Task: Find connections with filter location Chimbas with filter topic #indiawith filter profile language German with filter current company Gensler with filter school Lady Irwin College with filter industry Veterinary Services with filter service category Executive Coaching with filter keywords title Waiter/Waitress
Action: Mouse moved to (521, 114)
Screenshot: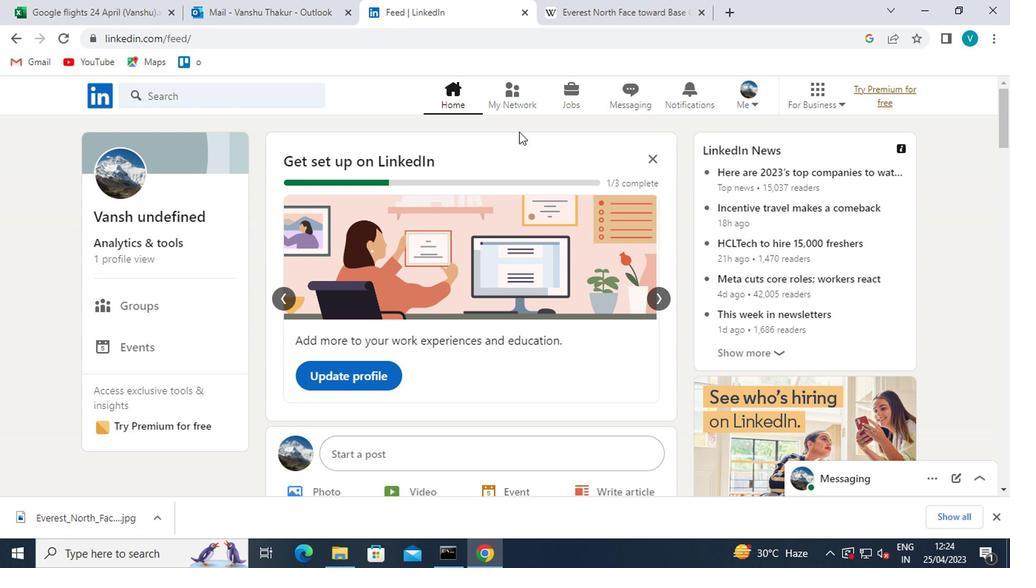 
Action: Mouse pressed left at (521, 114)
Screenshot: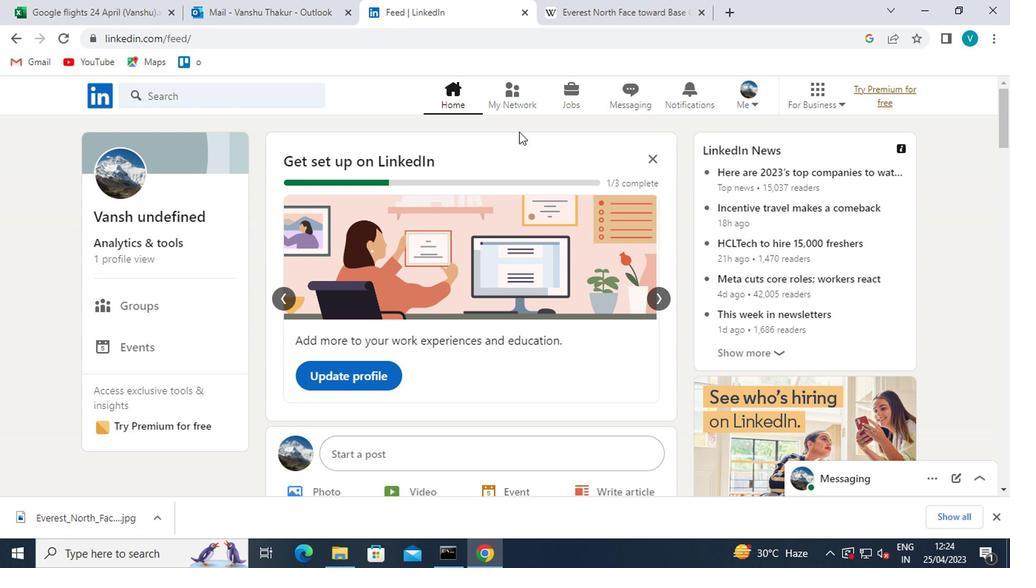 
Action: Mouse moved to (524, 106)
Screenshot: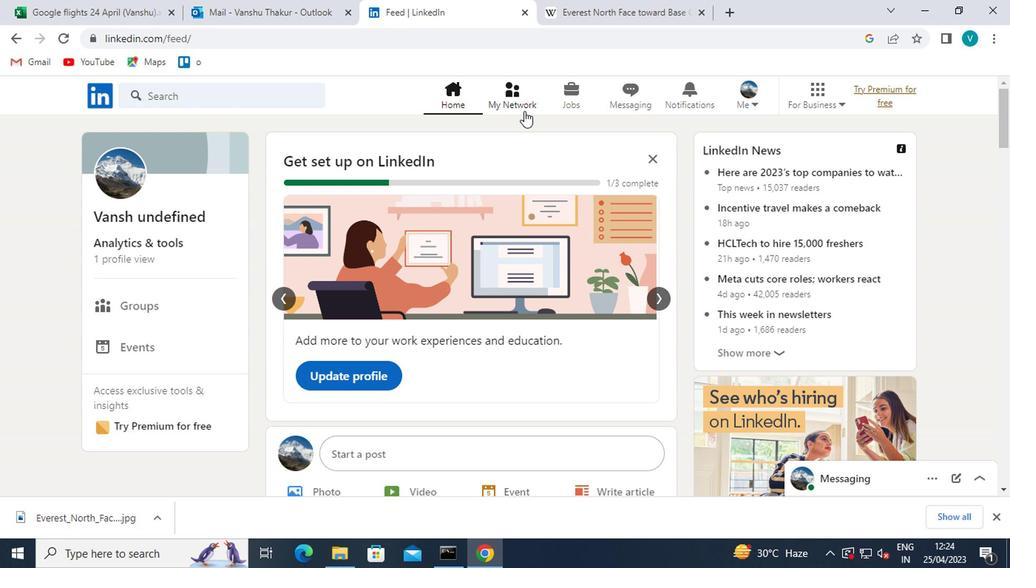 
Action: Mouse pressed left at (524, 106)
Screenshot: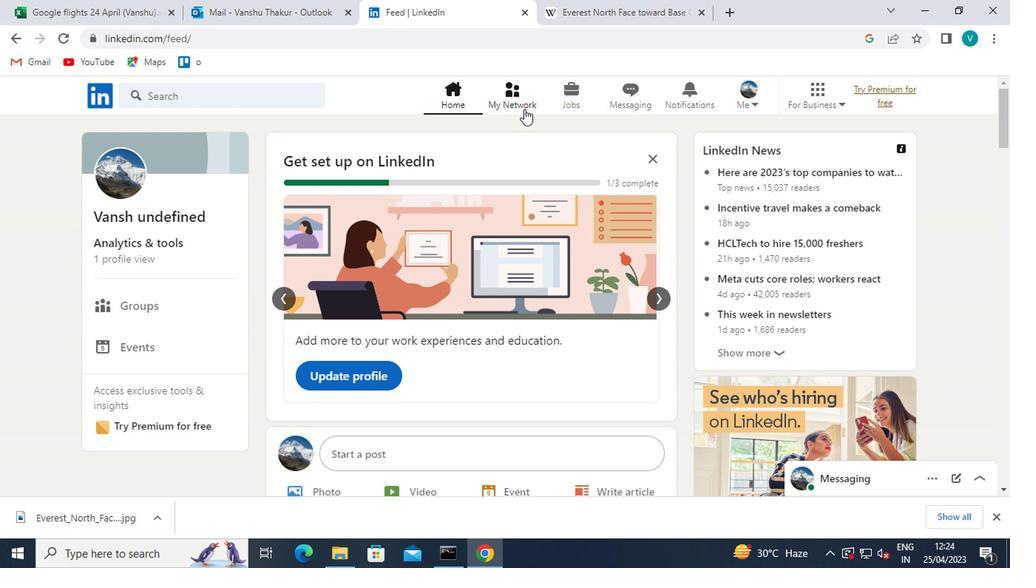 
Action: Mouse moved to (175, 161)
Screenshot: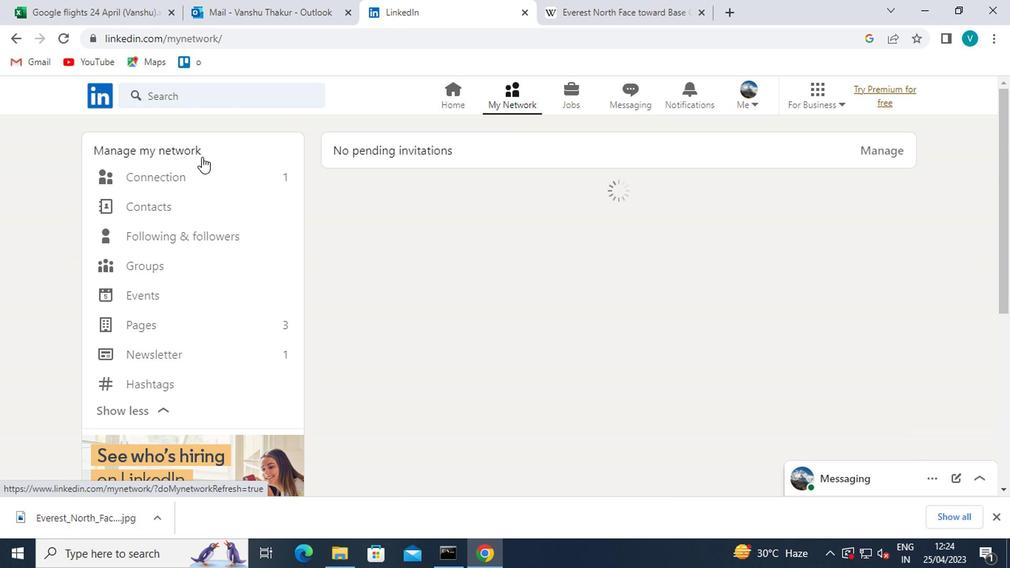
Action: Mouse pressed left at (175, 161)
Screenshot: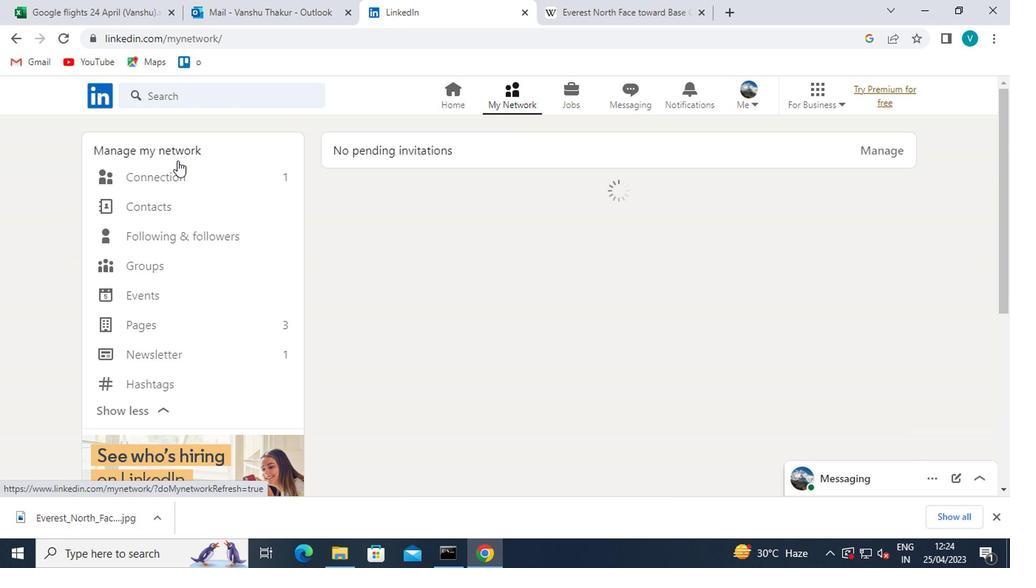 
Action: Mouse moved to (175, 172)
Screenshot: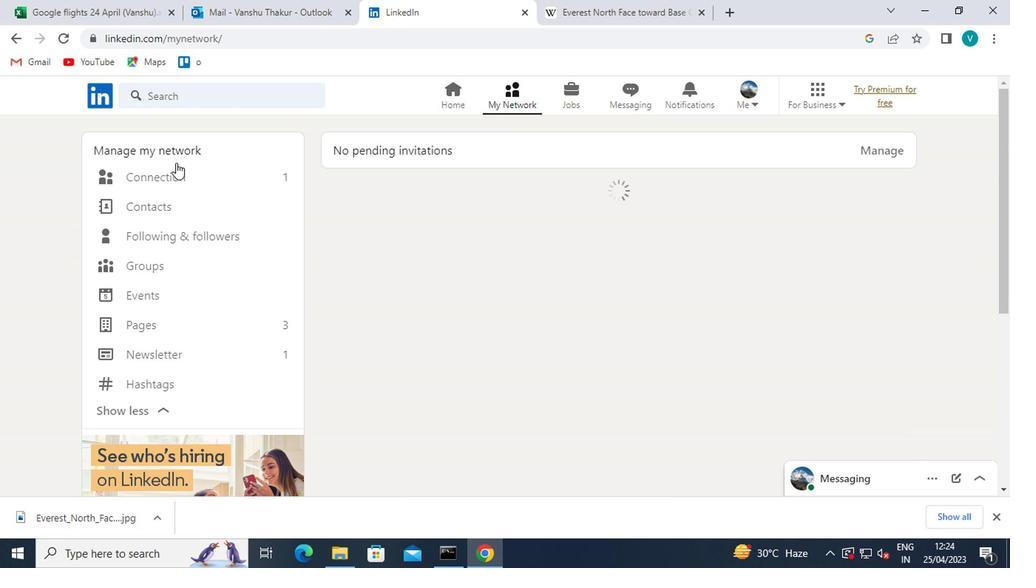 
Action: Mouse pressed left at (175, 172)
Screenshot: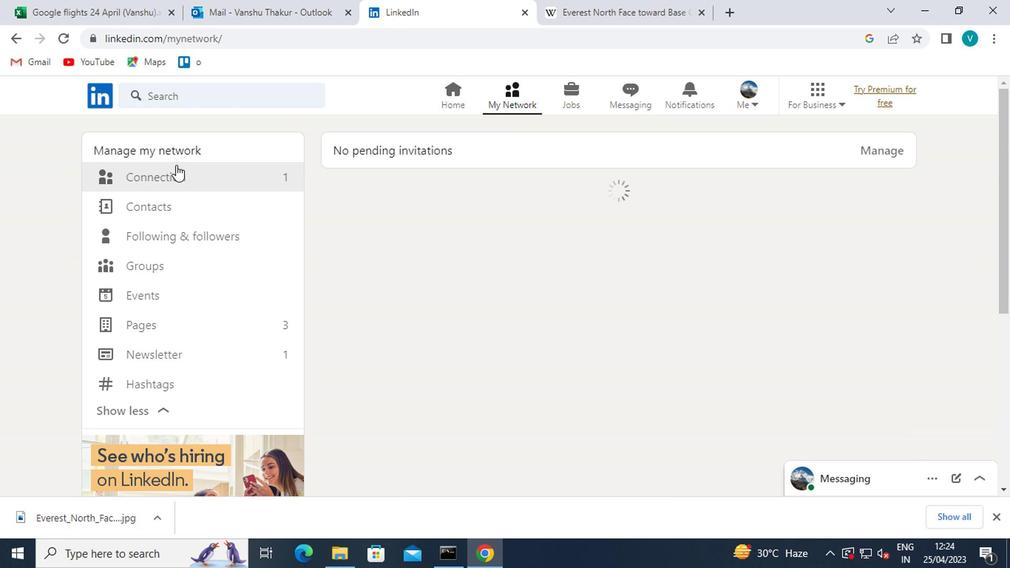 
Action: Mouse moved to (592, 169)
Screenshot: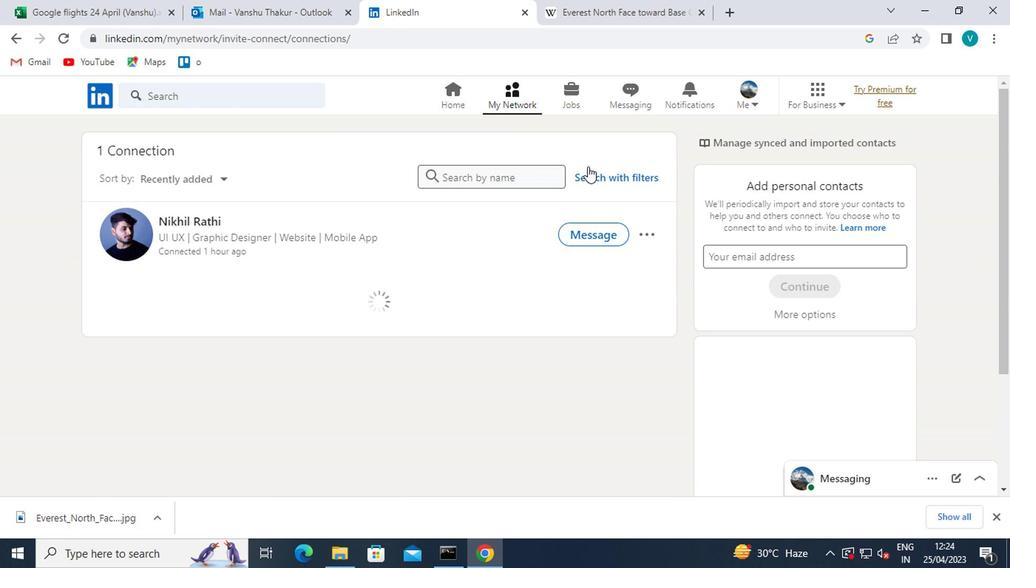 
Action: Mouse pressed left at (592, 169)
Screenshot: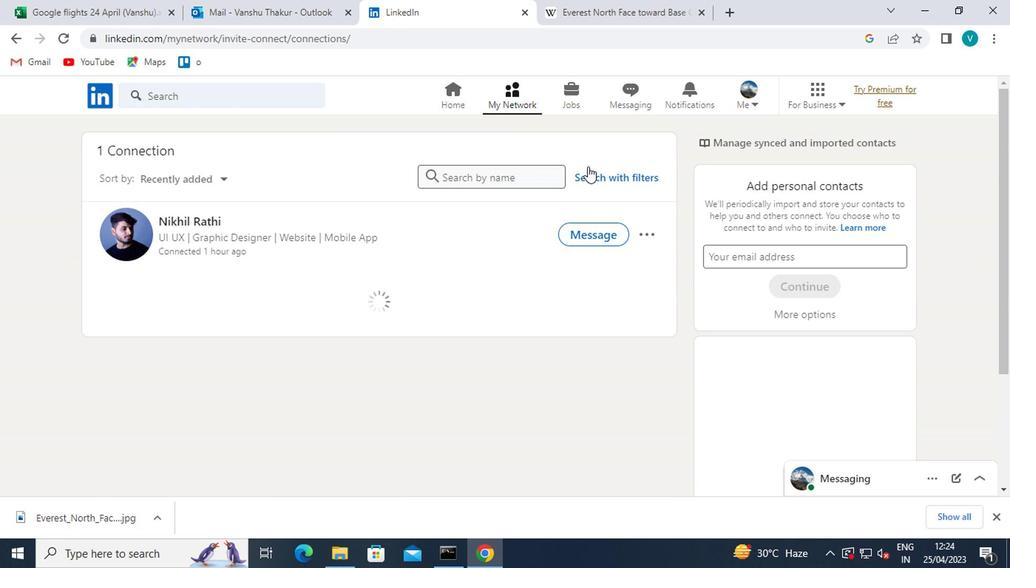 
Action: Mouse moved to (501, 138)
Screenshot: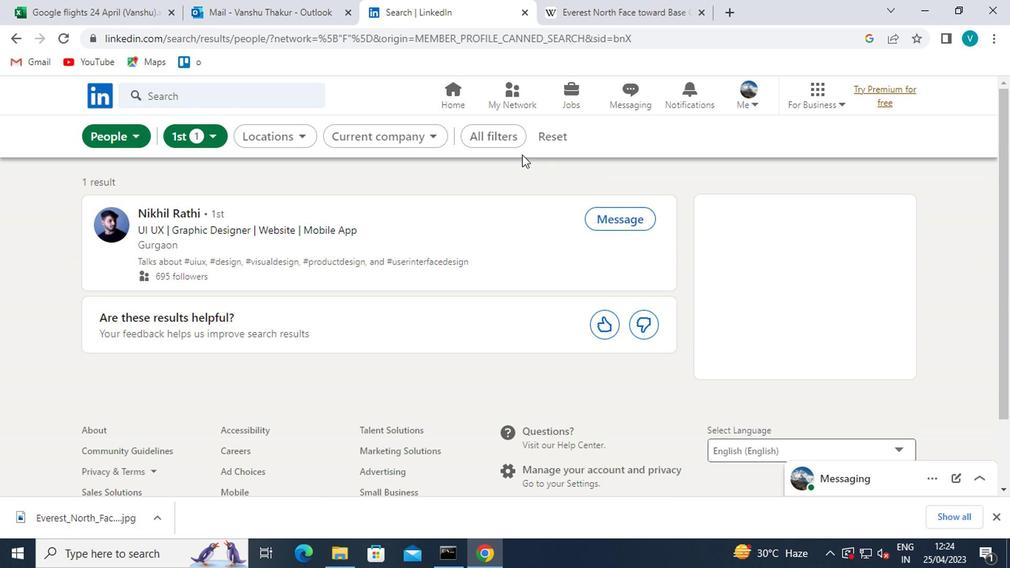 
Action: Mouse pressed left at (501, 138)
Screenshot: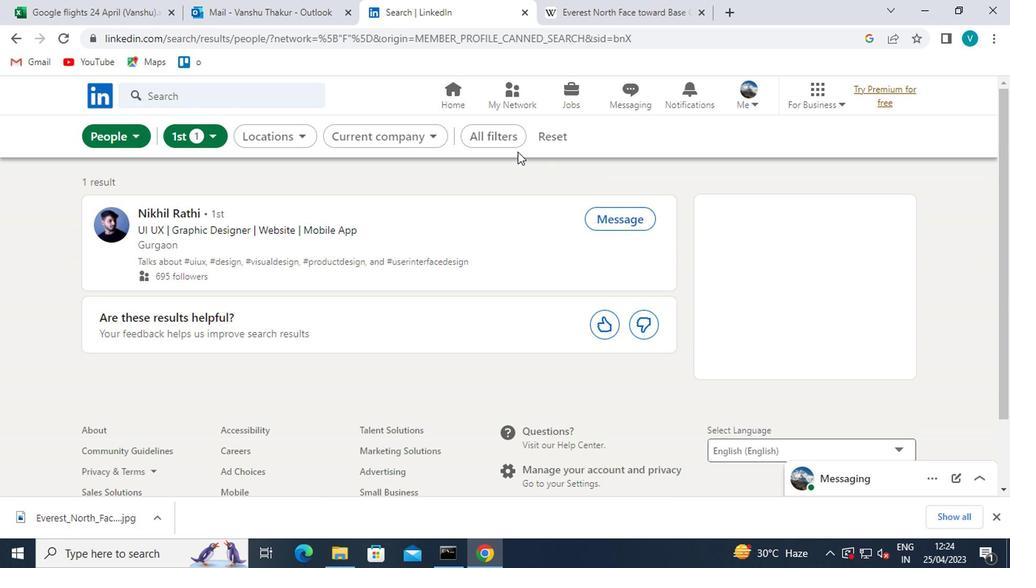 
Action: Mouse moved to (699, 233)
Screenshot: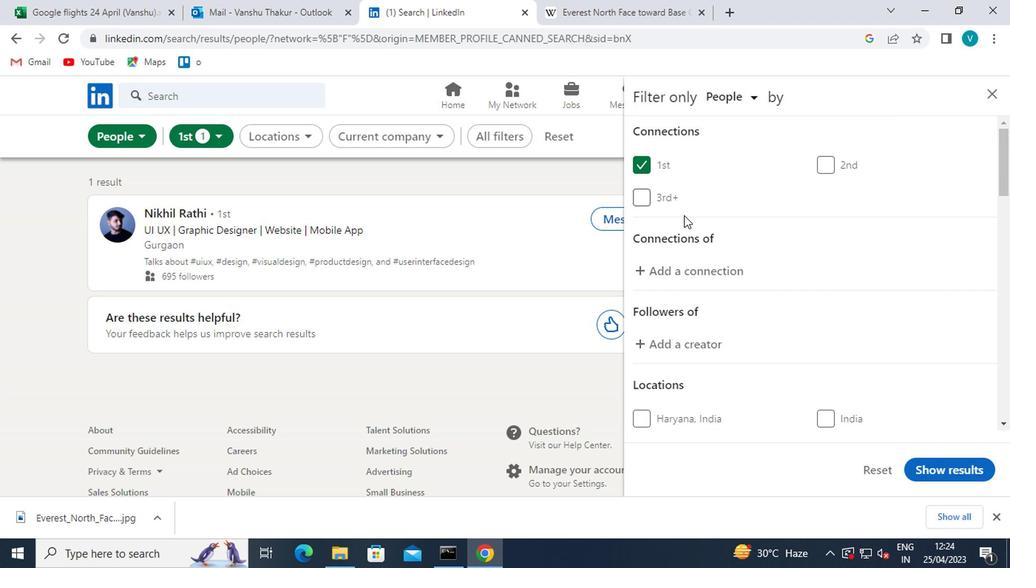 
Action: Mouse scrolled (699, 232) with delta (0, -1)
Screenshot: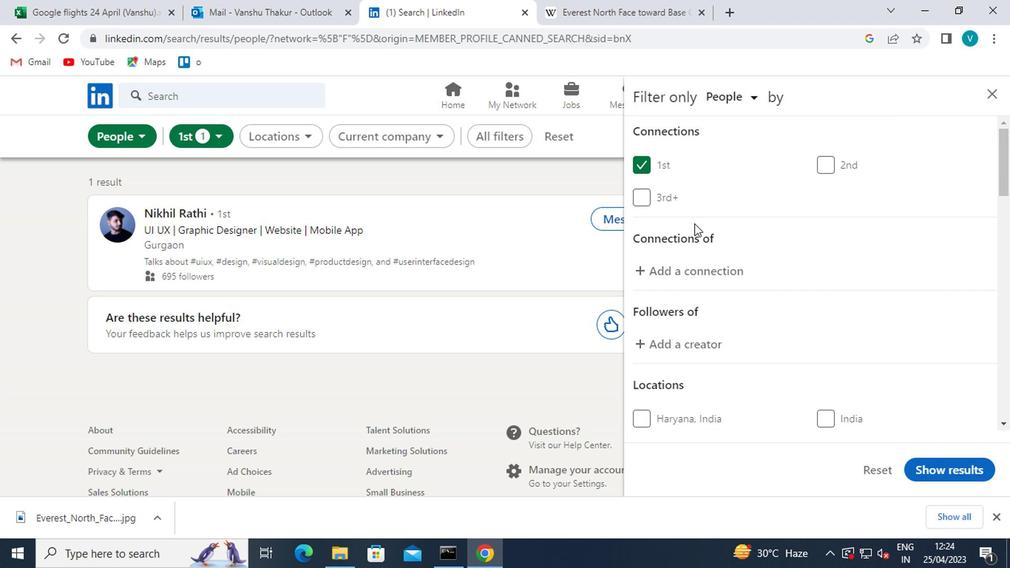 
Action: Mouse moved to (700, 234)
Screenshot: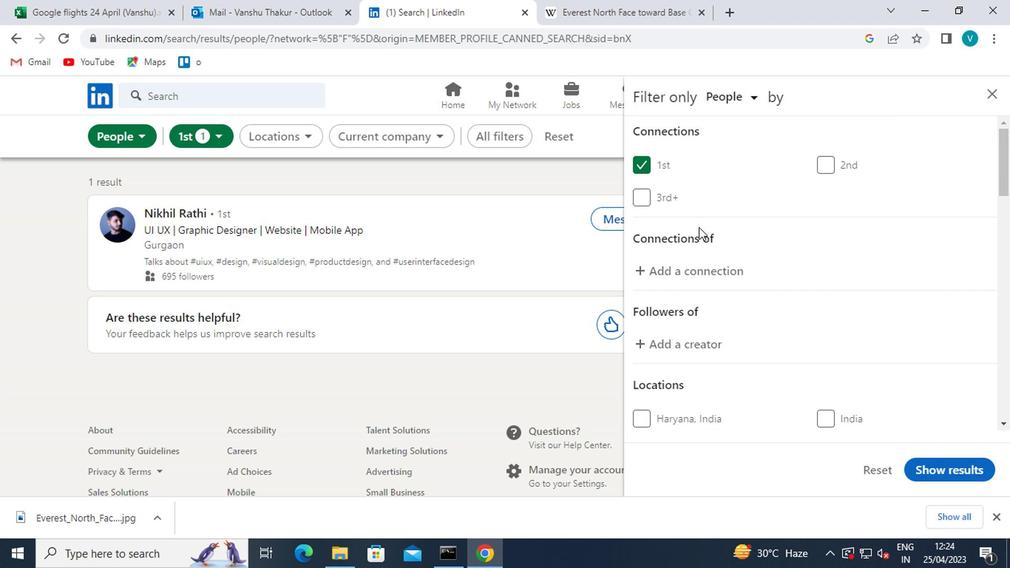 
Action: Mouse scrolled (700, 233) with delta (0, -1)
Screenshot: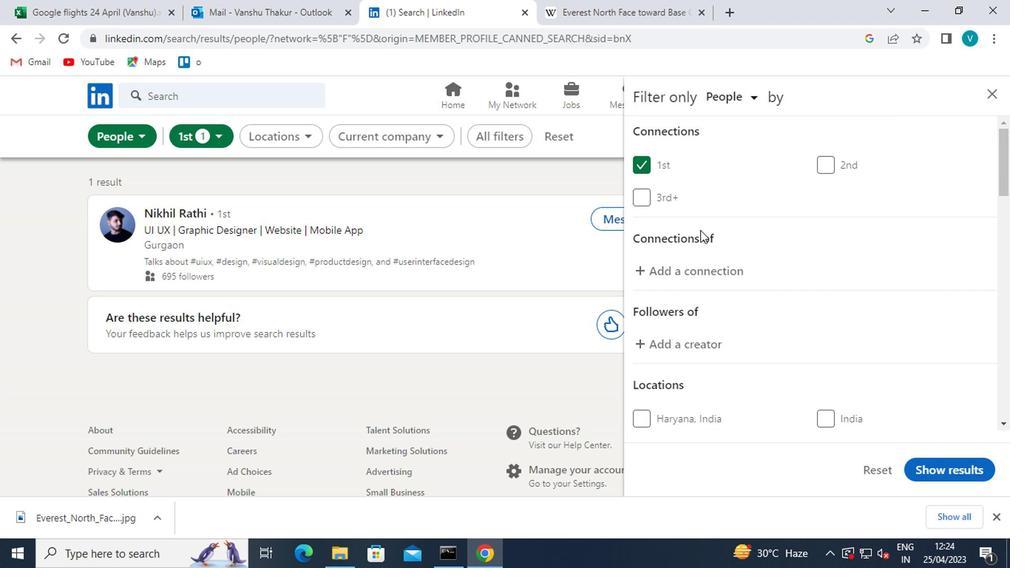 
Action: Mouse scrolled (700, 233) with delta (0, -1)
Screenshot: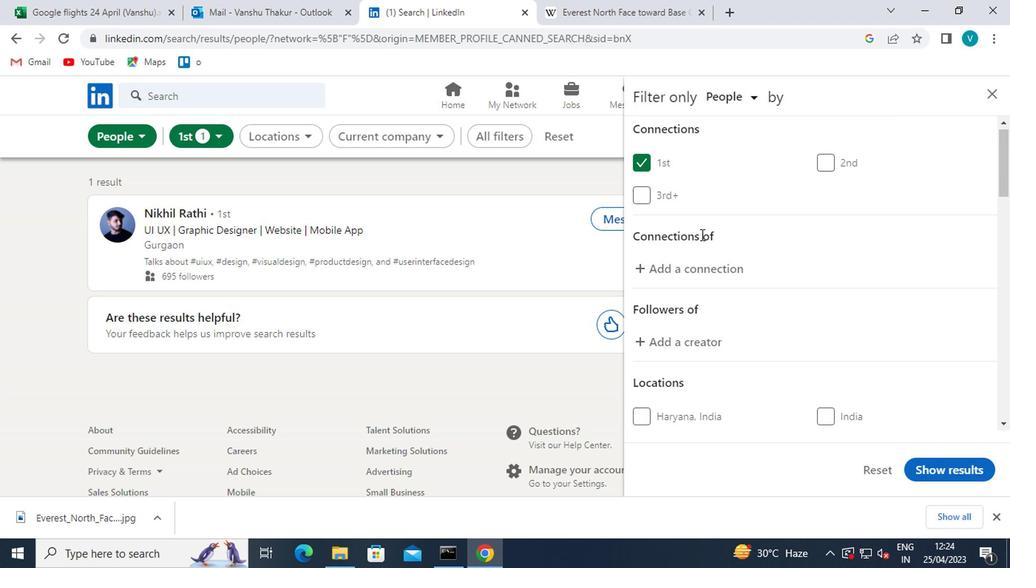 
Action: Mouse moved to (697, 266)
Screenshot: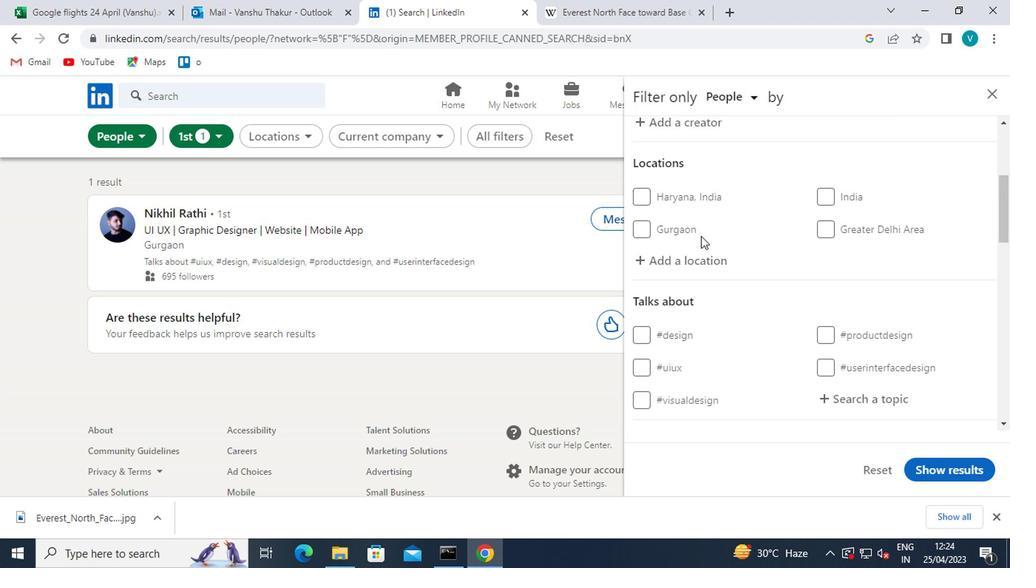 
Action: Mouse pressed left at (697, 266)
Screenshot: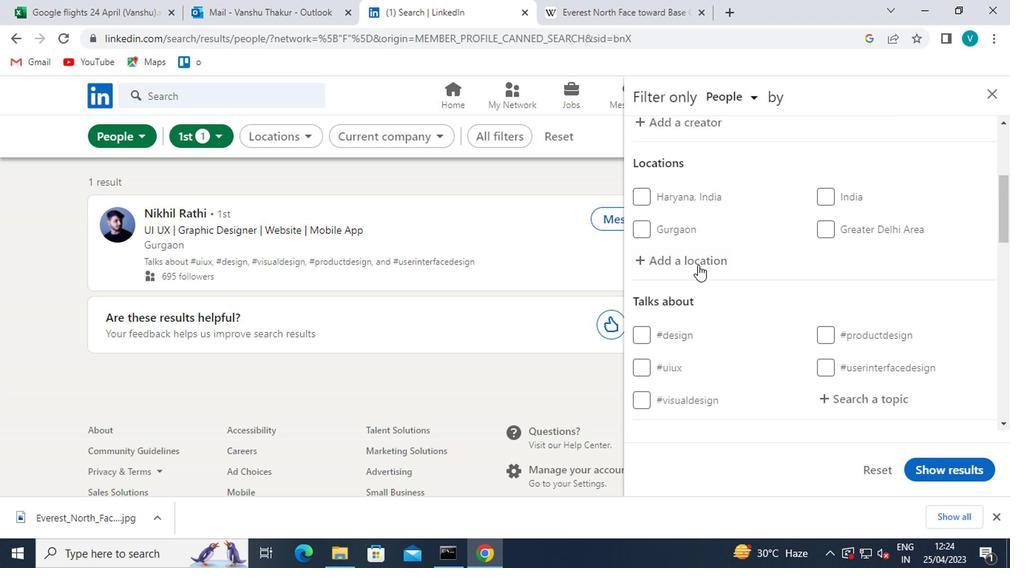 
Action: Mouse moved to (696, 266)
Screenshot: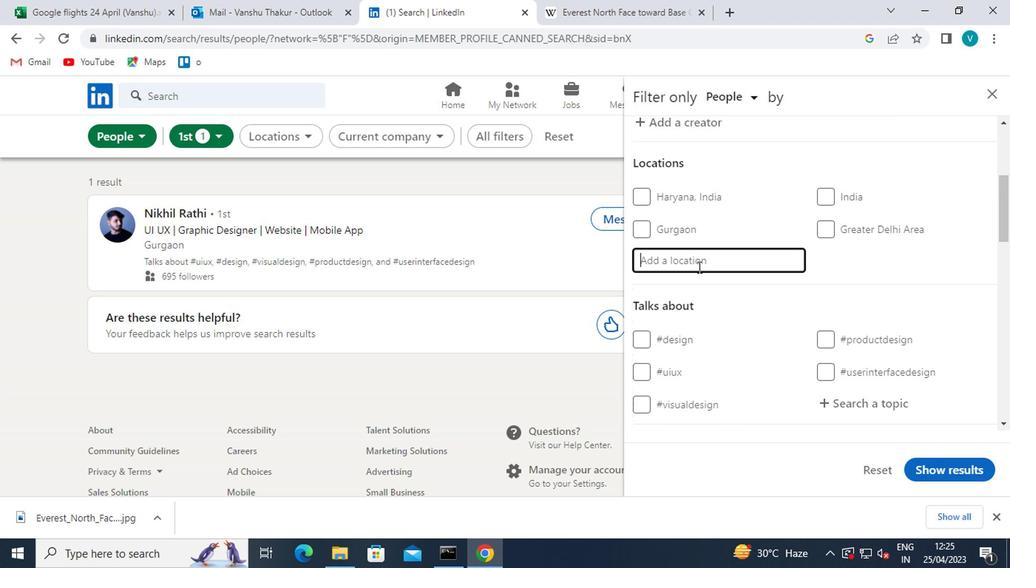 
Action: Key pressed <Key.shift>CHI
Screenshot: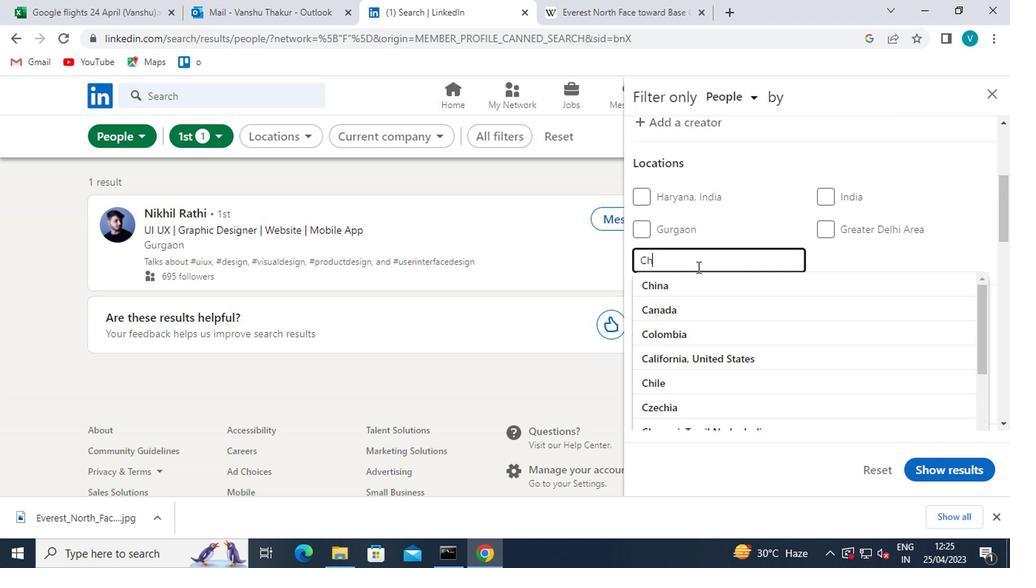 
Action: Mouse moved to (696, 267)
Screenshot: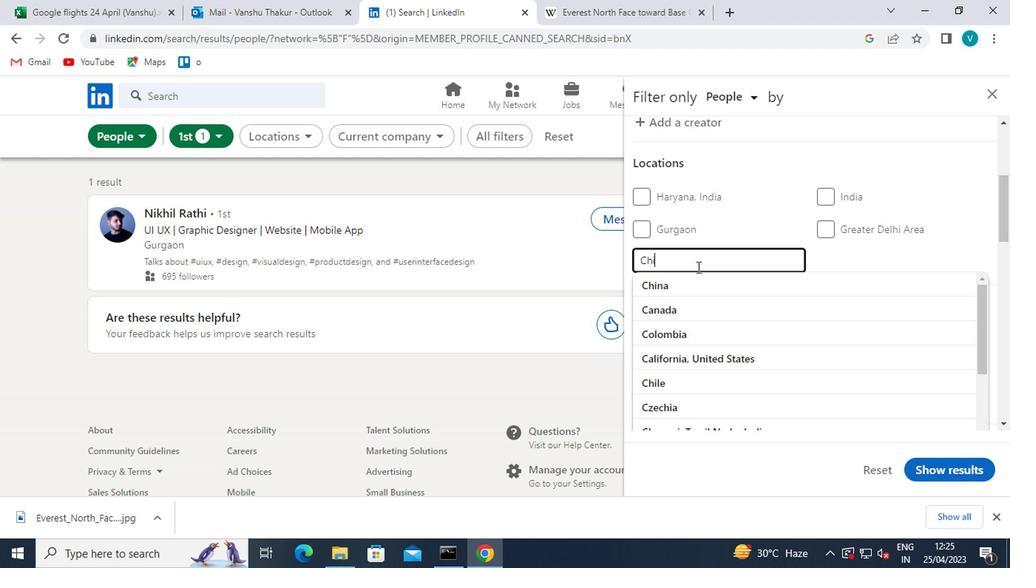 
Action: Key pressed M
Screenshot: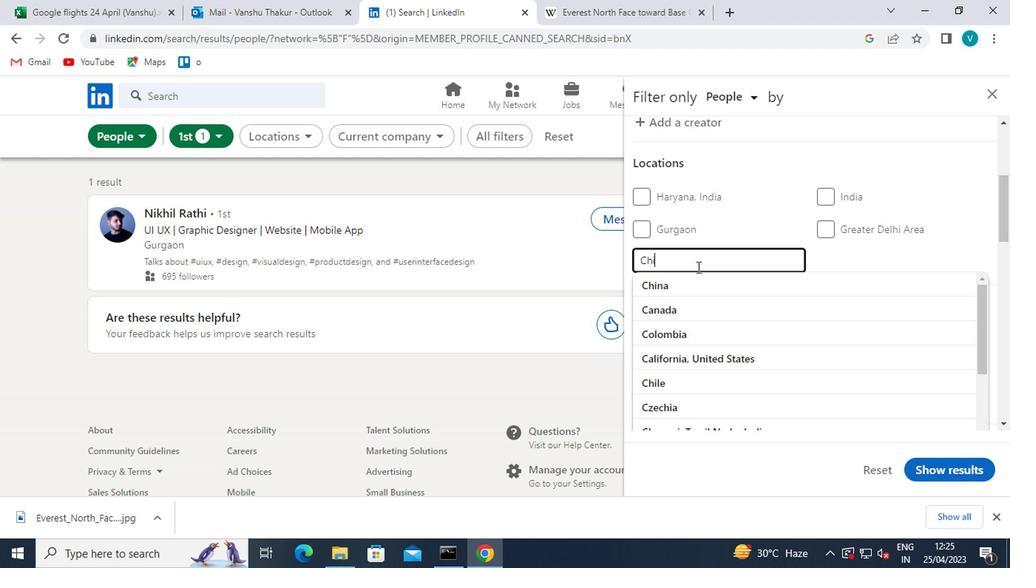 
Action: Mouse moved to (696, 267)
Screenshot: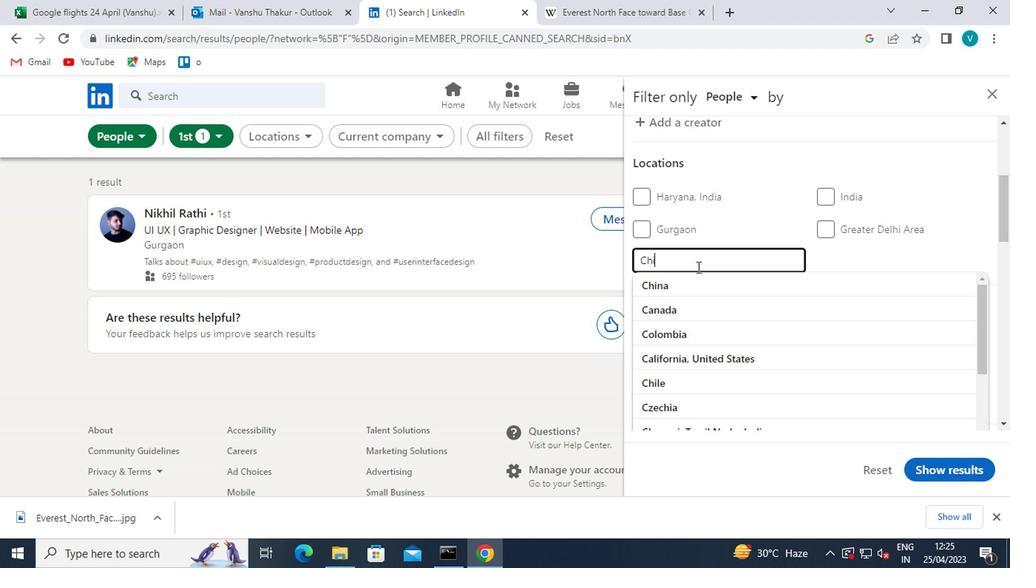 
Action: Key pressed BAS
Screenshot: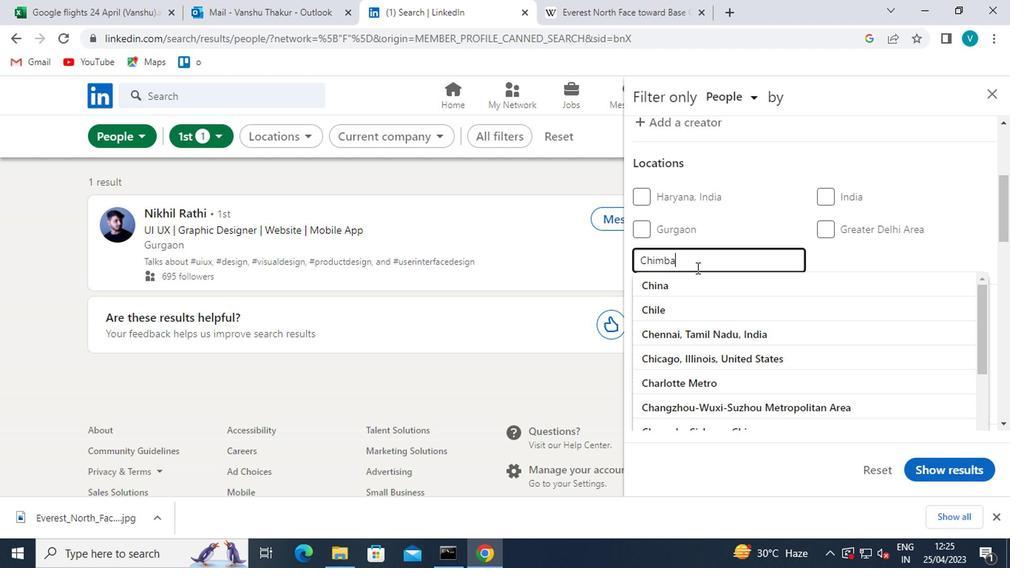 
Action: Mouse moved to (729, 279)
Screenshot: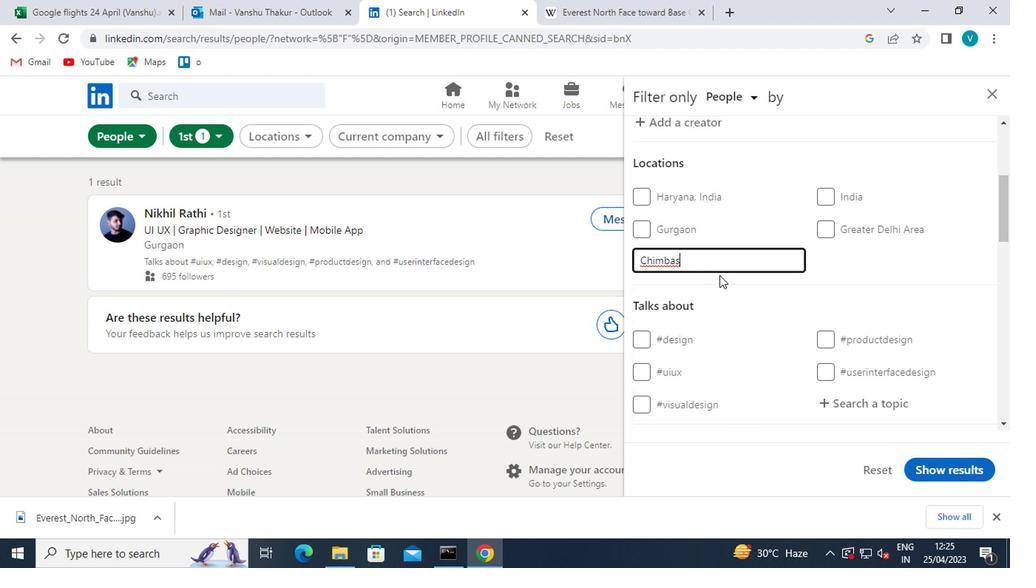 
Action: Mouse pressed left at (729, 279)
Screenshot: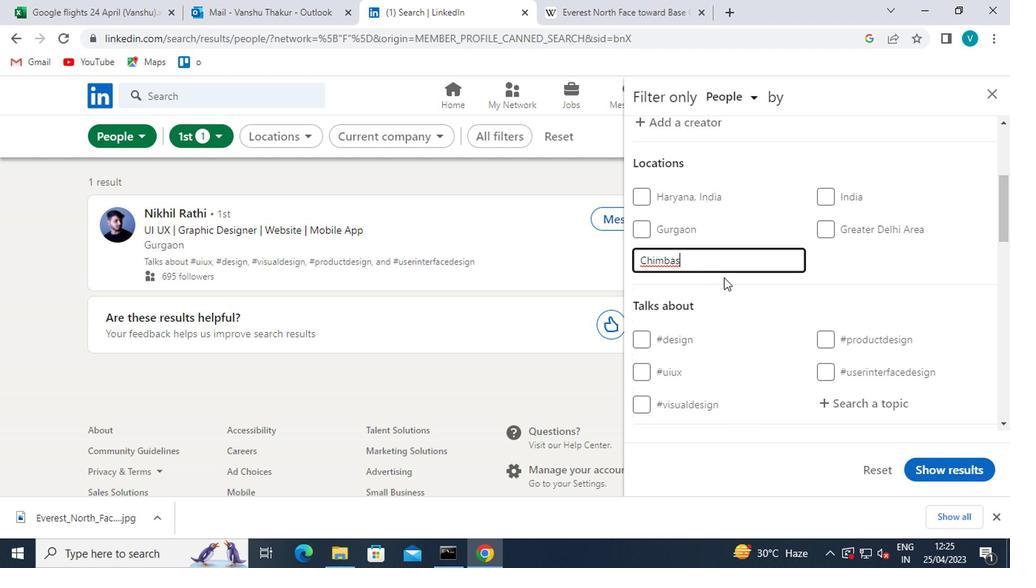 
Action: Mouse moved to (747, 293)
Screenshot: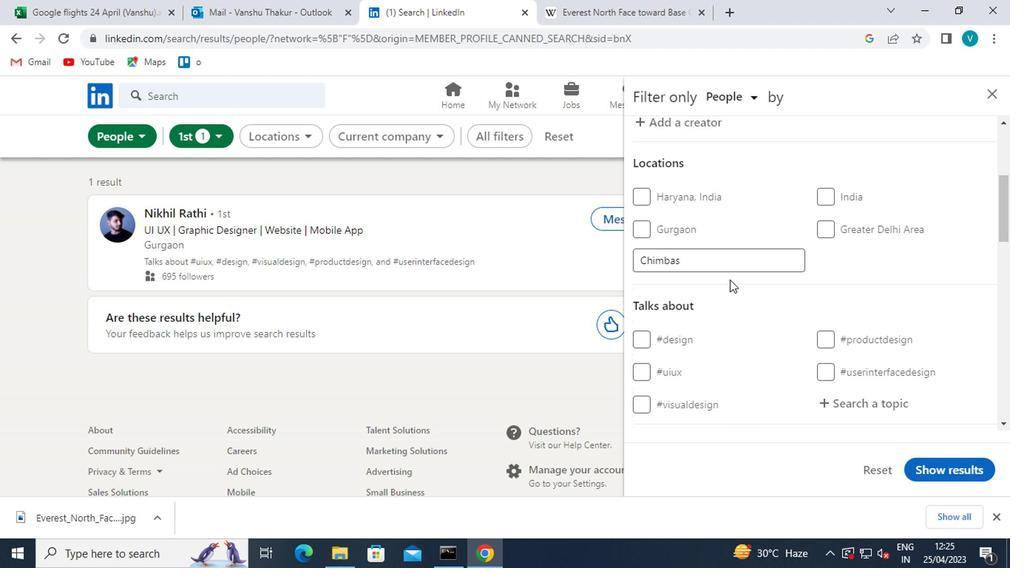 
Action: Mouse scrolled (747, 292) with delta (0, -1)
Screenshot: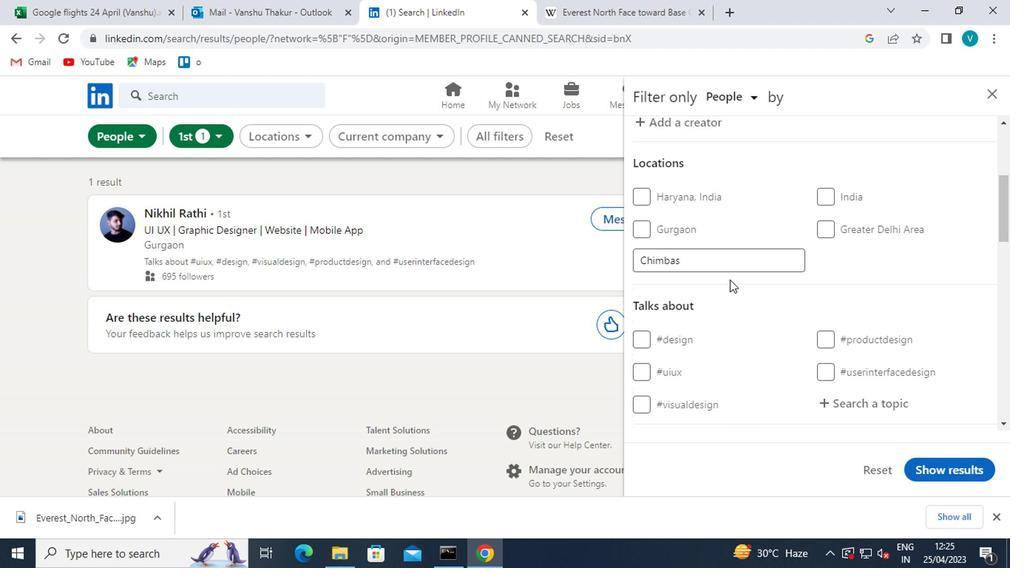 
Action: Mouse moved to (840, 326)
Screenshot: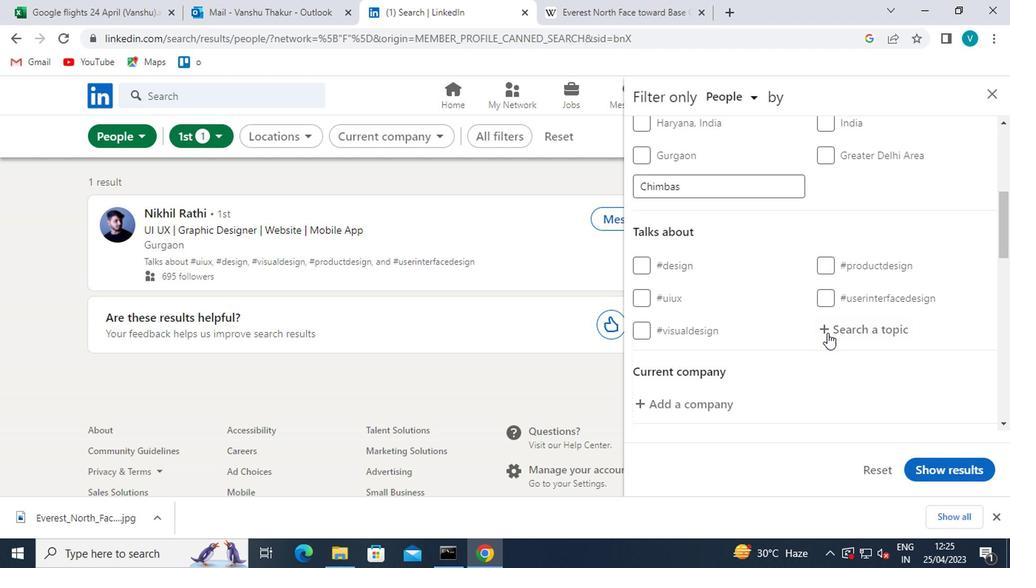 
Action: Mouse pressed left at (840, 326)
Screenshot: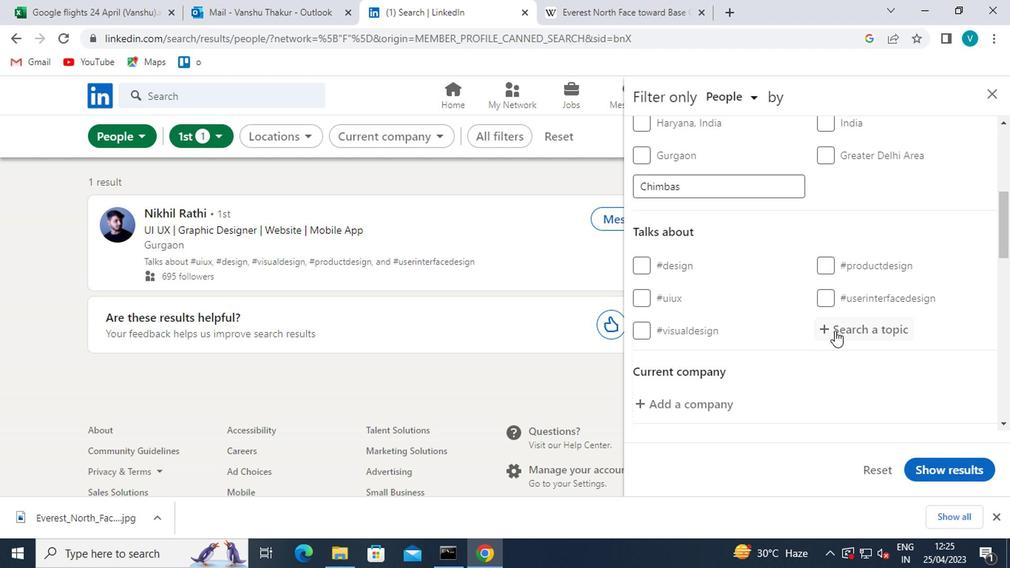 
Action: Key pressed <Key.shift>#INDIAWITH
Screenshot: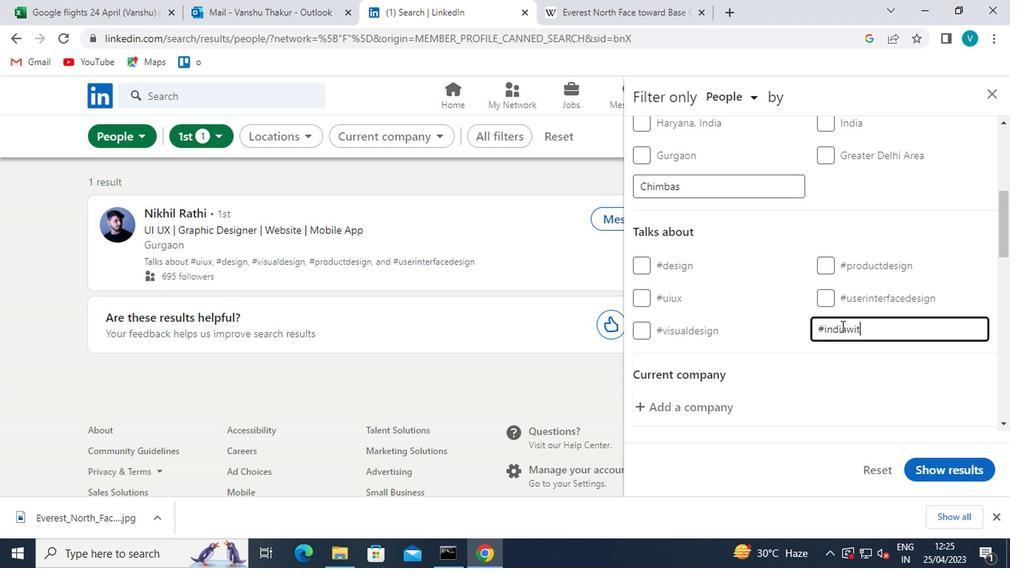 
Action: Mouse moved to (840, 393)
Screenshot: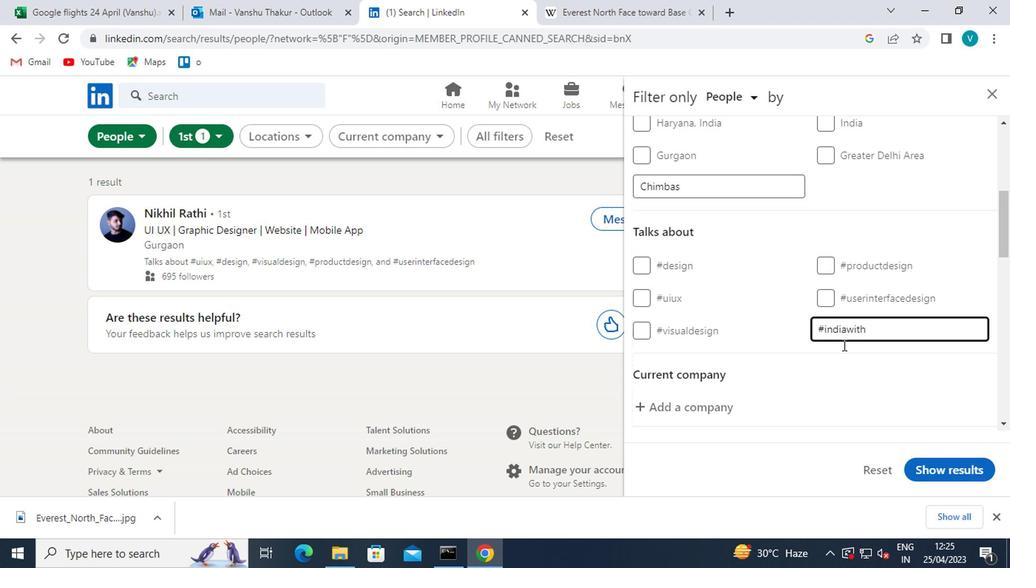 
Action: Mouse pressed left at (840, 393)
Screenshot: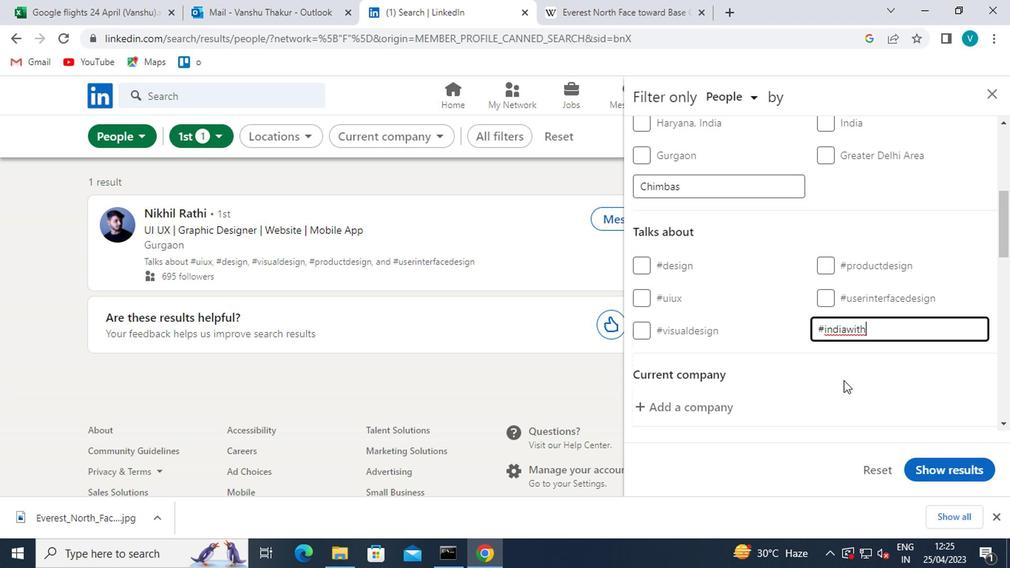 
Action: Mouse moved to (827, 386)
Screenshot: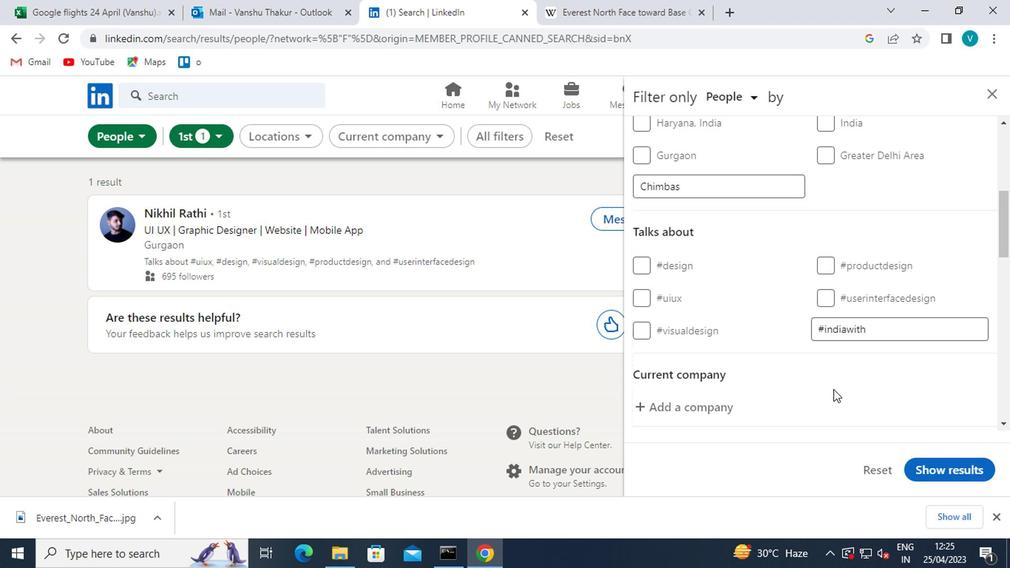 
Action: Mouse scrolled (827, 385) with delta (0, -1)
Screenshot: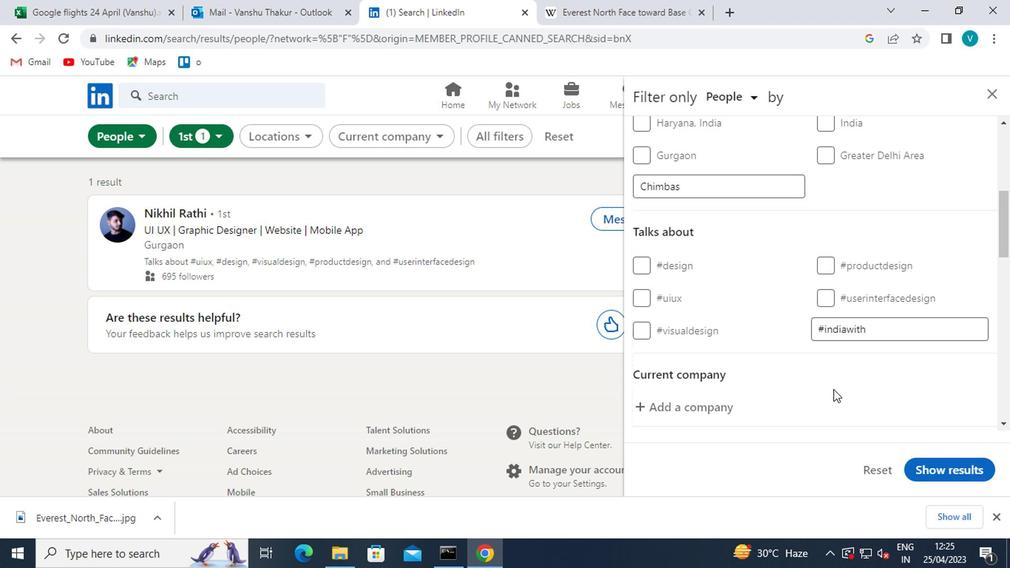 
Action: Mouse moved to (818, 379)
Screenshot: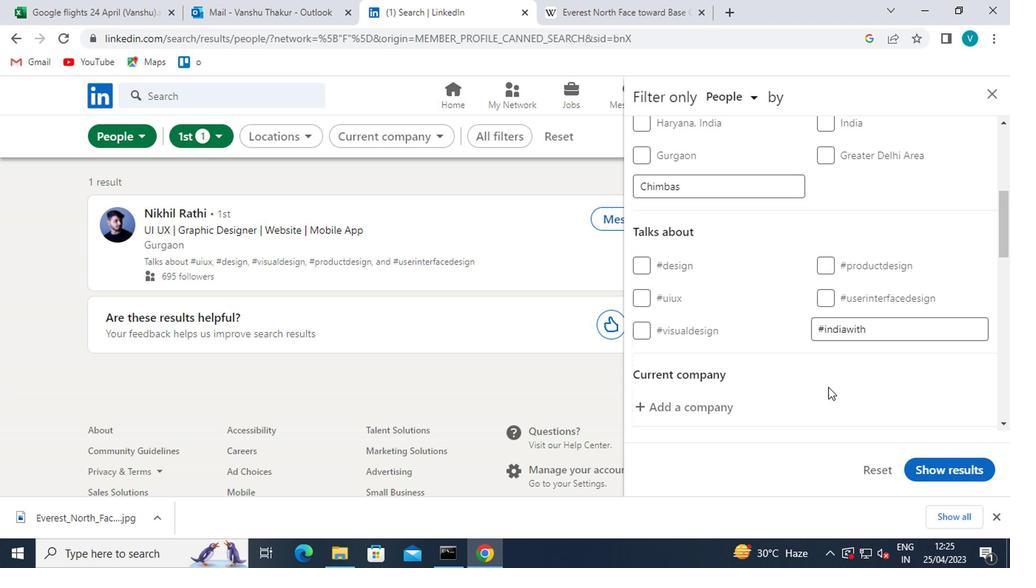 
Action: Mouse scrolled (818, 378) with delta (0, 0)
Screenshot: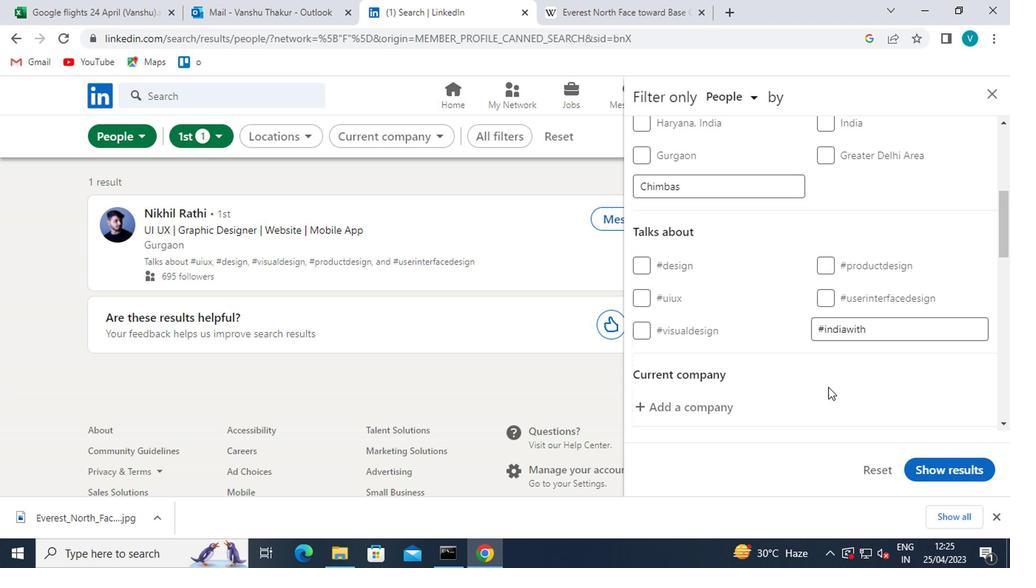 
Action: Mouse moved to (802, 373)
Screenshot: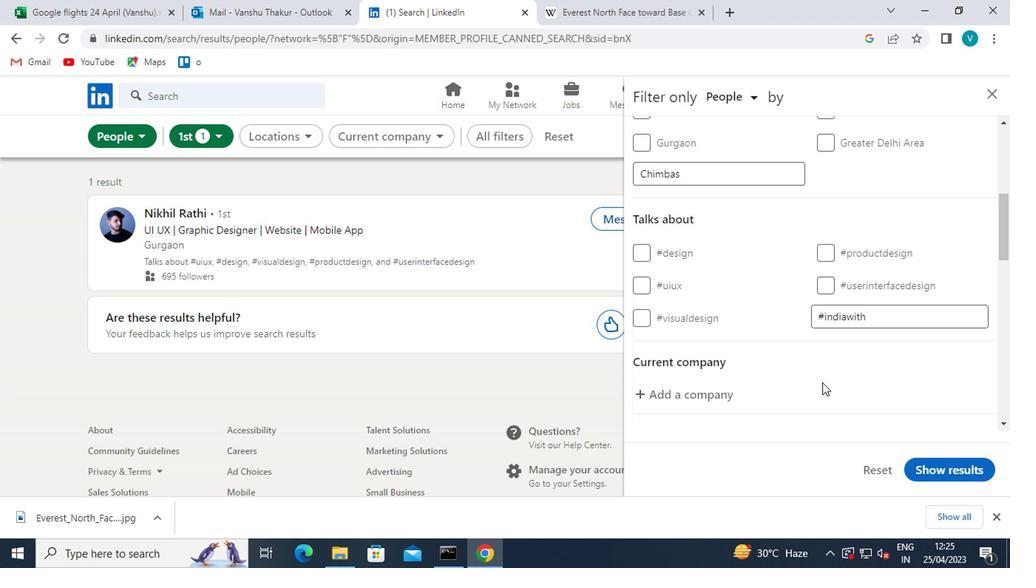 
Action: Mouse scrolled (802, 372) with delta (0, -1)
Screenshot: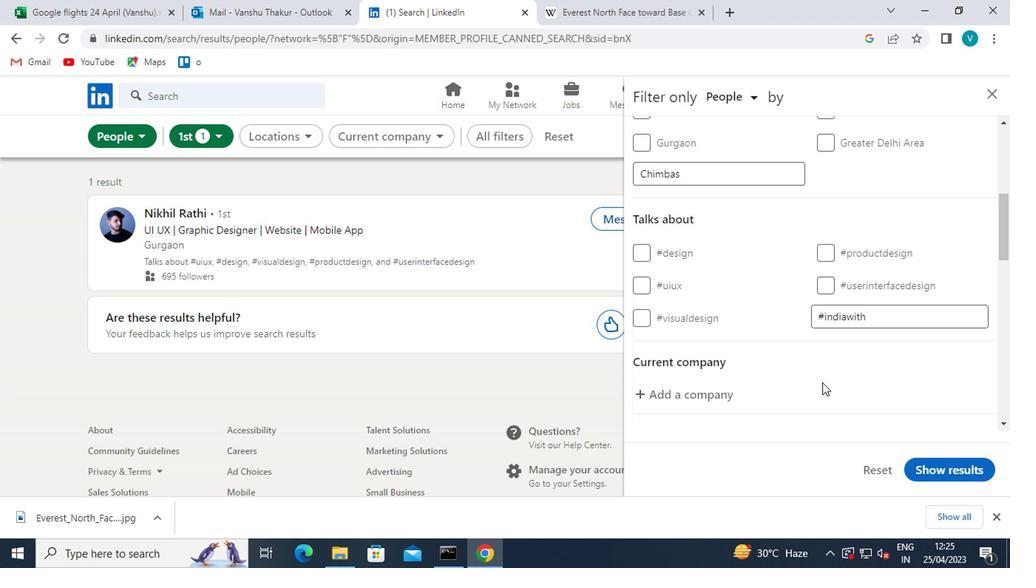 
Action: Mouse moved to (793, 368)
Screenshot: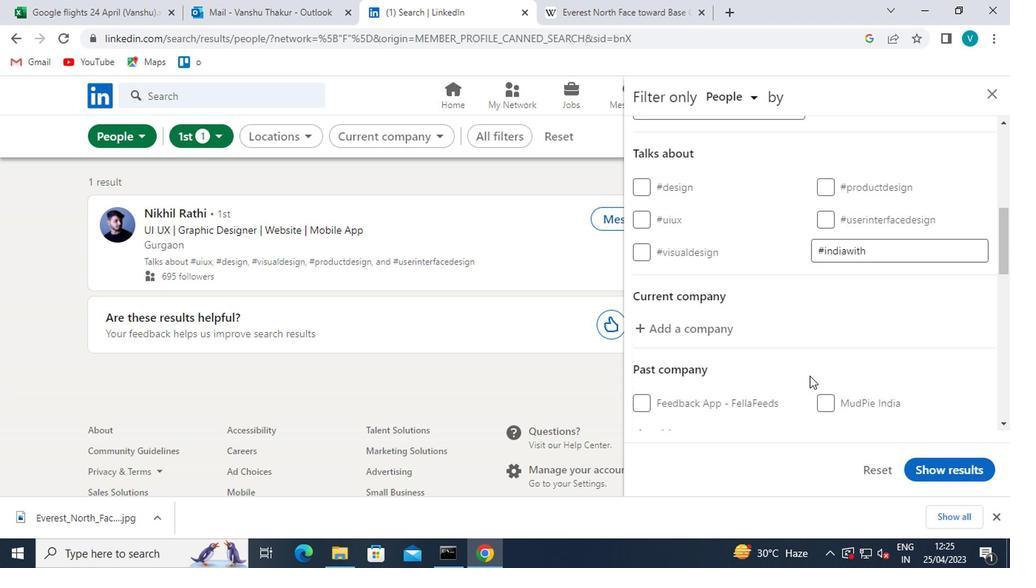
Action: Mouse scrolled (793, 368) with delta (0, 0)
Screenshot: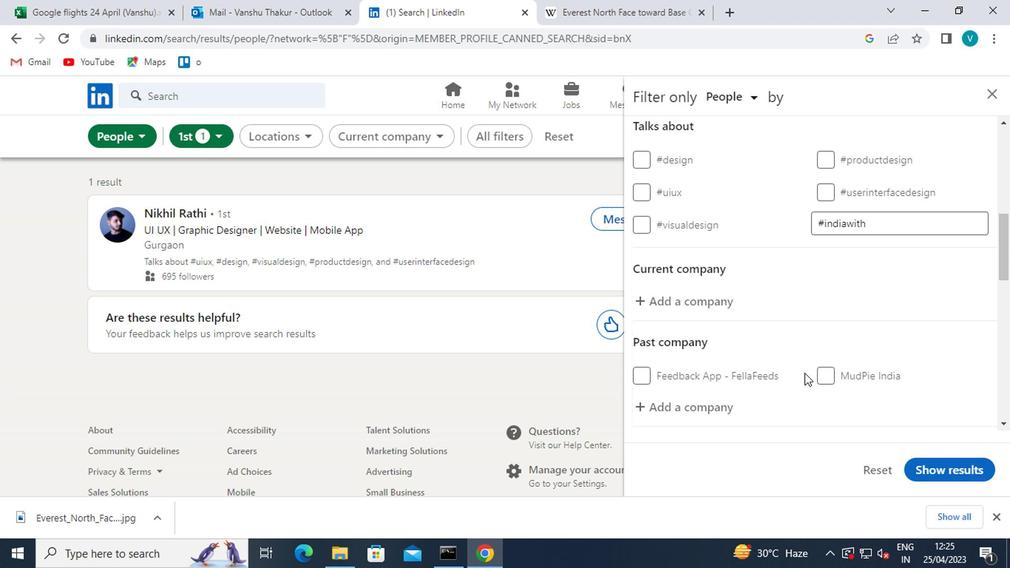 
Action: Mouse moved to (789, 368)
Screenshot: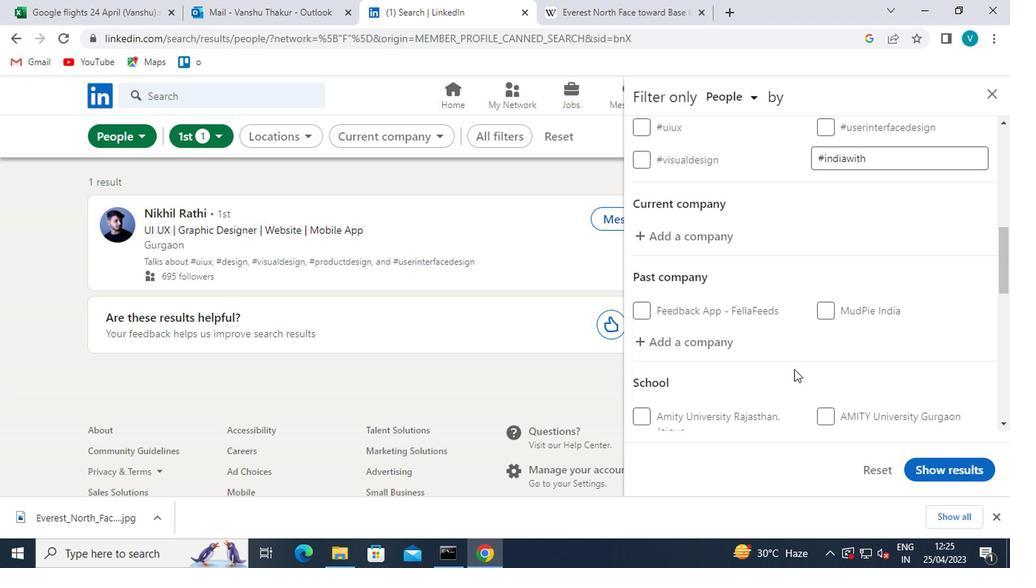 
Action: Mouse scrolled (789, 368) with delta (0, 0)
Screenshot: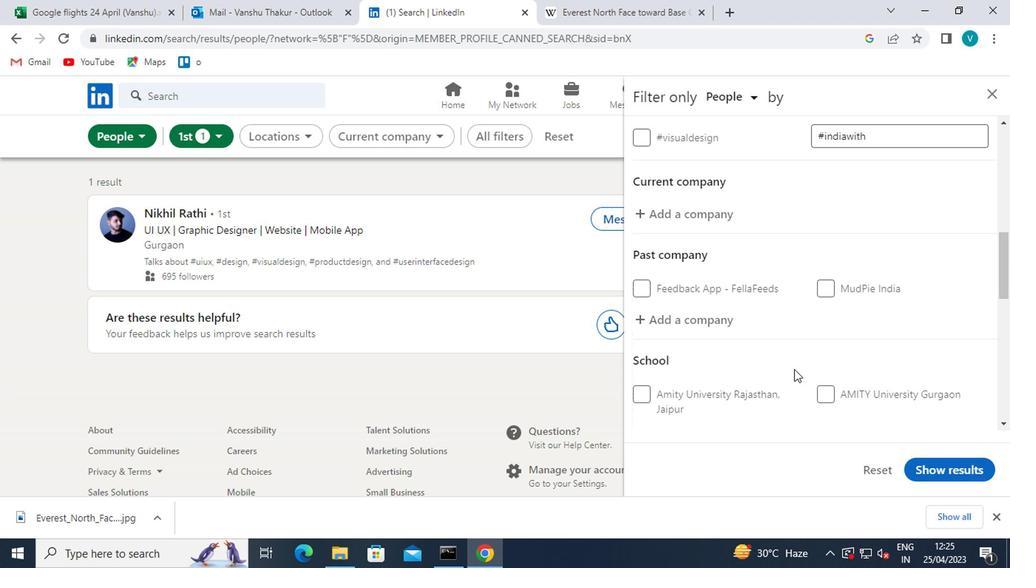 
Action: Mouse moved to (786, 368)
Screenshot: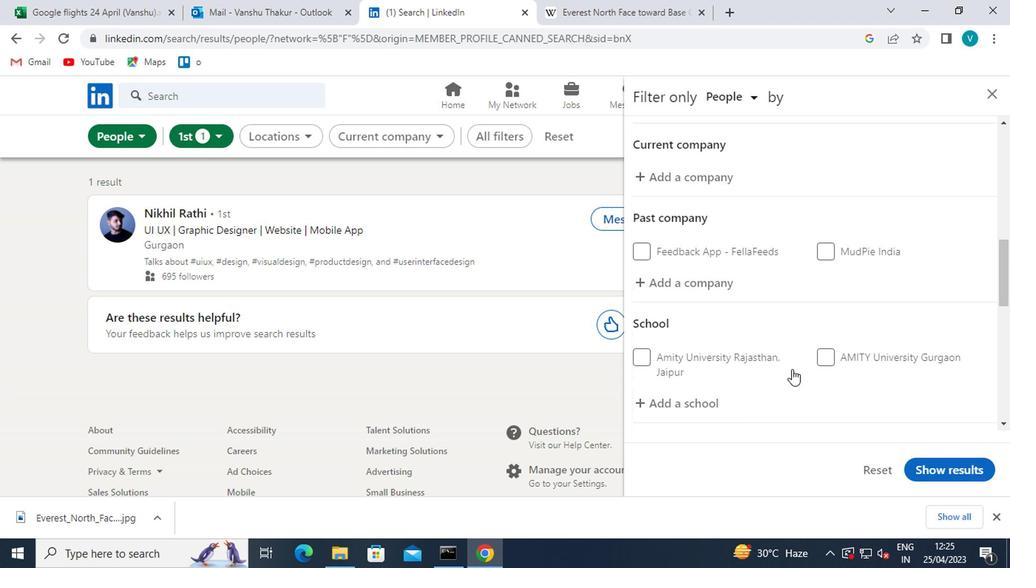 
Action: Mouse scrolled (786, 367) with delta (0, 0)
Screenshot: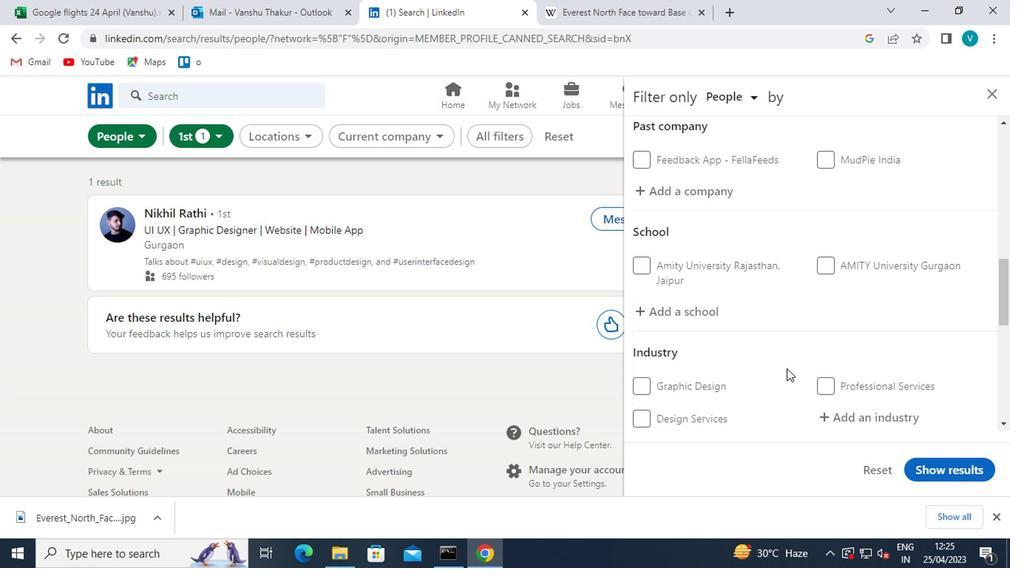 
Action: Mouse scrolled (786, 367) with delta (0, 0)
Screenshot: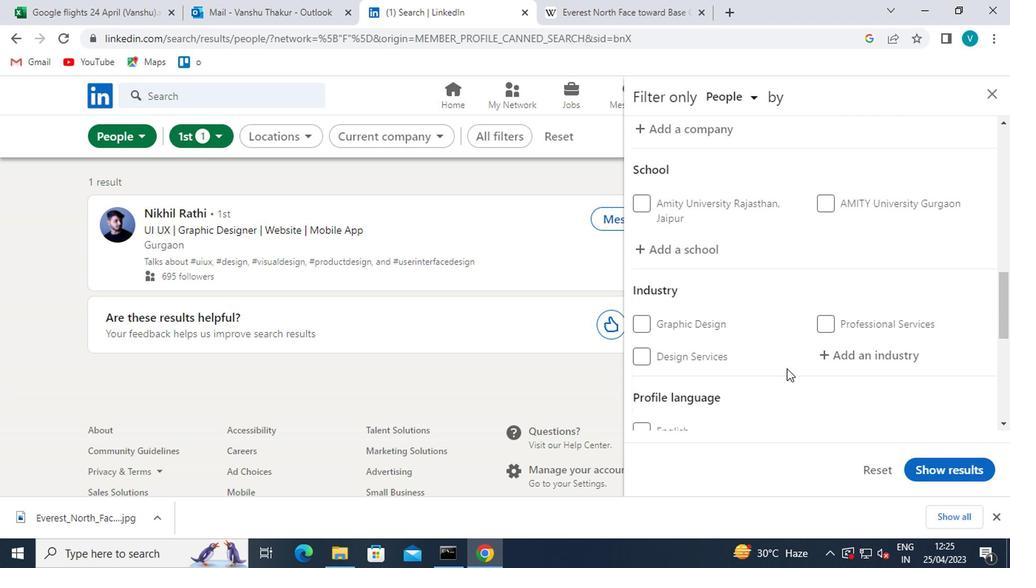 
Action: Mouse moved to (786, 367)
Screenshot: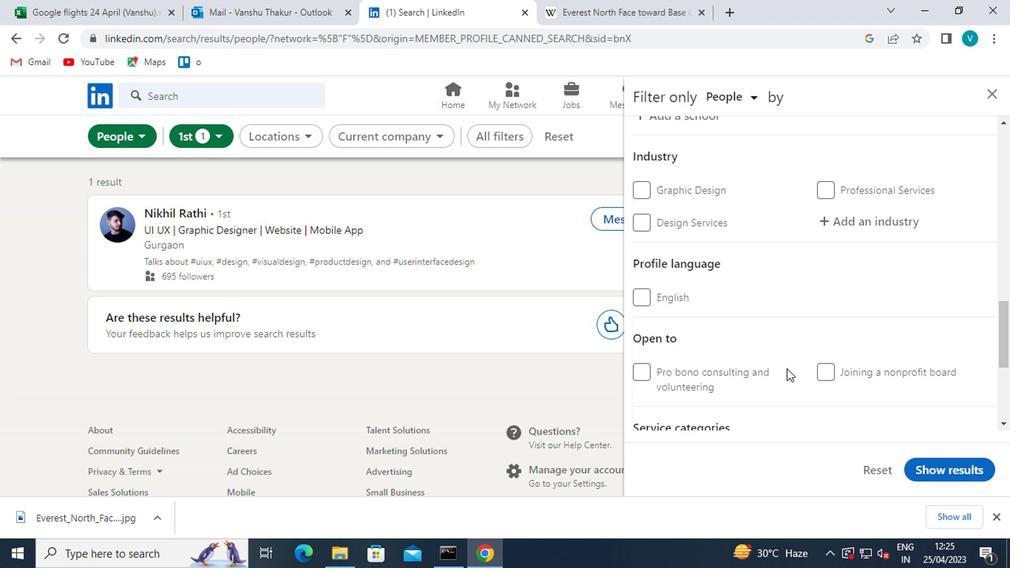 
Action: Mouse scrolled (786, 368) with delta (0, 0)
Screenshot: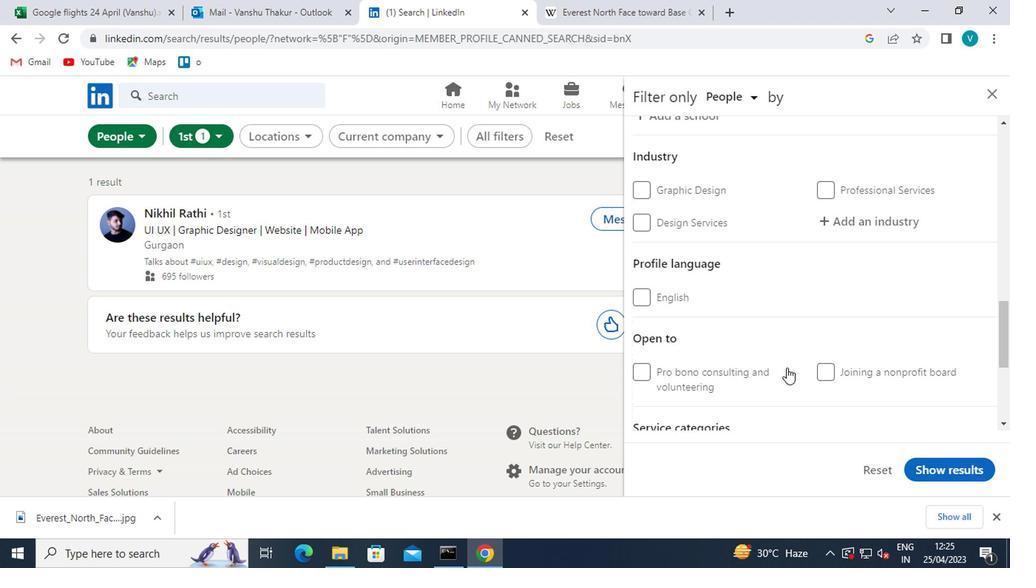 
Action: Mouse scrolled (786, 368) with delta (0, 0)
Screenshot: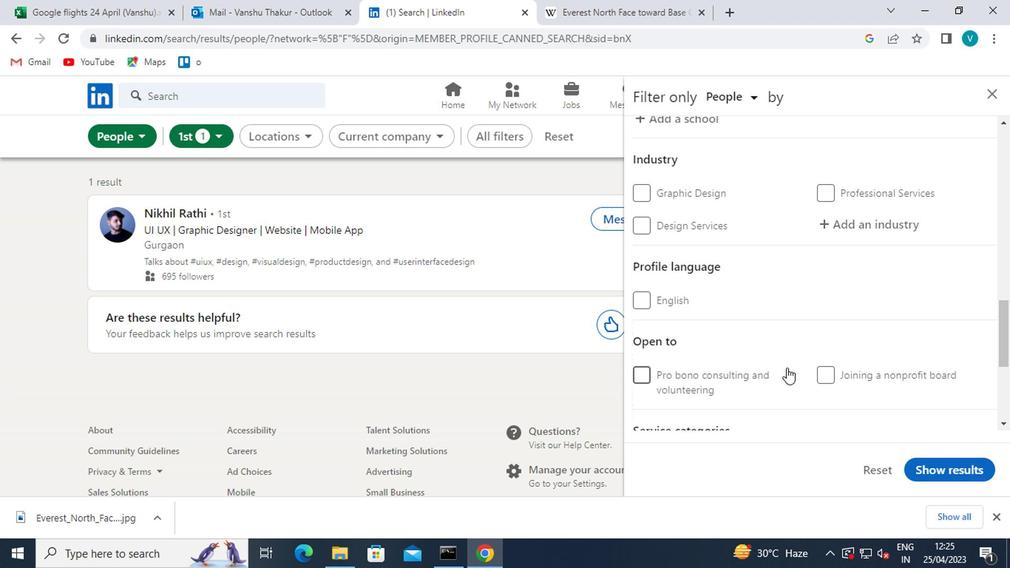 
Action: Mouse scrolled (786, 368) with delta (0, 0)
Screenshot: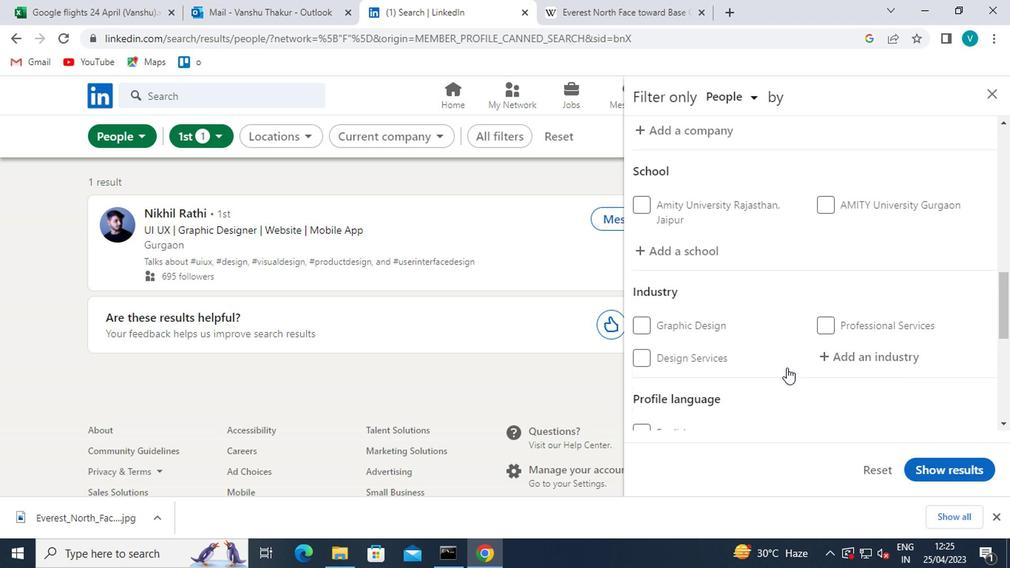
Action: Mouse scrolled (786, 368) with delta (0, 0)
Screenshot: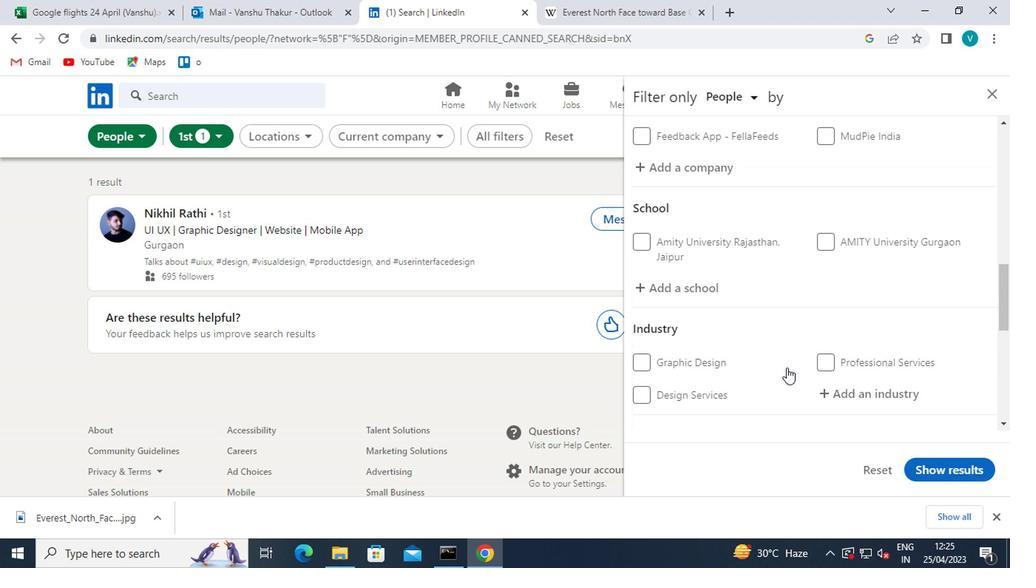 
Action: Mouse scrolled (786, 368) with delta (0, 0)
Screenshot: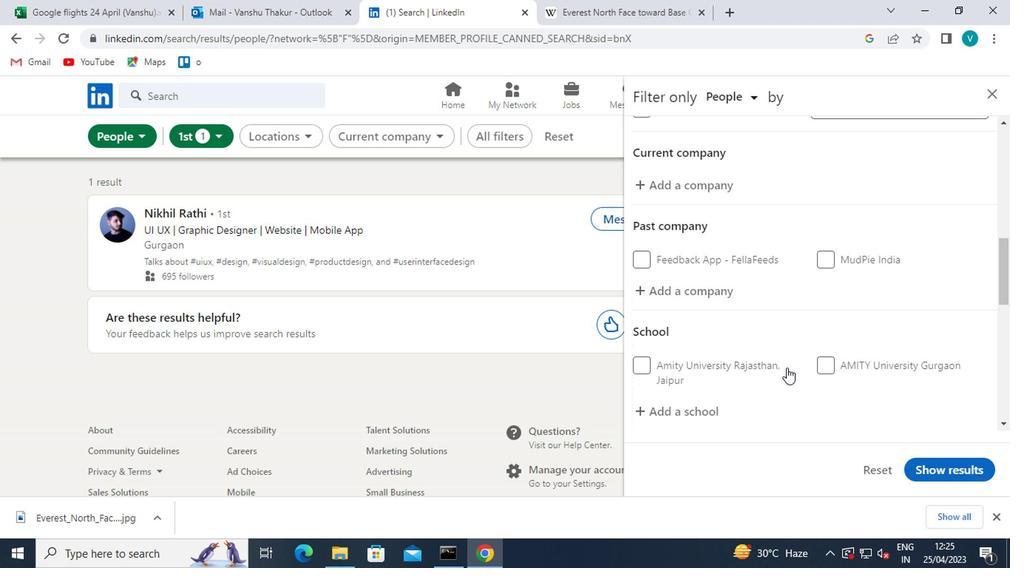 
Action: Mouse scrolled (786, 368) with delta (0, 0)
Screenshot: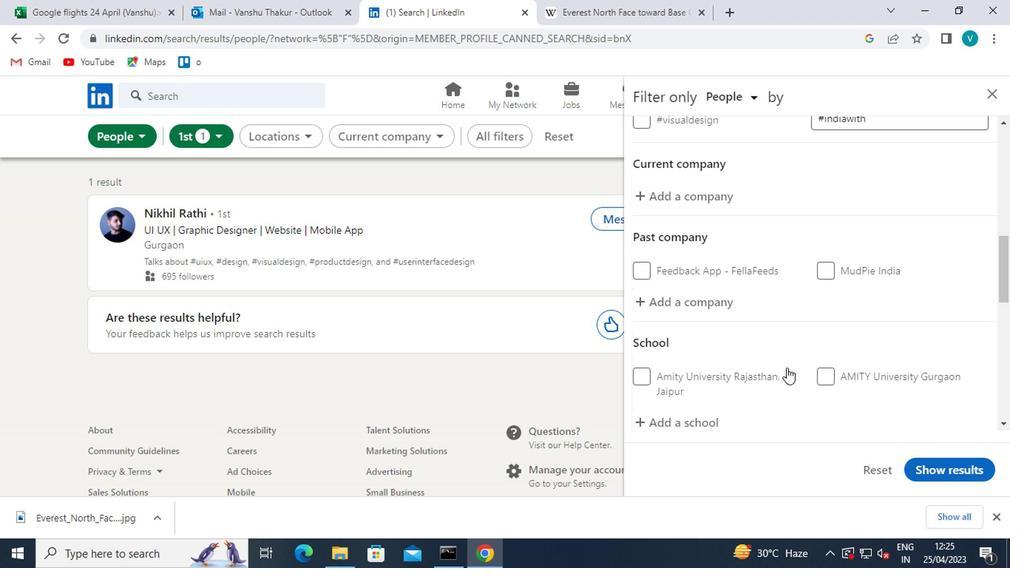 
Action: Mouse moved to (787, 366)
Screenshot: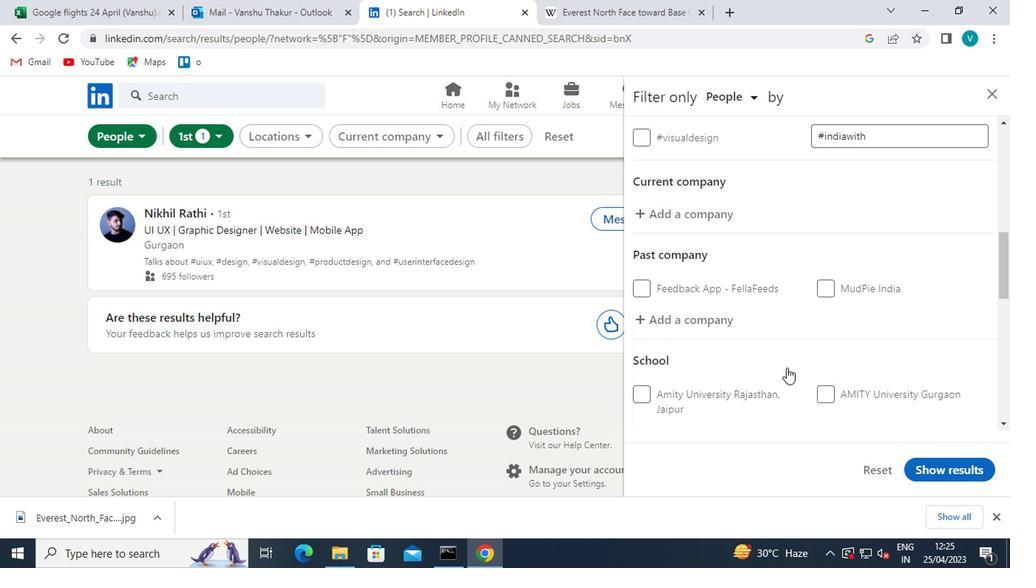 
Action: Mouse scrolled (787, 367) with delta (0, 1)
Screenshot: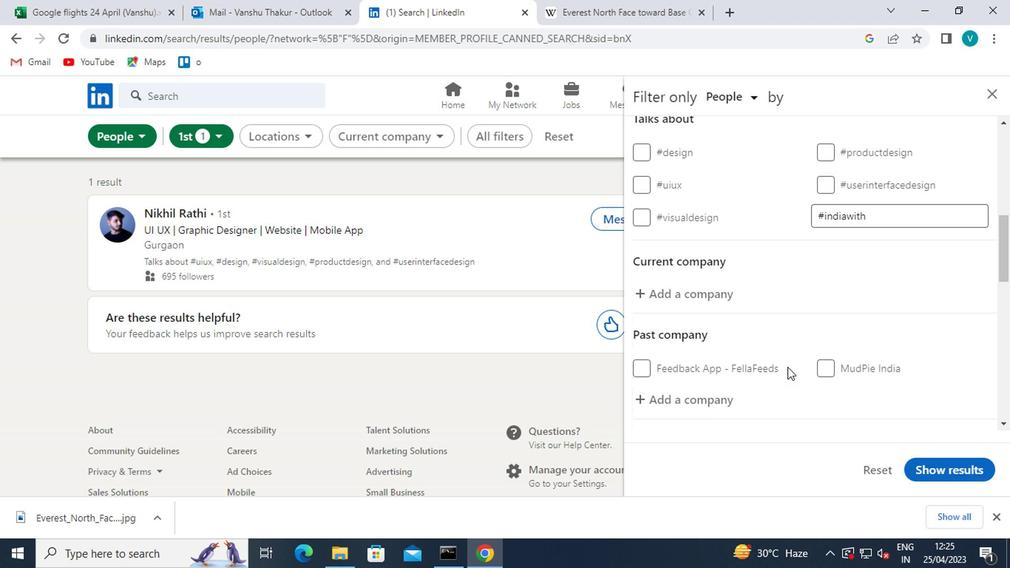
Action: Mouse moved to (710, 406)
Screenshot: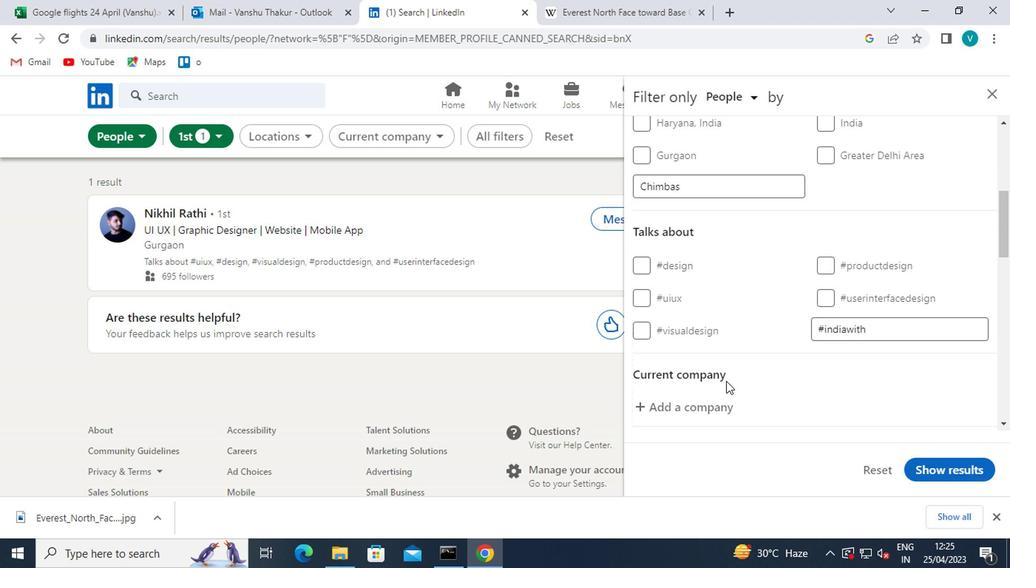 
Action: Mouse pressed left at (710, 406)
Screenshot: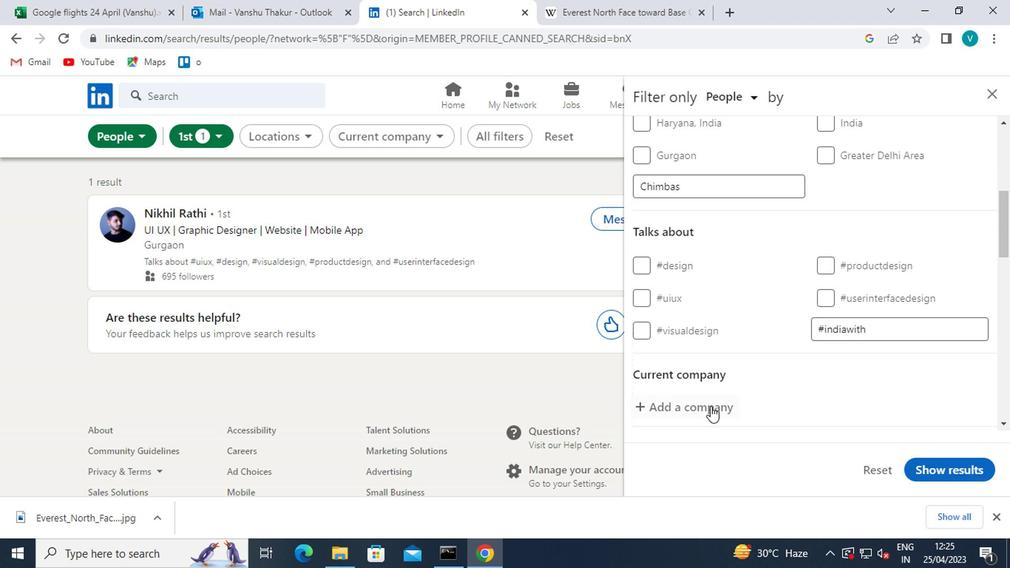 
Action: Mouse moved to (629, 369)
Screenshot: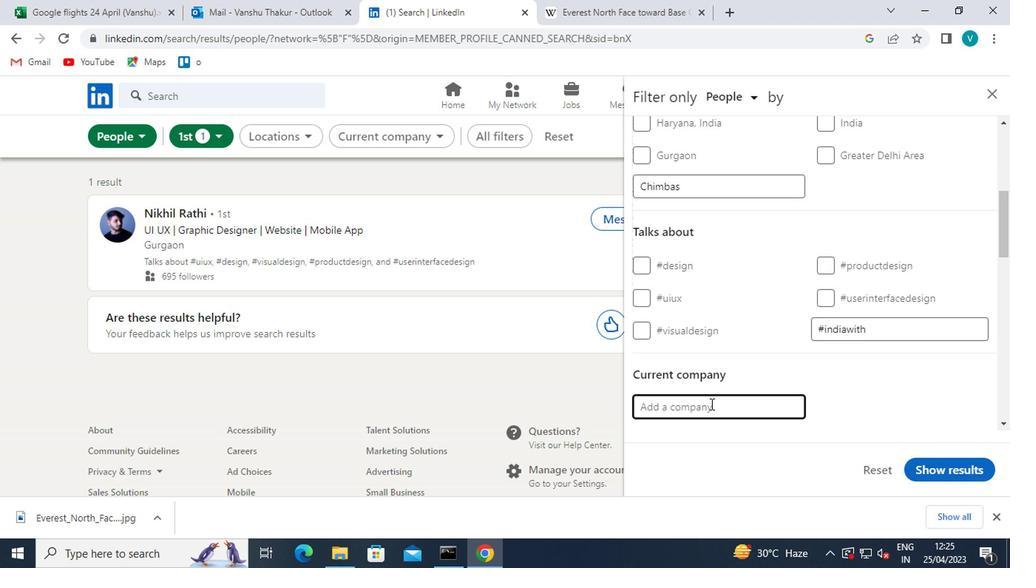
Action: Mouse scrolled (629, 370) with delta (0, 0)
Screenshot: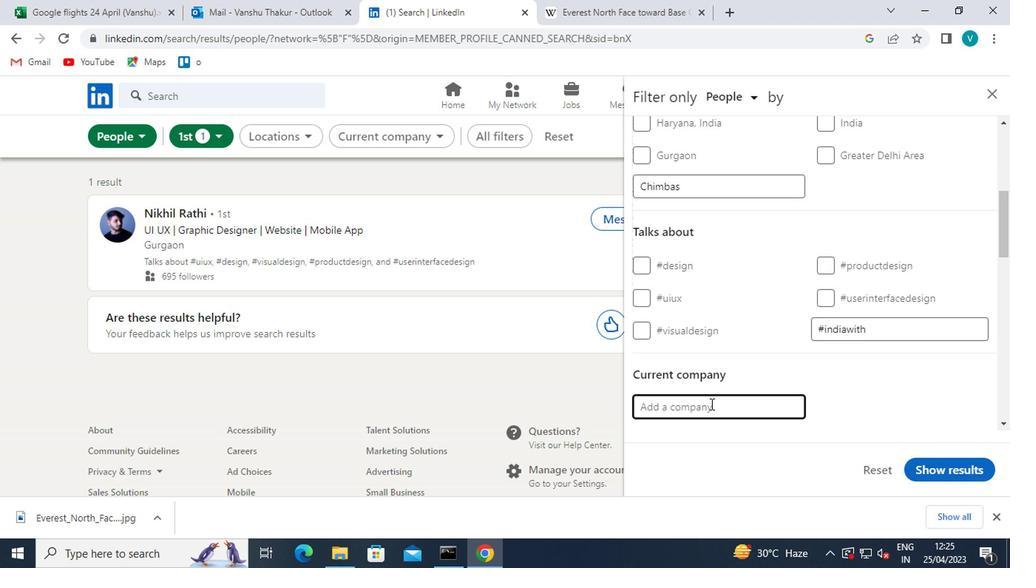 
Action: Mouse moved to (231, 160)
Screenshot: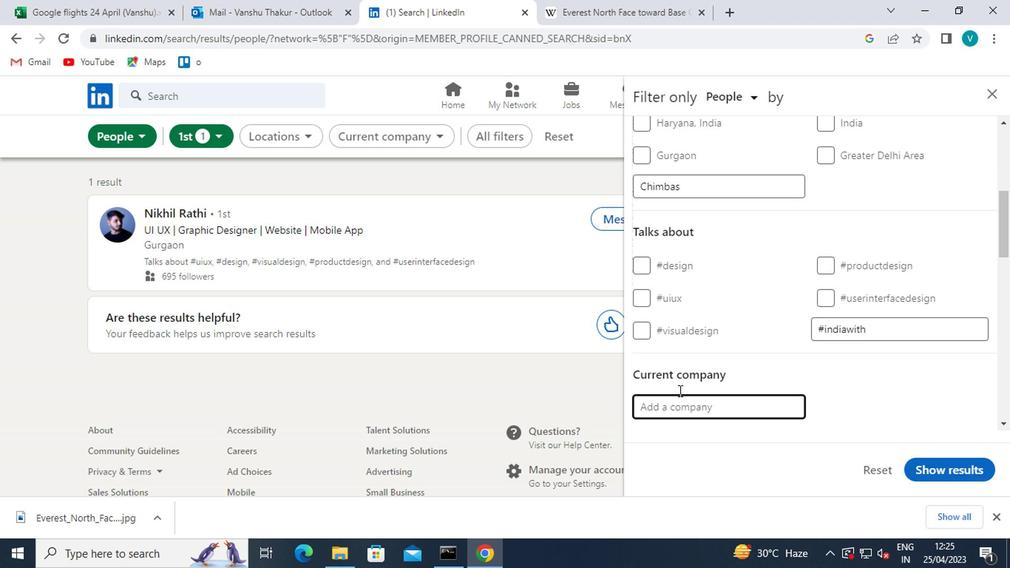 
Action: Key pressed <Key.shift>
Screenshot: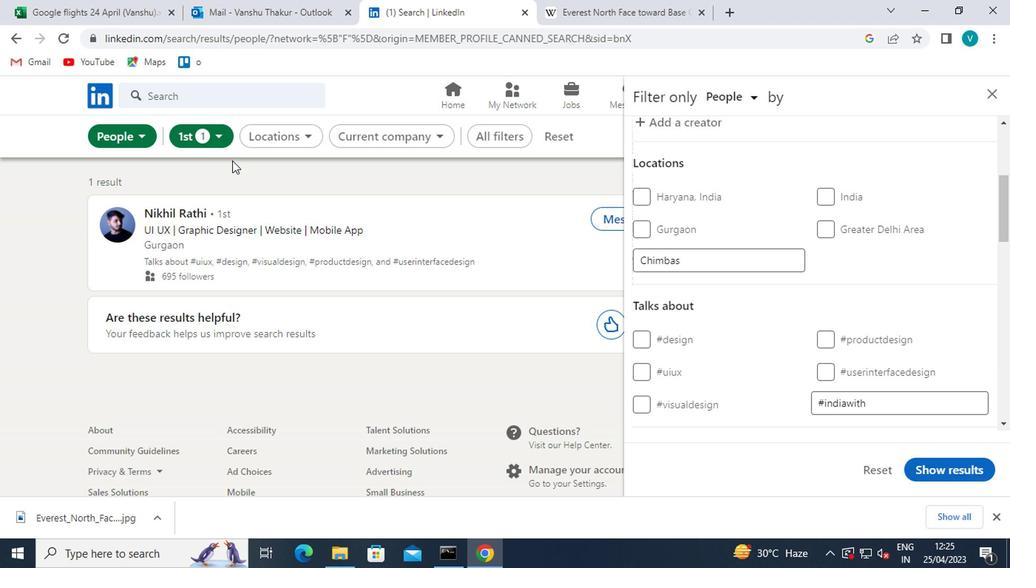 
Action: Mouse moved to (230, 160)
Screenshot: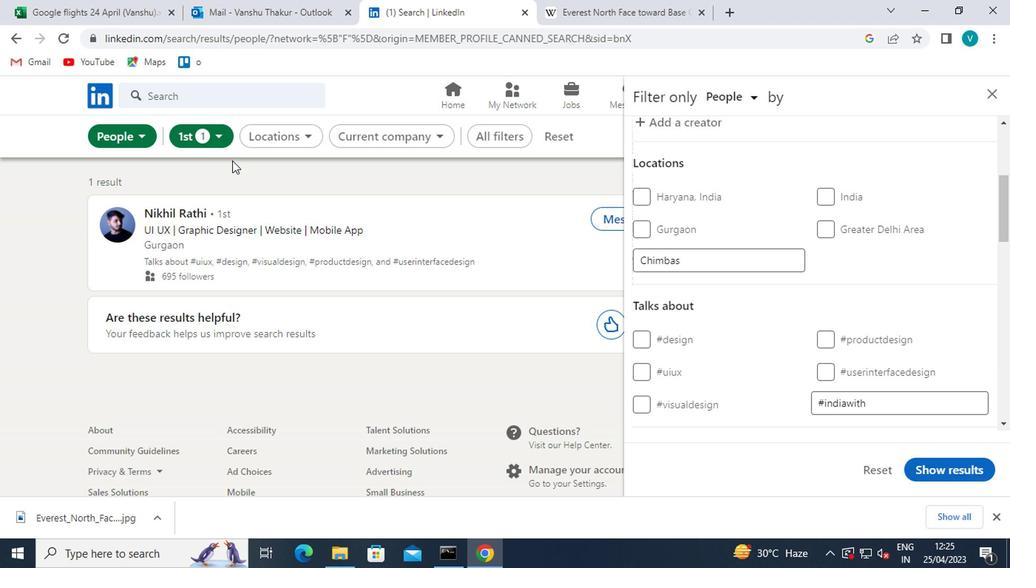 
Action: Key pressed GENSLER
Screenshot: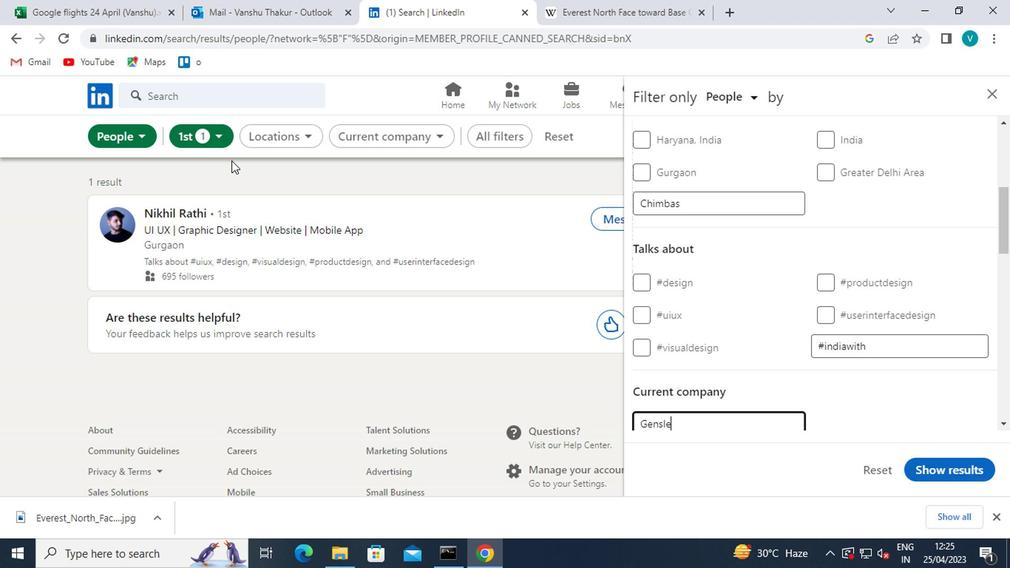 
Action: Mouse moved to (296, 155)
Screenshot: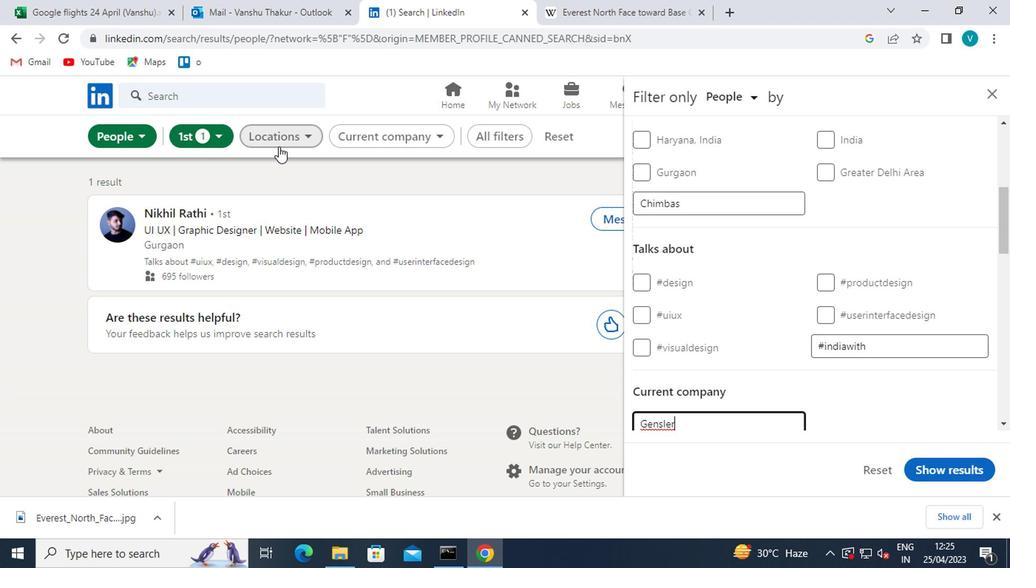 
Action: Mouse scrolled (296, 154) with delta (0, 0)
Screenshot: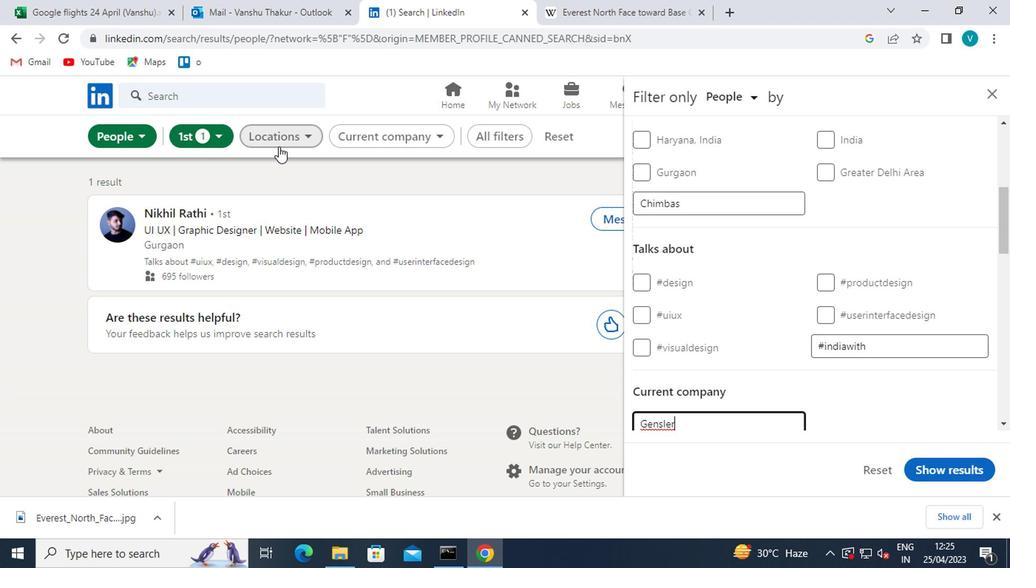 
Action: Mouse moved to (879, 404)
Screenshot: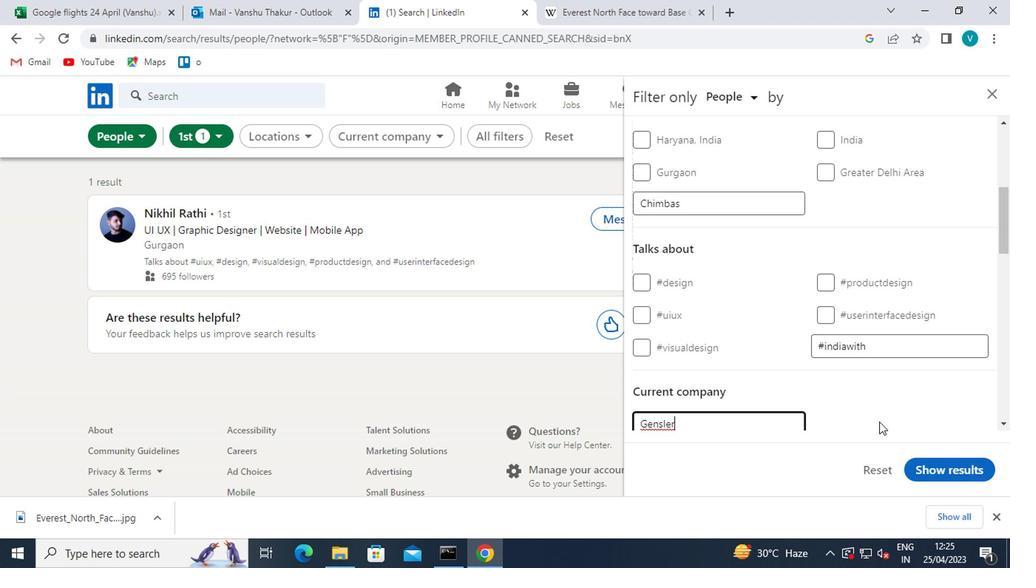 
Action: Mouse scrolled (879, 404) with delta (0, 0)
Screenshot: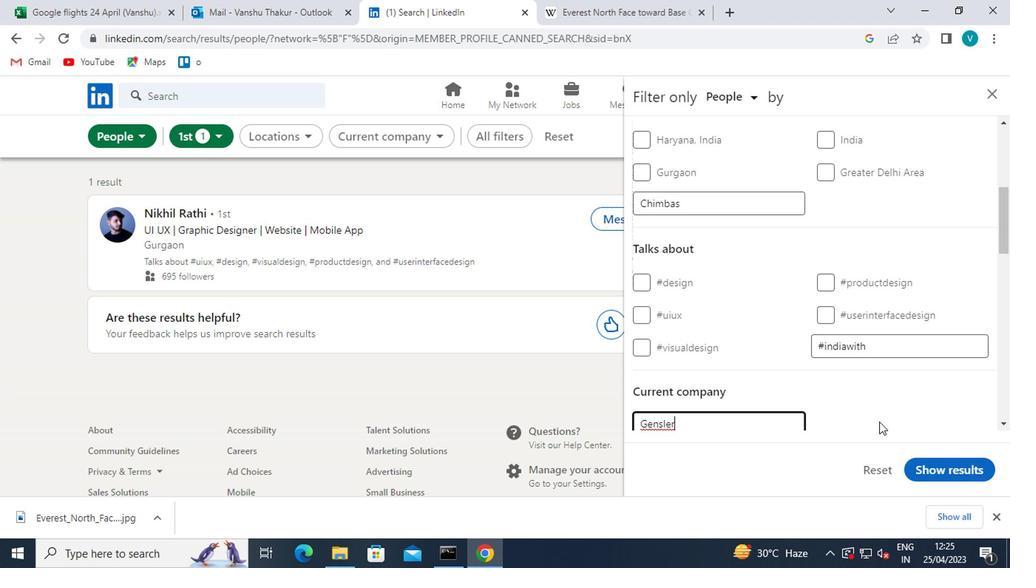 
Action: Mouse moved to (833, 375)
Screenshot: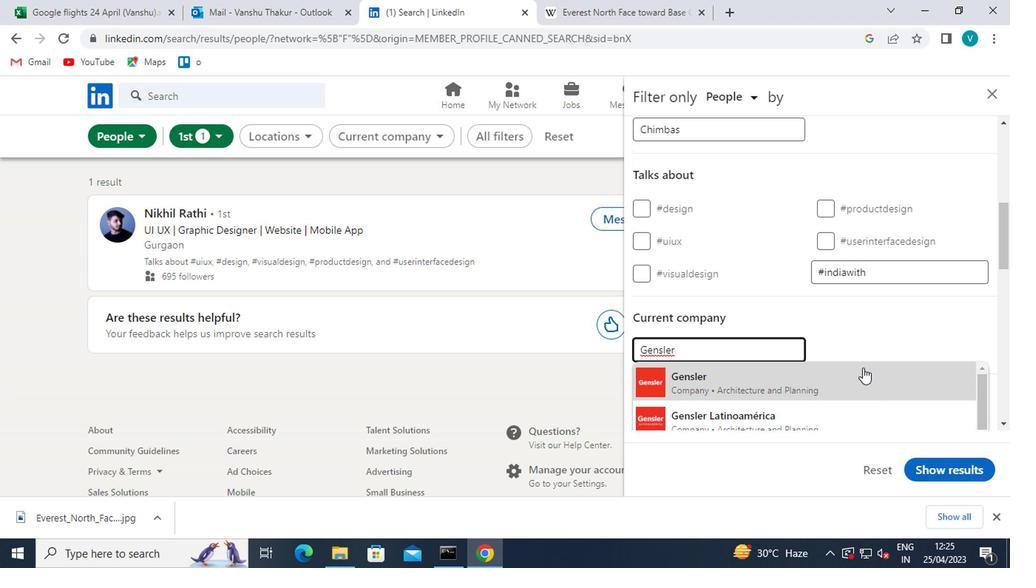 
Action: Mouse pressed left at (833, 375)
Screenshot: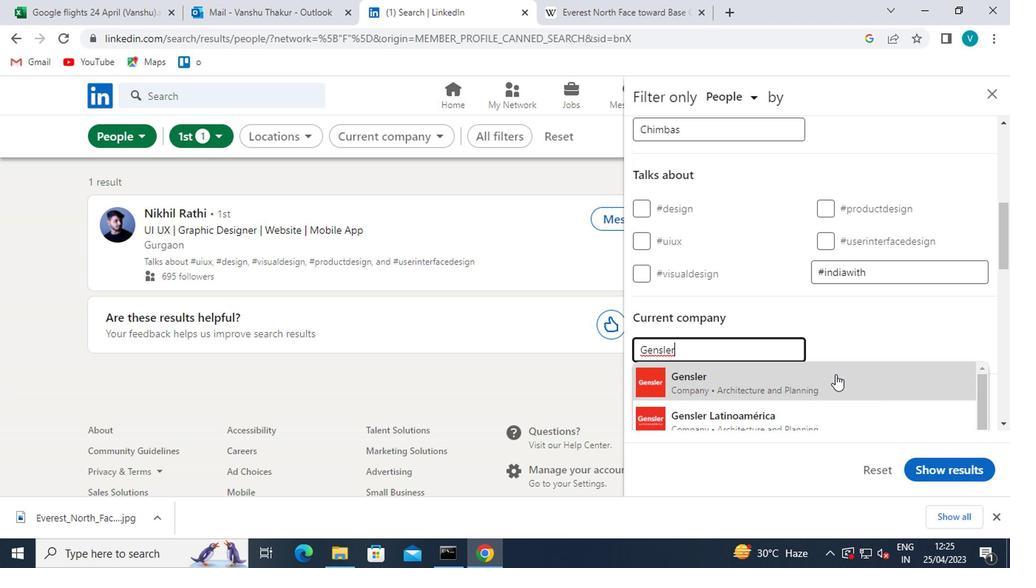 
Action: Mouse moved to (829, 335)
Screenshot: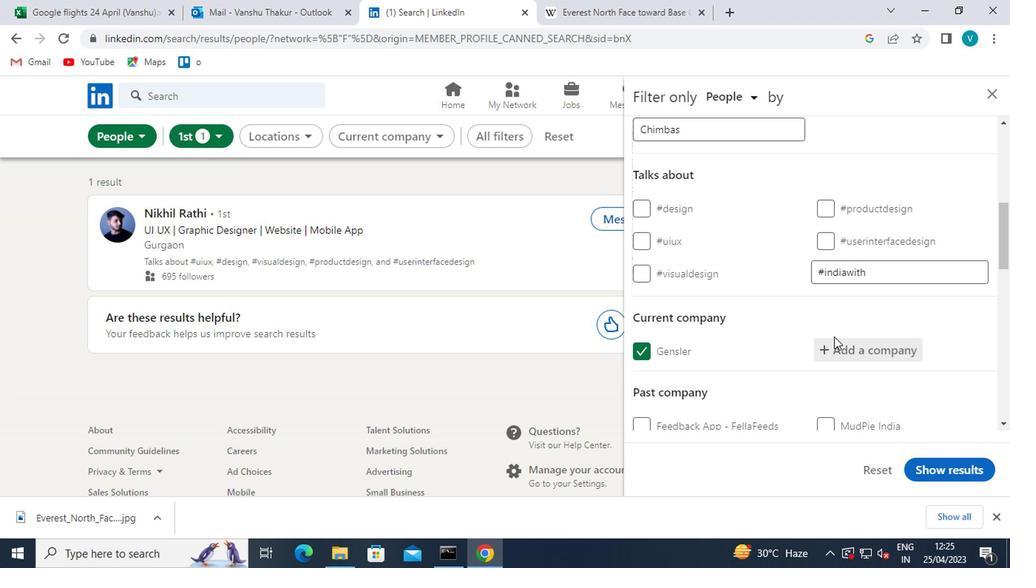
Action: Mouse scrolled (829, 335) with delta (0, 0)
Screenshot: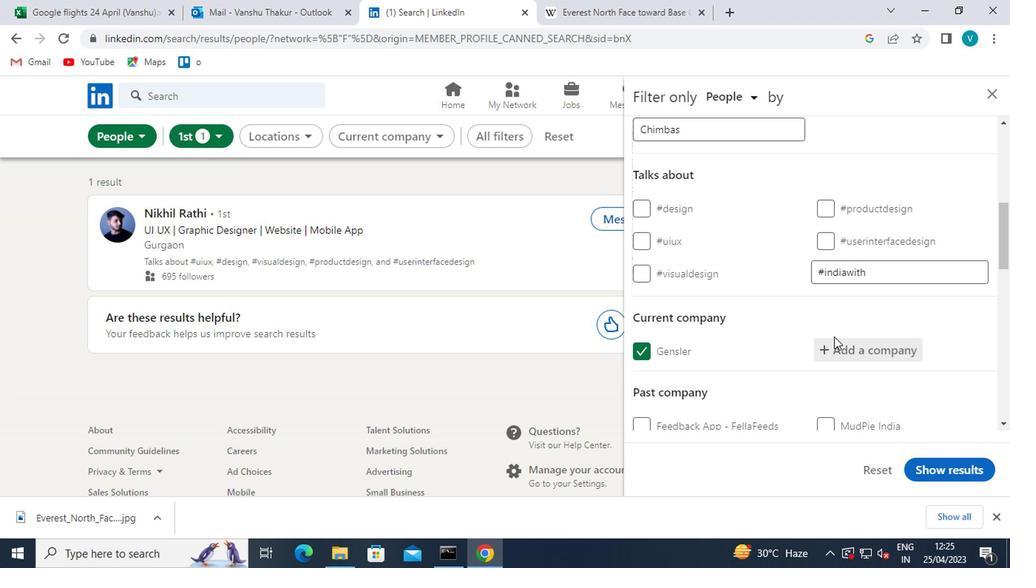 
Action: Mouse moved to (827, 335)
Screenshot: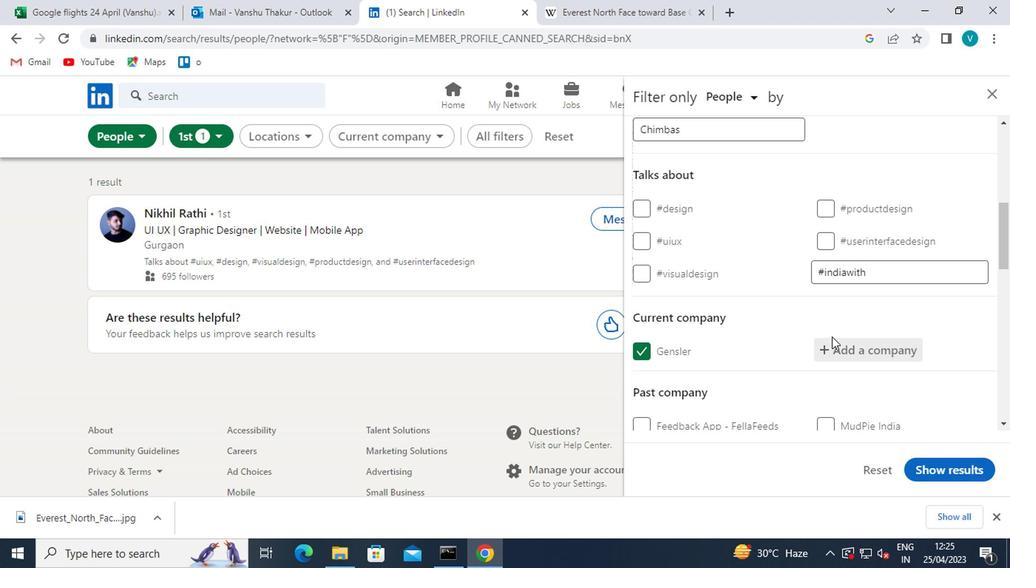 
Action: Mouse scrolled (827, 334) with delta (0, -1)
Screenshot: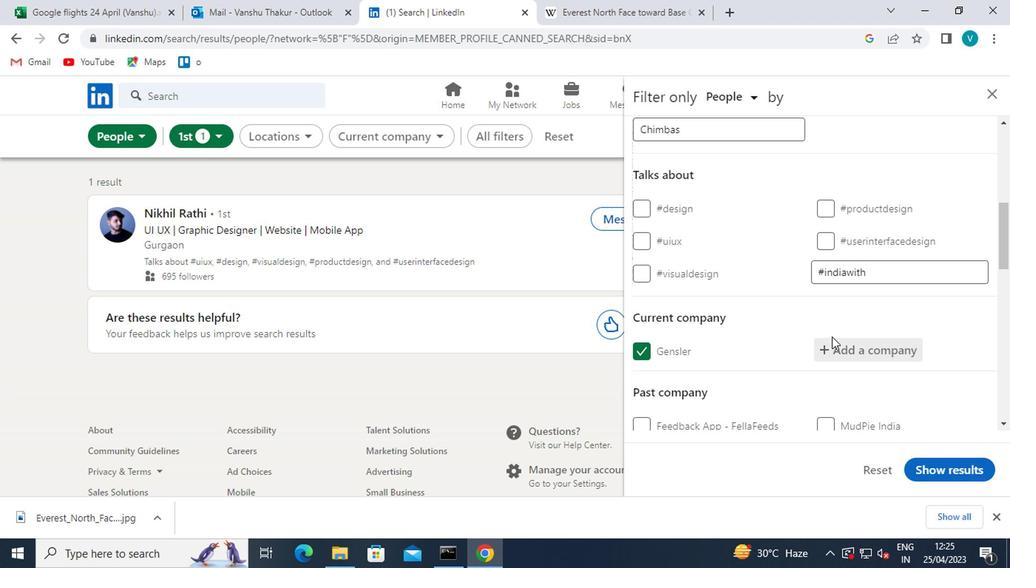 
Action: Mouse moved to (820, 335)
Screenshot: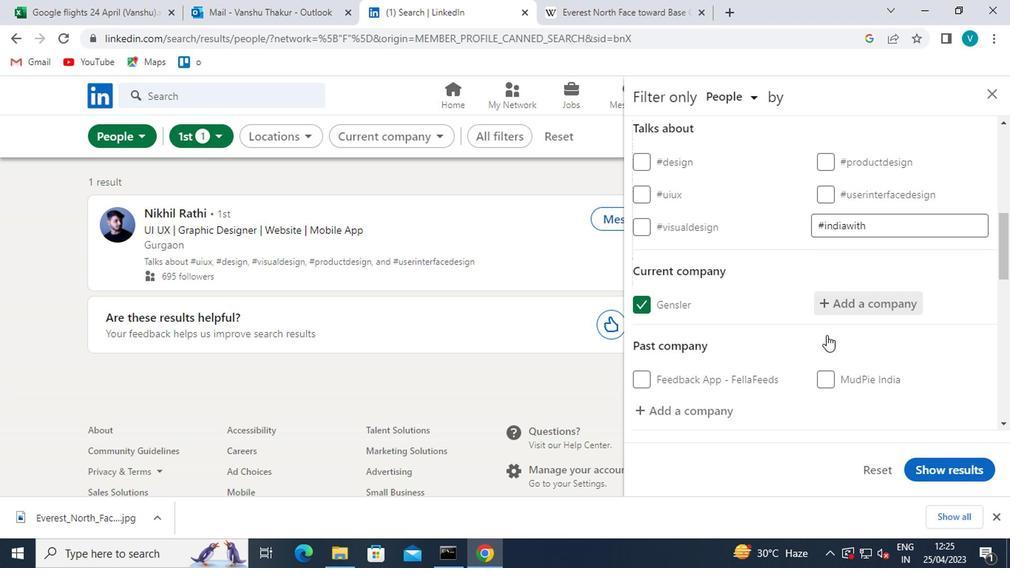 
Action: Mouse scrolled (820, 334) with delta (0, -1)
Screenshot: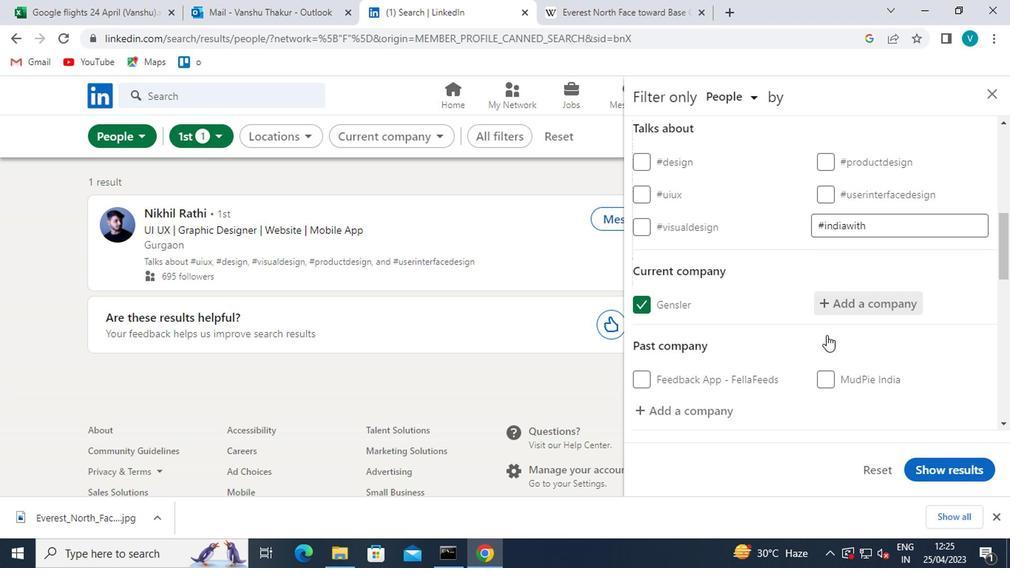 
Action: Mouse moved to (694, 356)
Screenshot: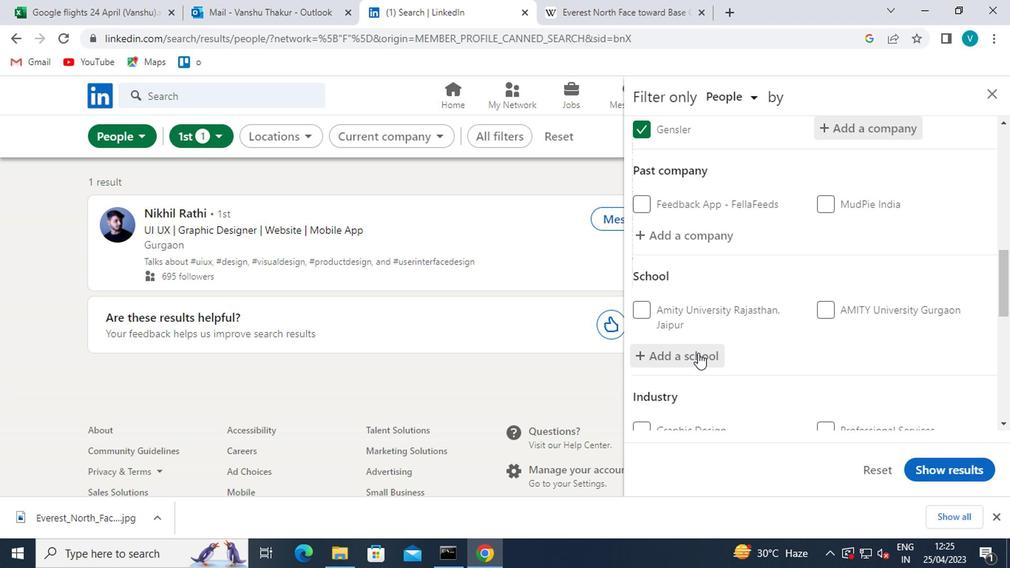 
Action: Mouse pressed left at (694, 356)
Screenshot: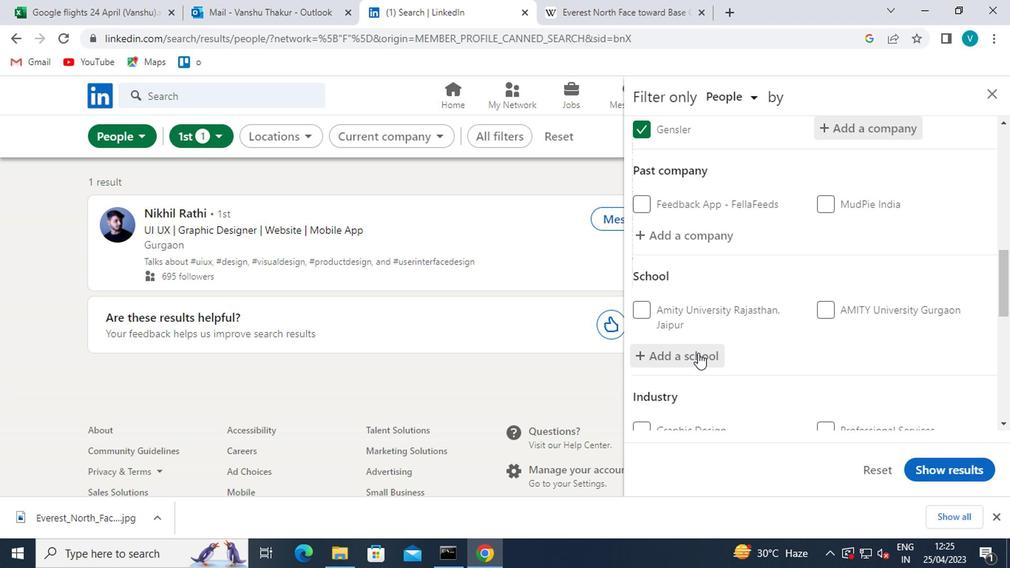 
Action: Mouse moved to (697, 355)
Screenshot: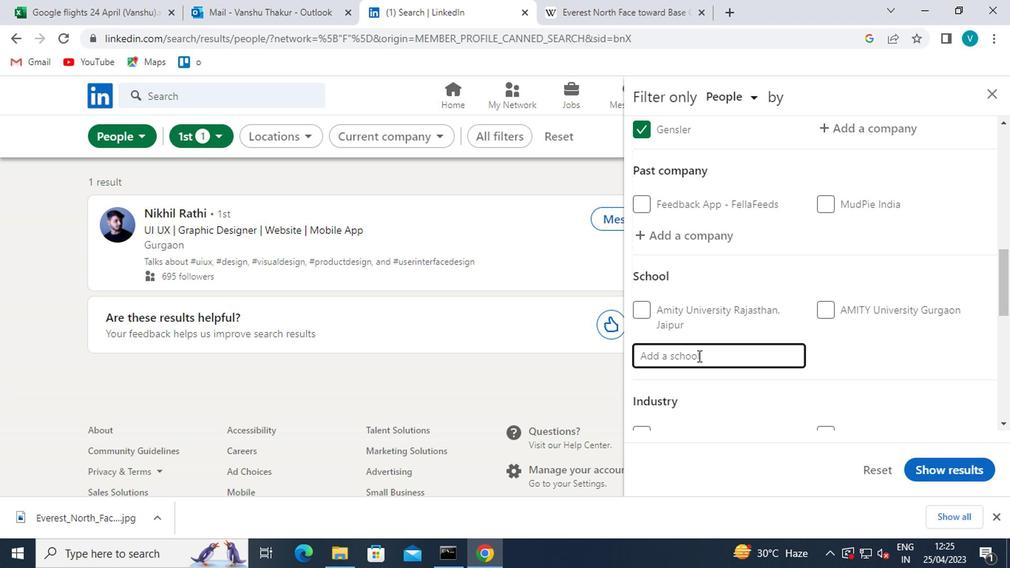 
Action: Key pressed <Key.shift>LADY<Key.space><Key.shift>IRWIN<Key.space>
Screenshot: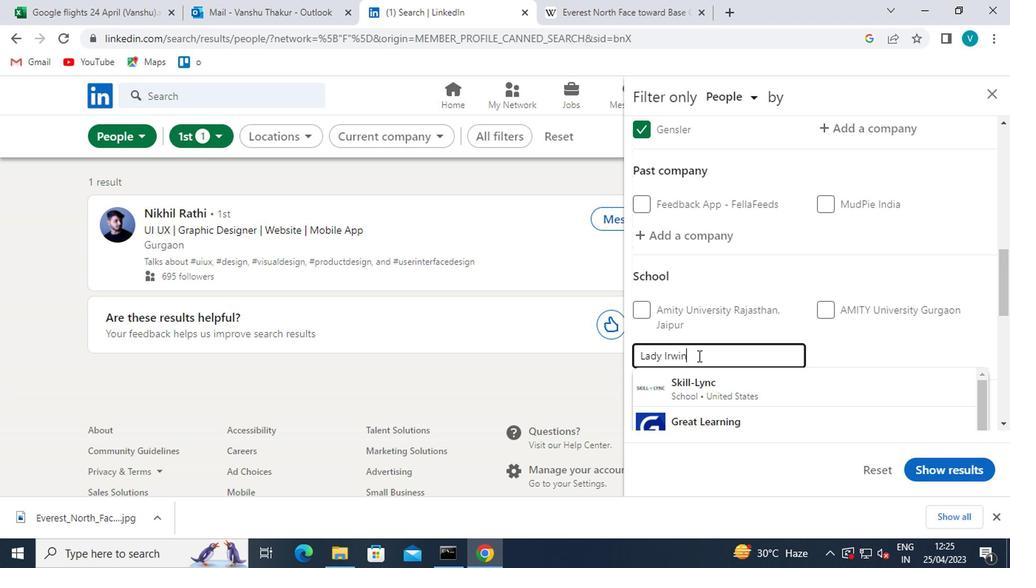 
Action: Mouse moved to (684, 384)
Screenshot: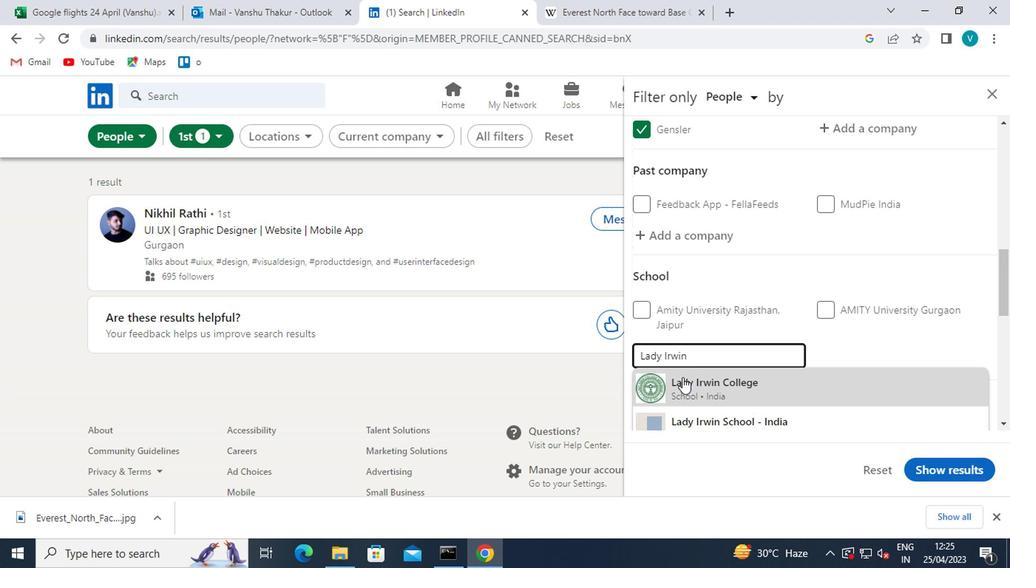 
Action: Mouse pressed left at (684, 384)
Screenshot: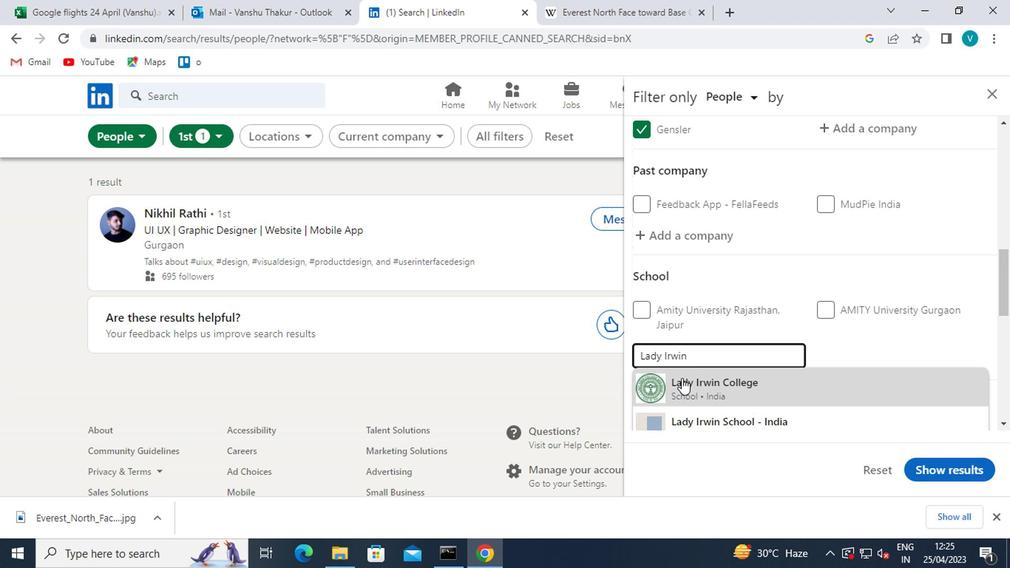 
Action: Mouse moved to (724, 360)
Screenshot: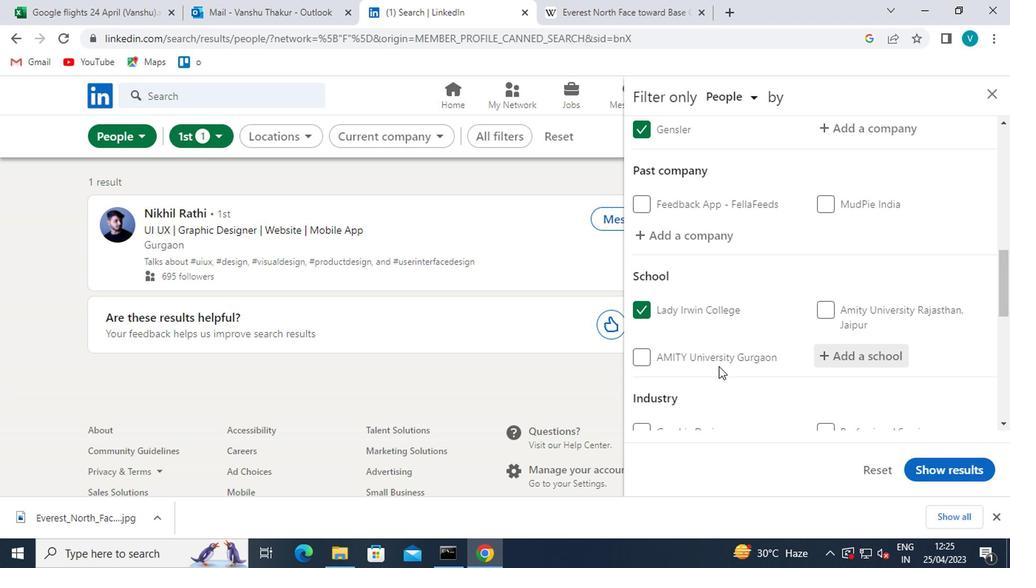 
Action: Mouse scrolled (724, 359) with delta (0, -1)
Screenshot: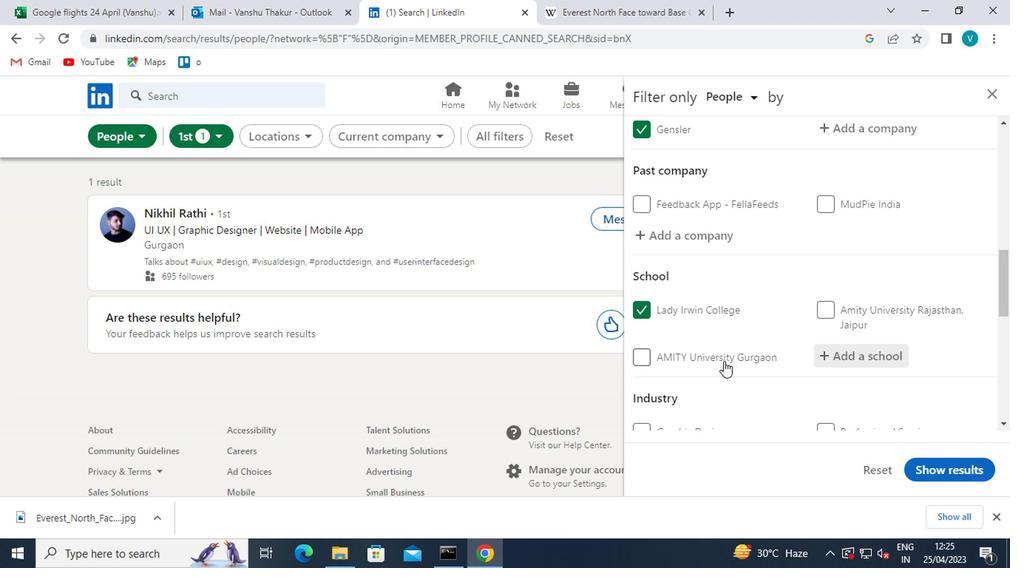 
Action: Mouse scrolled (724, 359) with delta (0, -1)
Screenshot: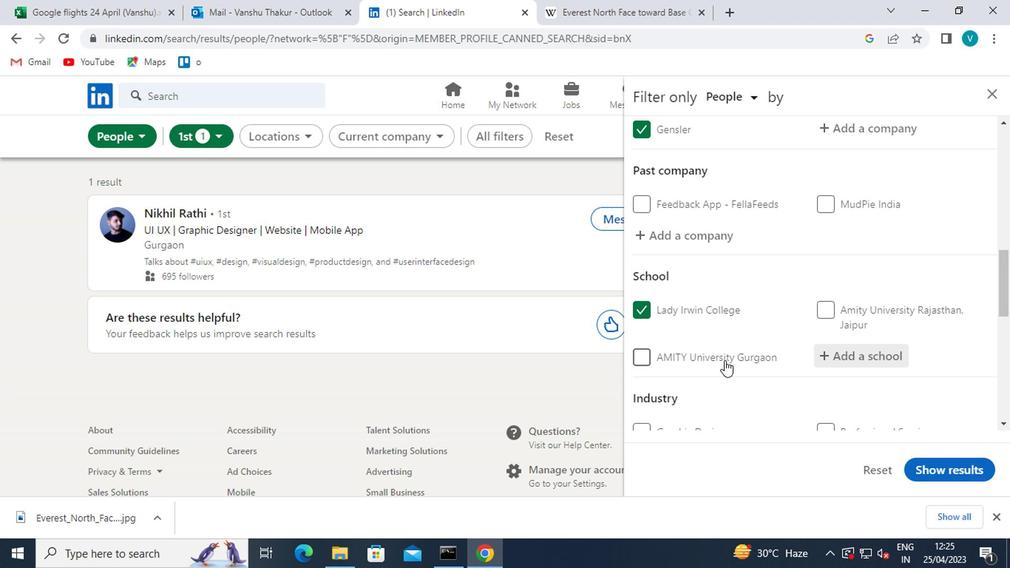 
Action: Mouse moved to (857, 312)
Screenshot: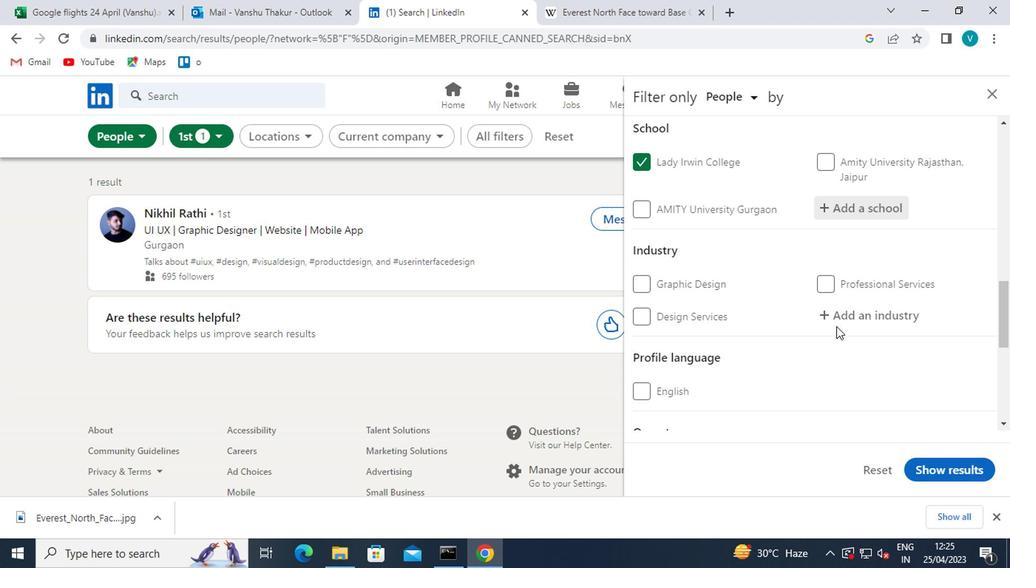 
Action: Mouse pressed left at (857, 312)
Screenshot: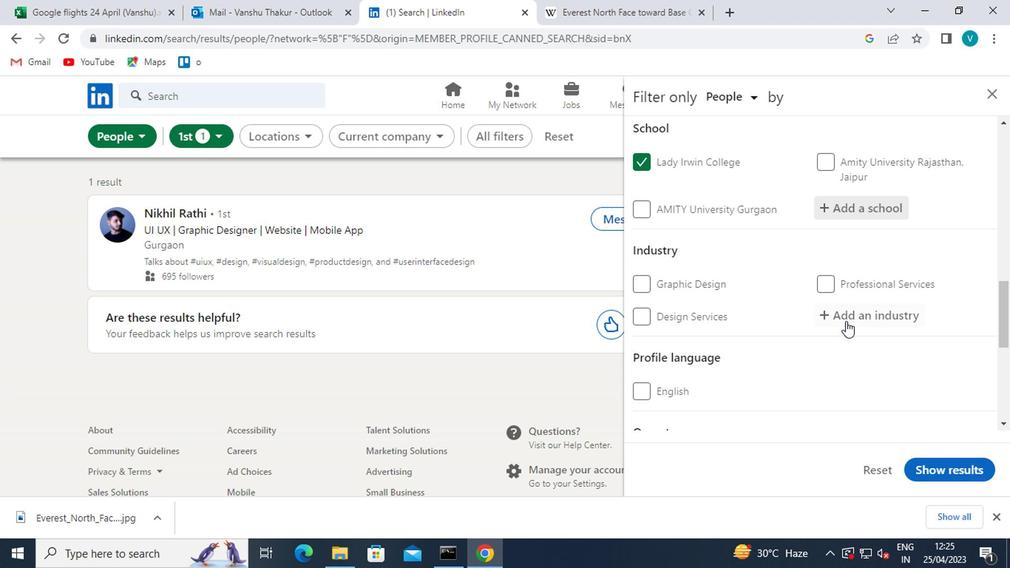 
Action: Key pressed <Key.shift>VETERINARY
Screenshot: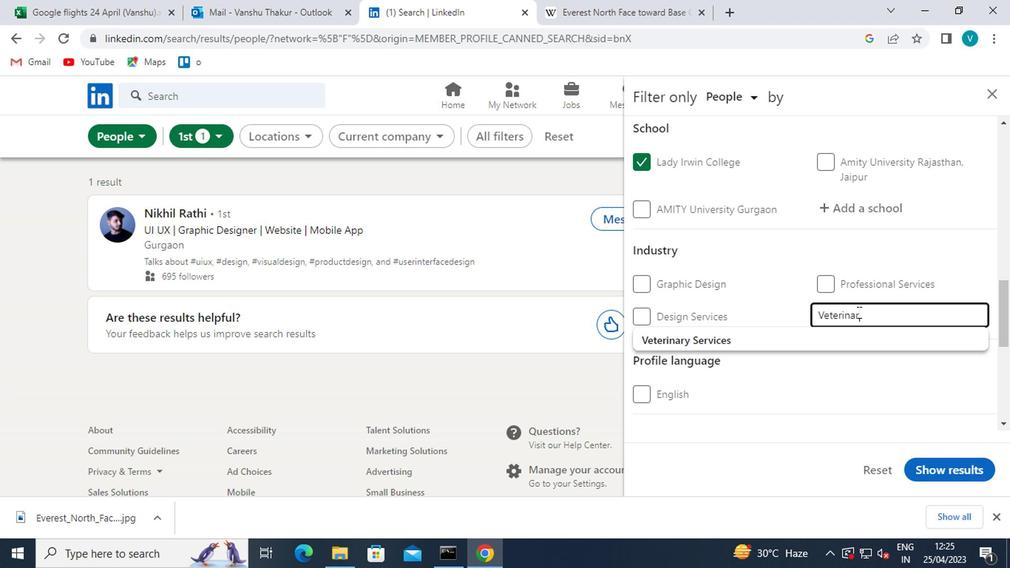 
Action: Mouse moved to (745, 341)
Screenshot: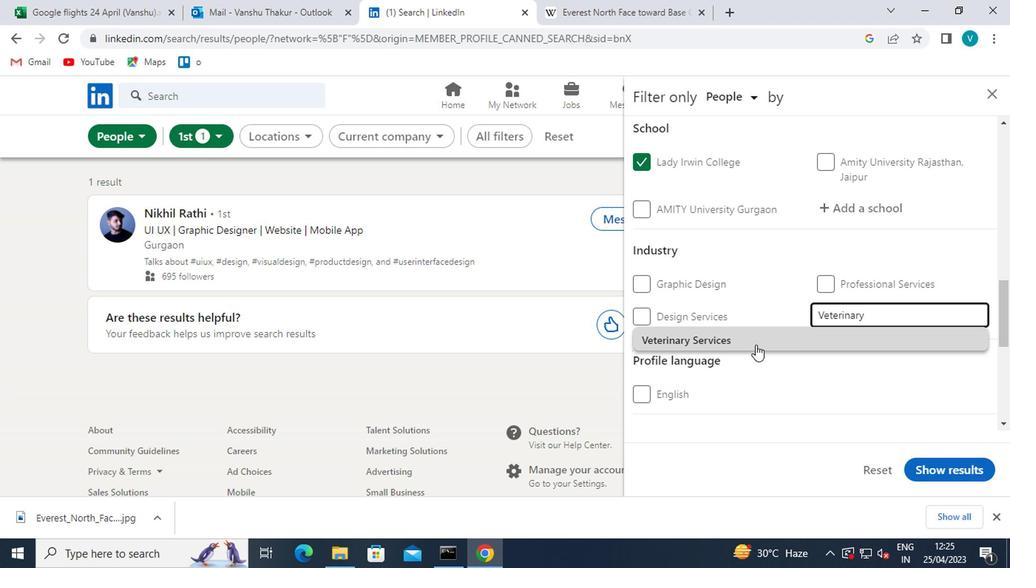 
Action: Mouse pressed left at (745, 341)
Screenshot: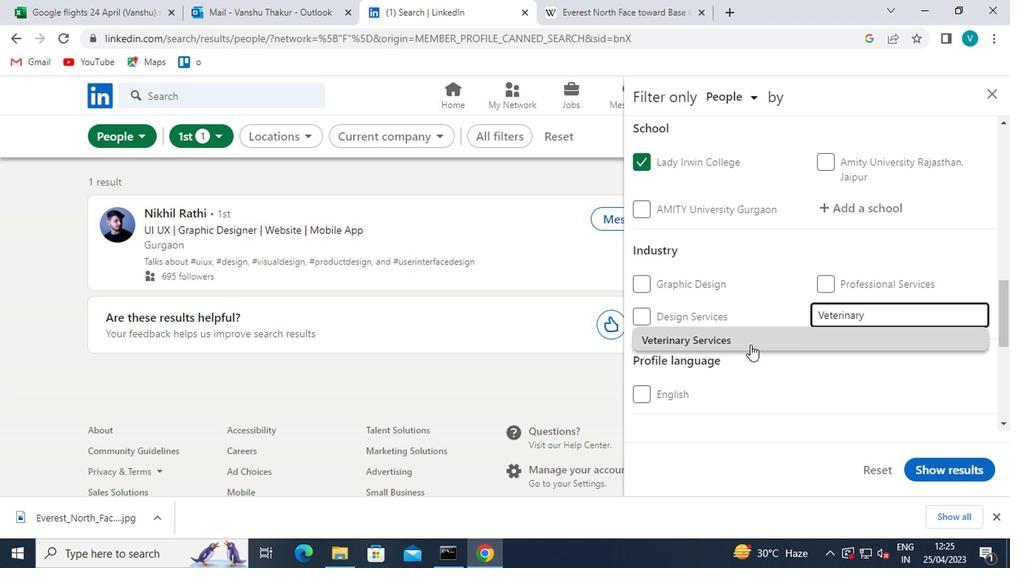 
Action: Mouse moved to (750, 337)
Screenshot: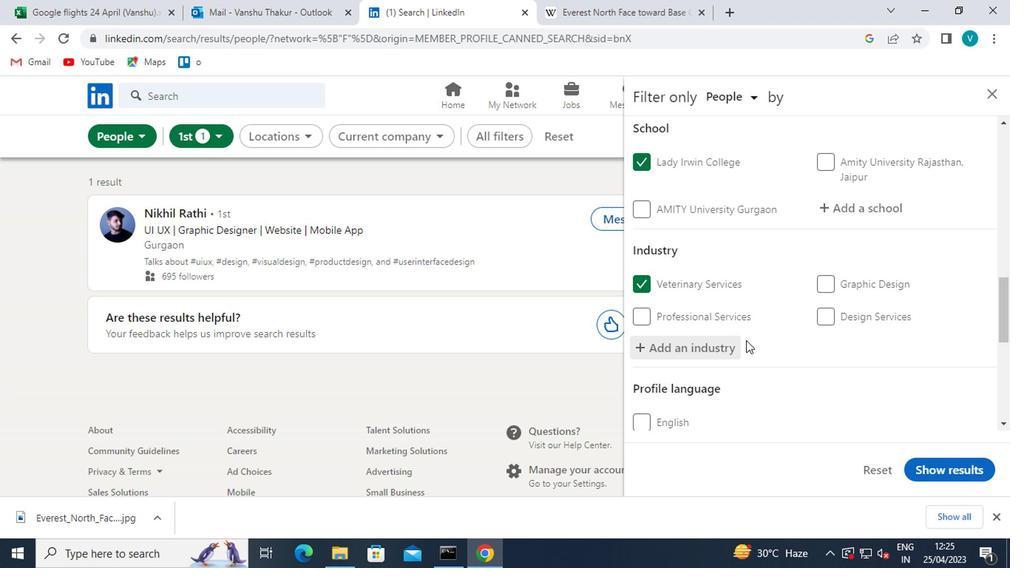 
Action: Mouse scrolled (750, 336) with delta (0, 0)
Screenshot: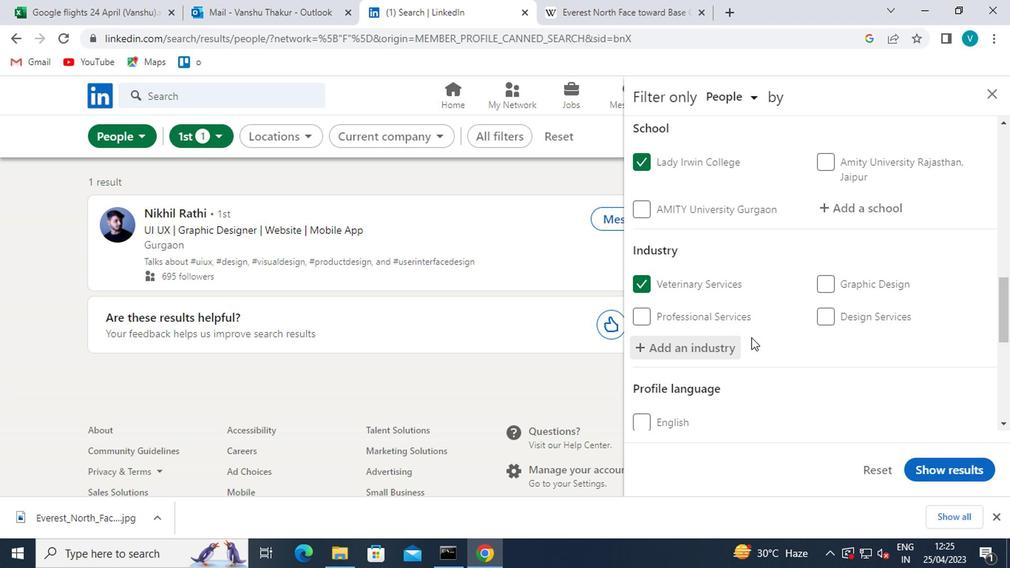 
Action: Mouse scrolled (750, 336) with delta (0, 0)
Screenshot: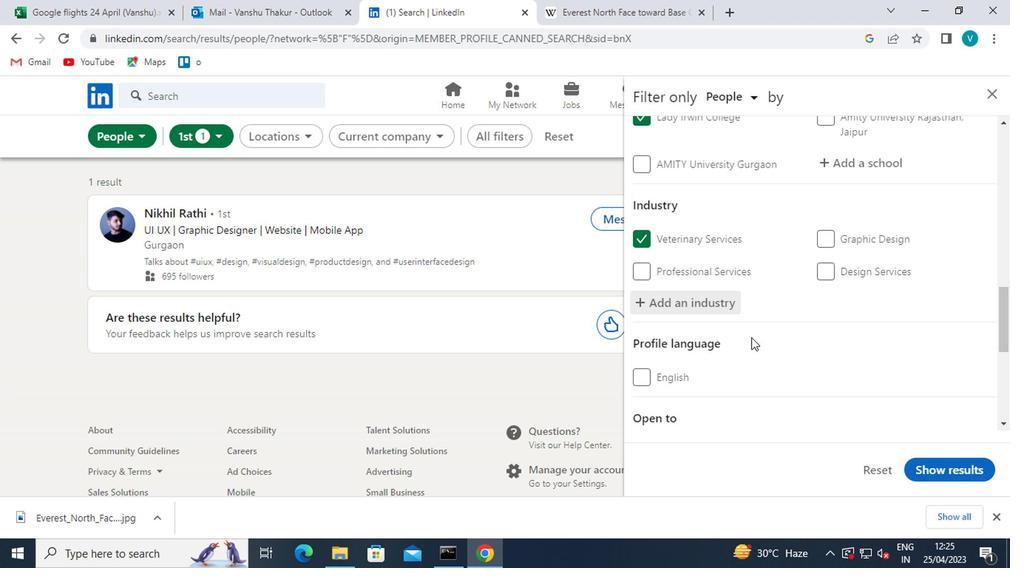
Action: Mouse moved to (726, 349)
Screenshot: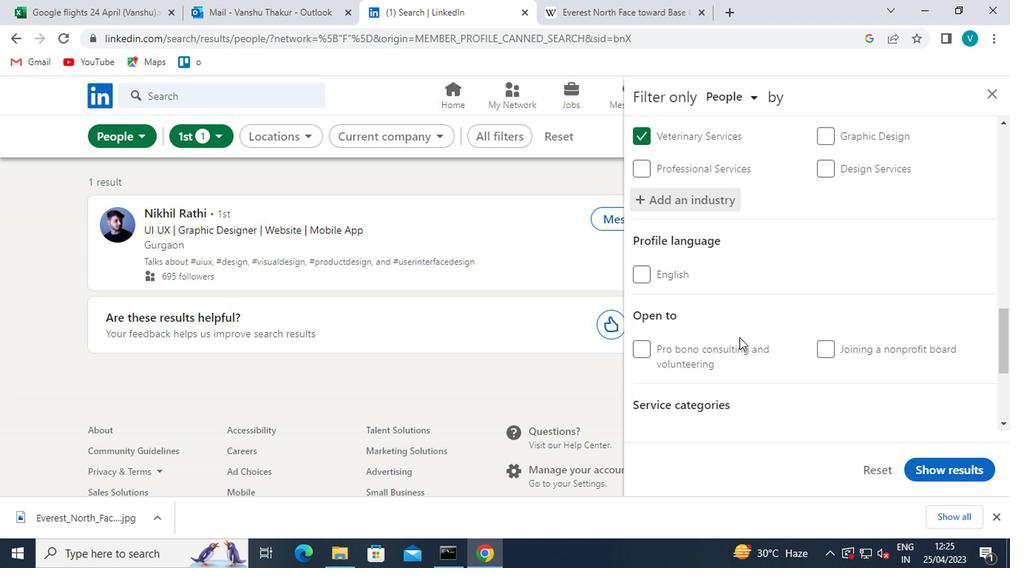 
Action: Mouse scrolled (726, 348) with delta (0, -1)
Screenshot: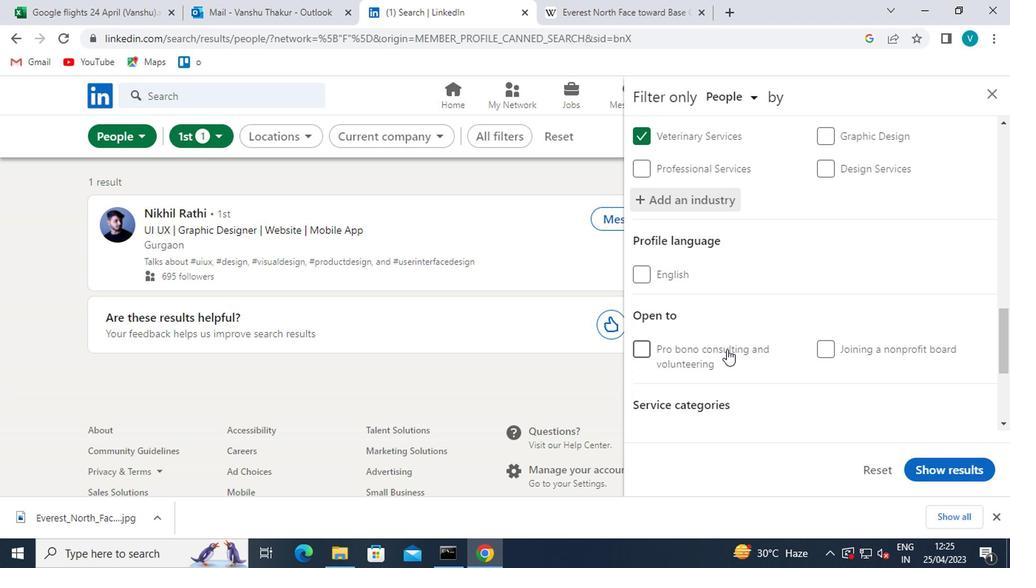 
Action: Mouse moved to (695, 360)
Screenshot: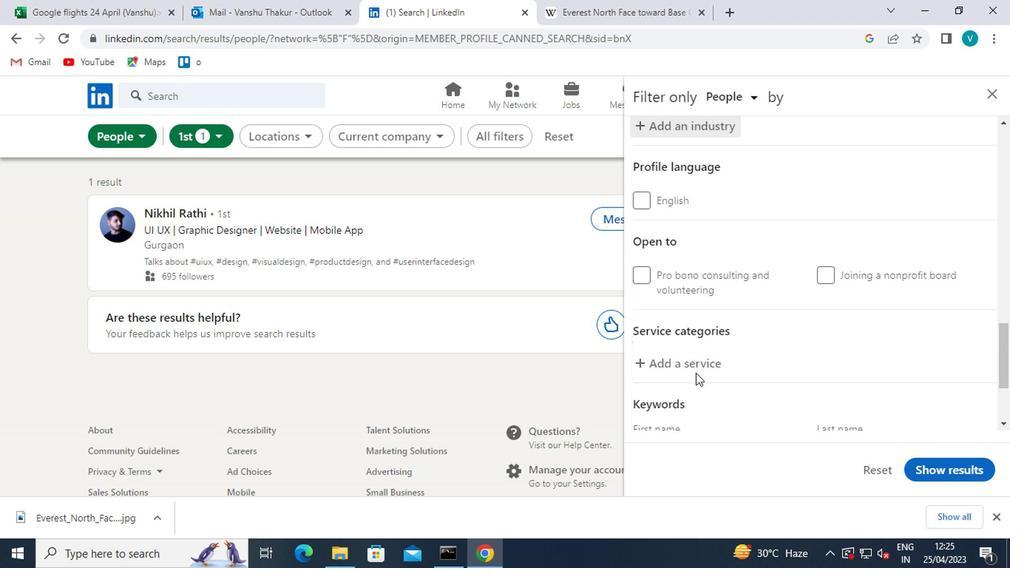 
Action: Mouse pressed left at (695, 360)
Screenshot: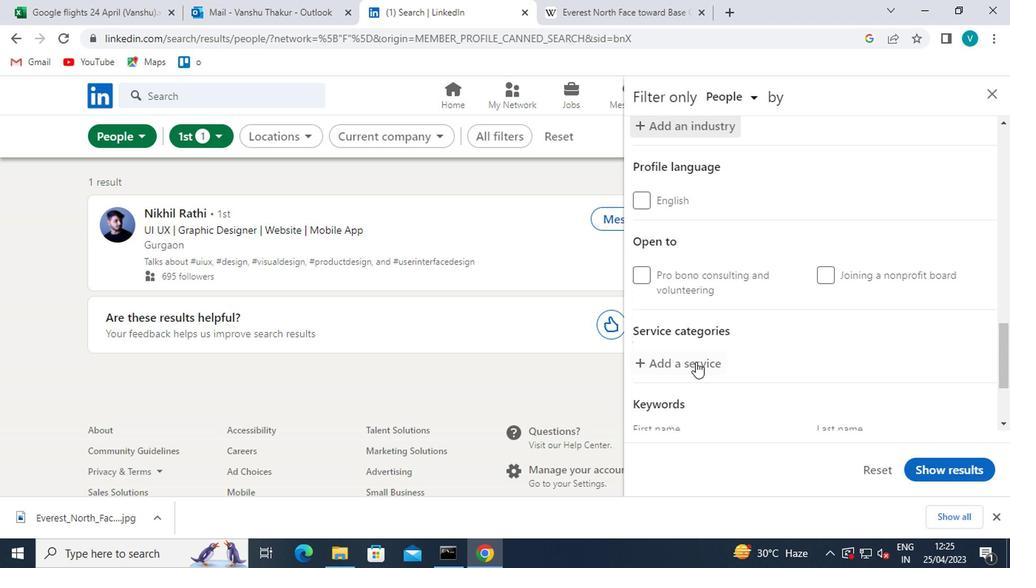 
Action: Mouse moved to (697, 358)
Screenshot: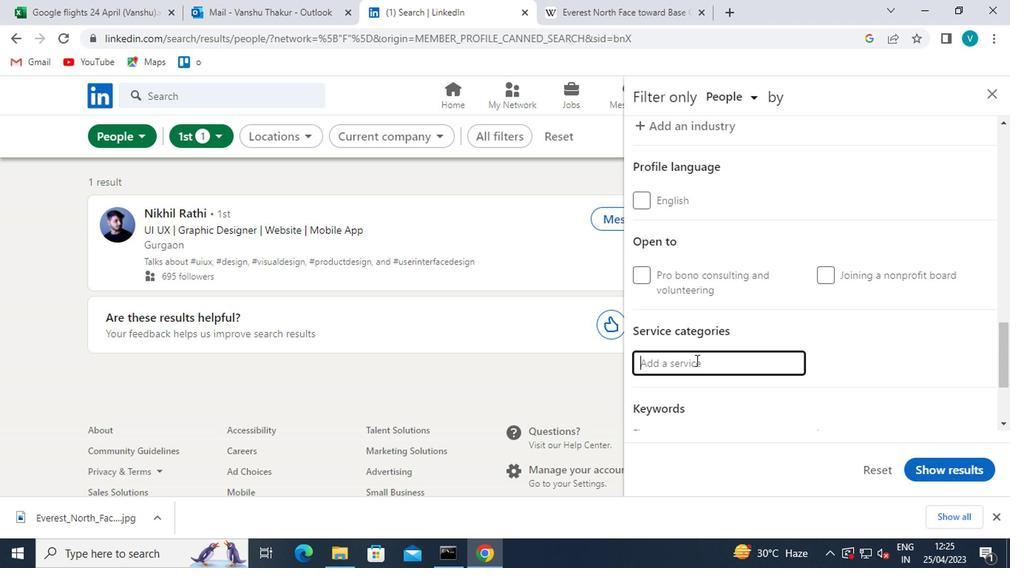 
Action: Key pressed <Key.shift>EXECUTIVE
Screenshot: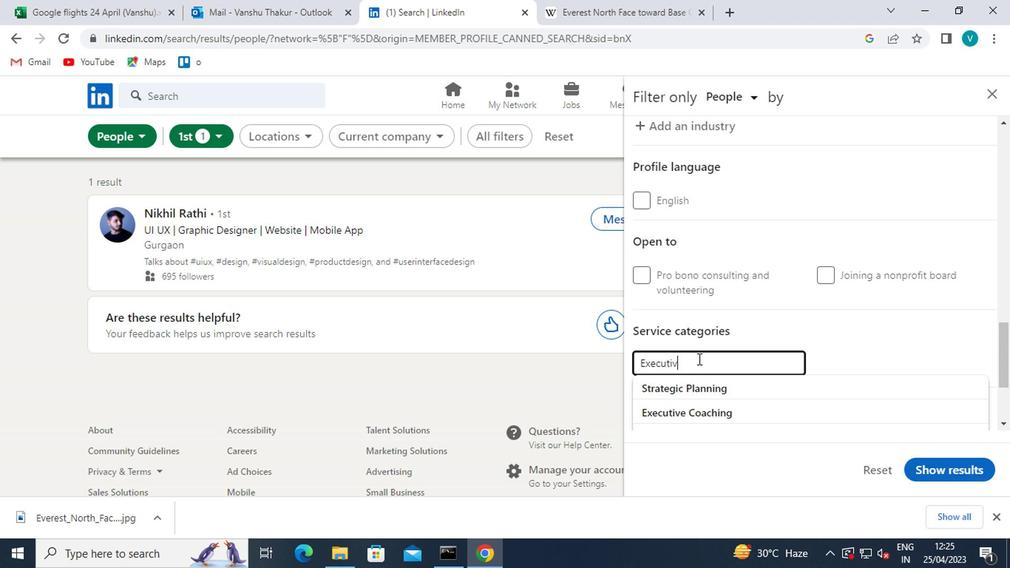 
Action: Mouse moved to (705, 387)
Screenshot: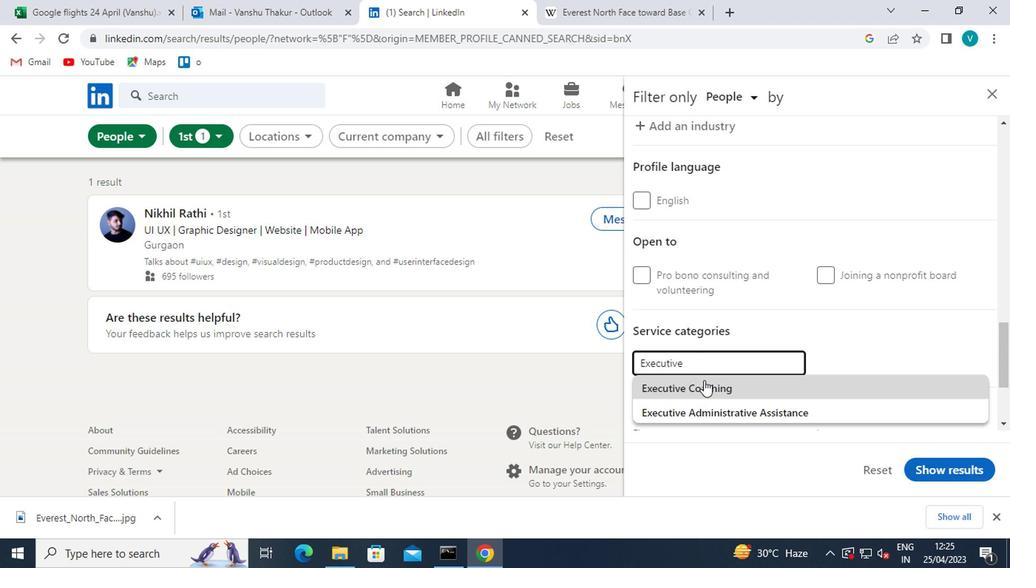 
Action: Mouse pressed left at (705, 387)
Screenshot: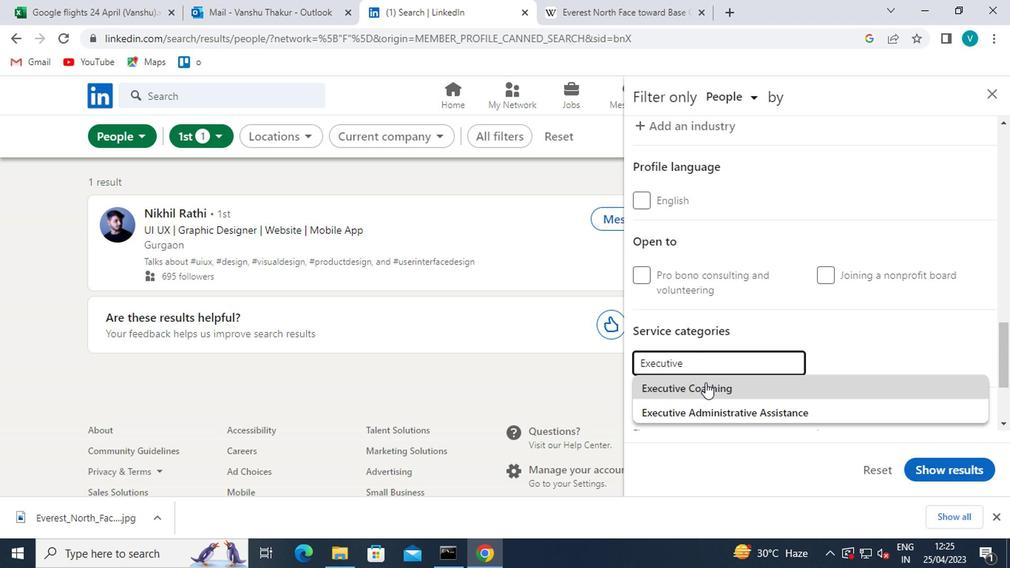 
Action: Mouse moved to (732, 374)
Screenshot: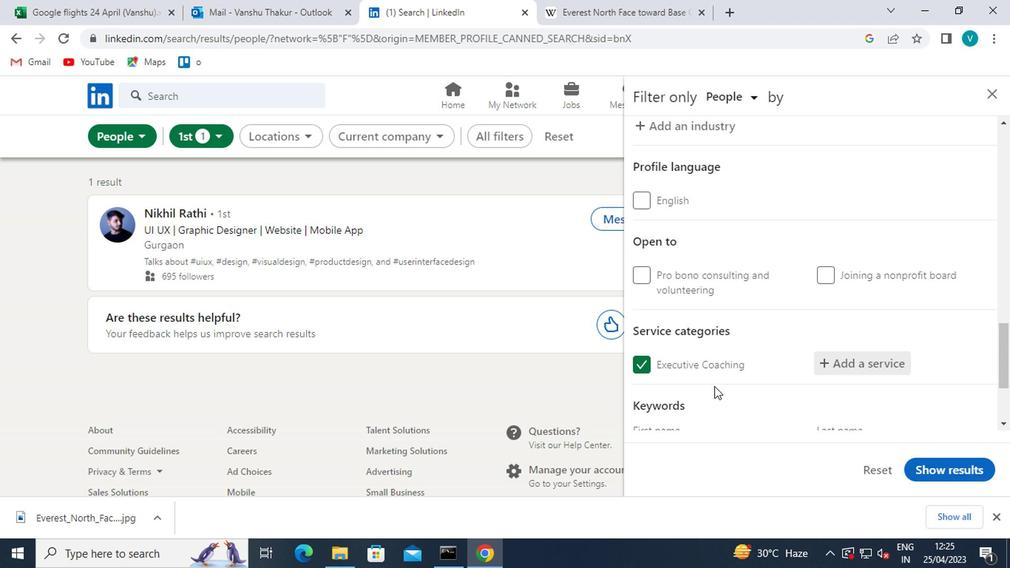 
Action: Mouse scrolled (732, 373) with delta (0, 0)
Screenshot: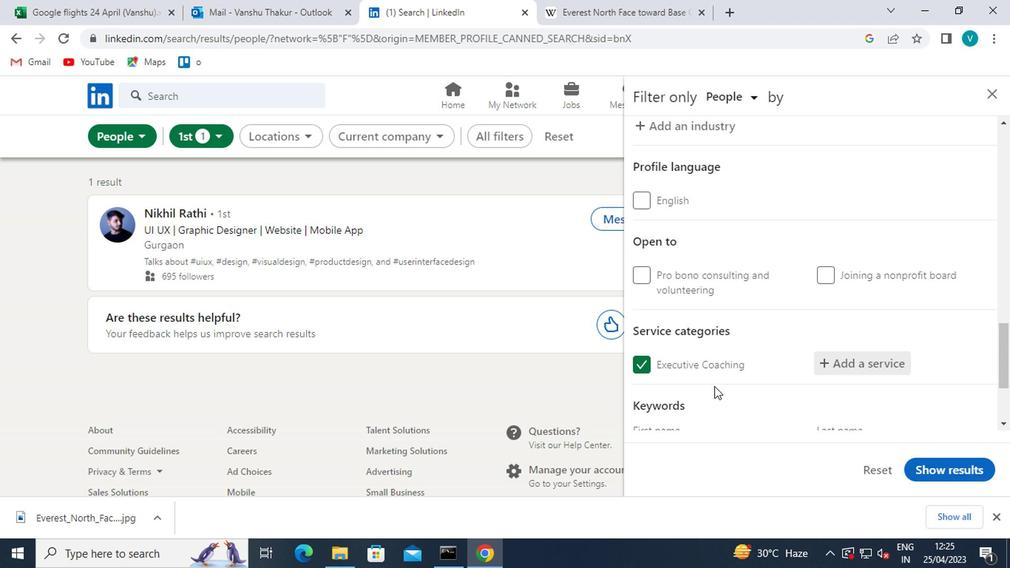 
Action: Mouse moved to (738, 370)
Screenshot: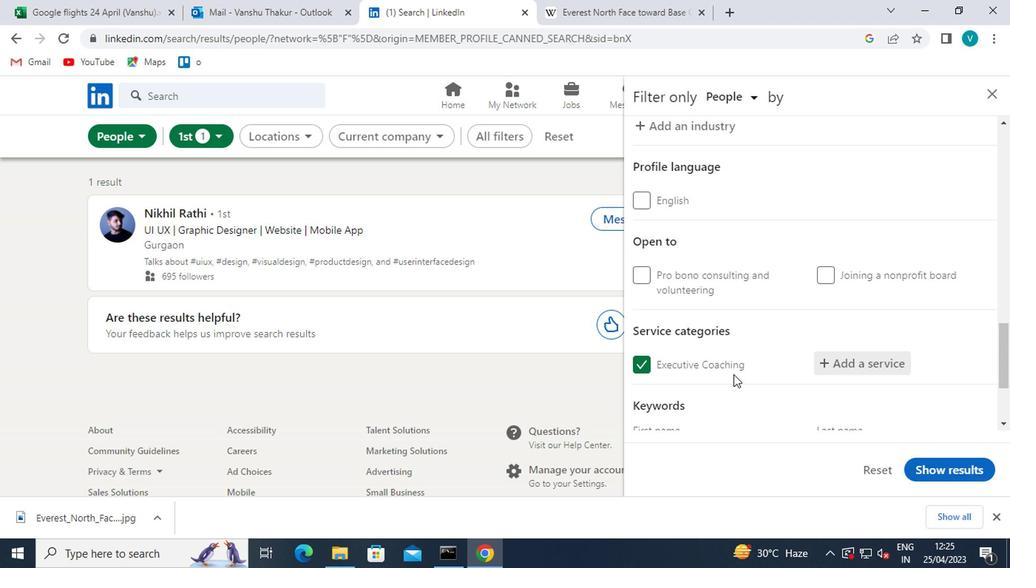 
Action: Mouse scrolled (738, 369) with delta (0, 0)
Screenshot: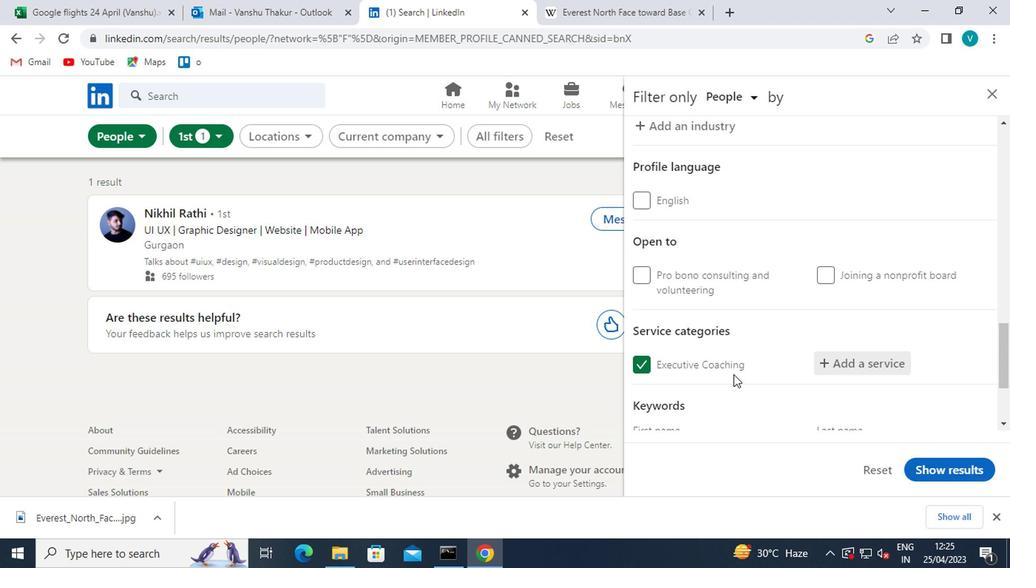 
Action: Mouse moved to (741, 367)
Screenshot: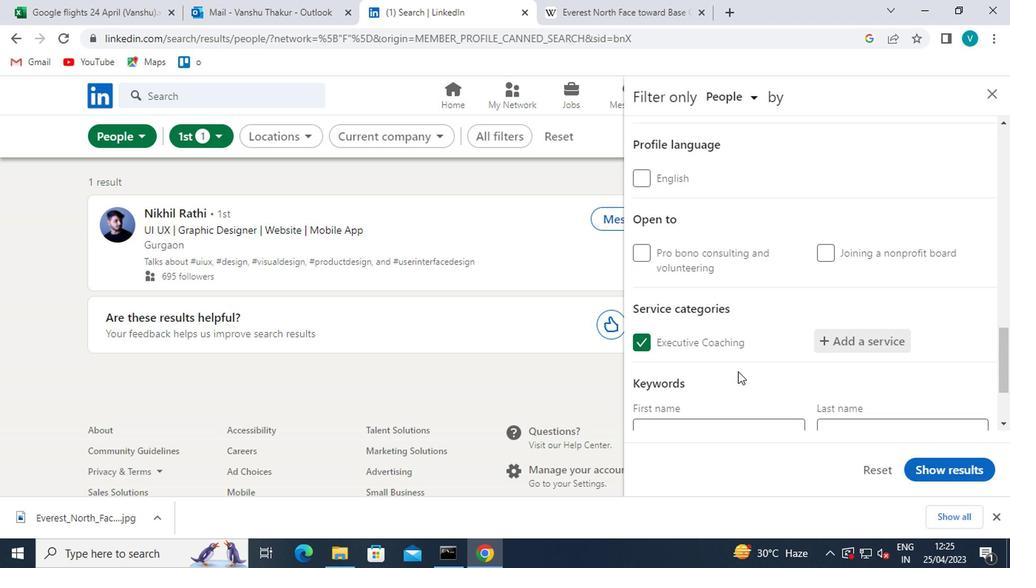 
Action: Mouse scrolled (741, 366) with delta (0, -1)
Screenshot: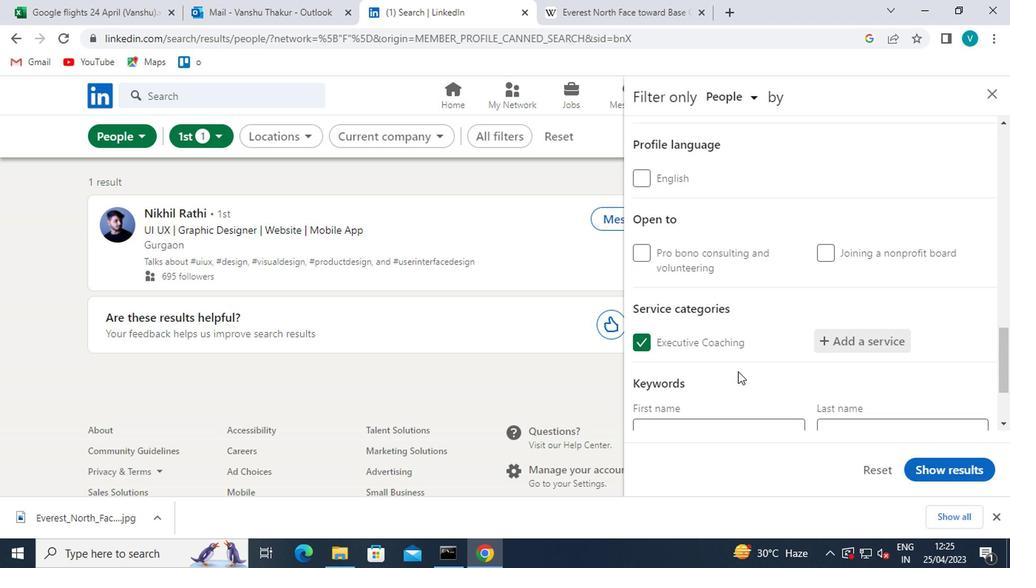 
Action: Mouse scrolled (741, 366) with delta (0, -1)
Screenshot: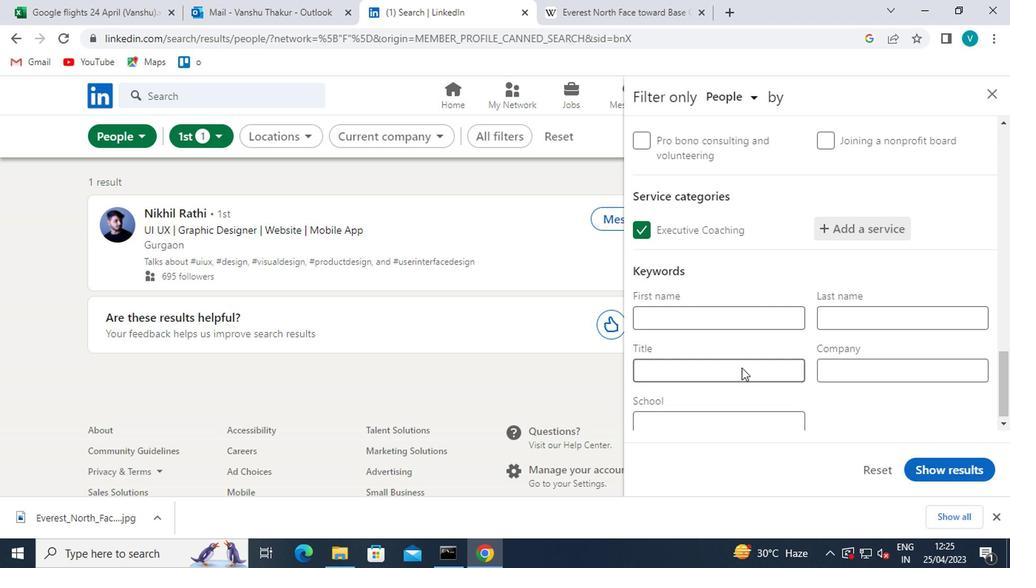 
Action: Mouse scrolled (741, 366) with delta (0, -1)
Screenshot: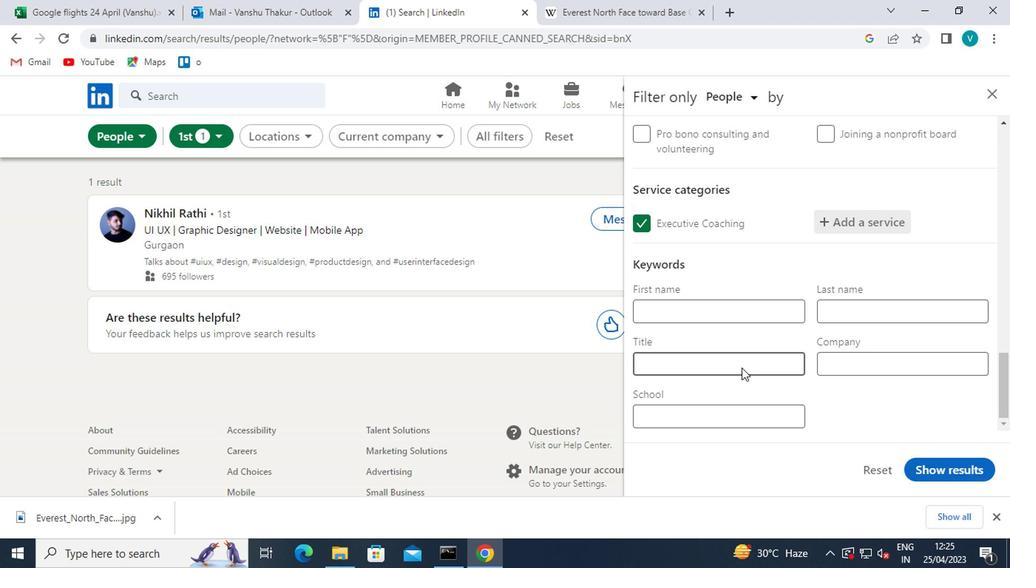 
Action: Mouse moved to (741, 359)
Screenshot: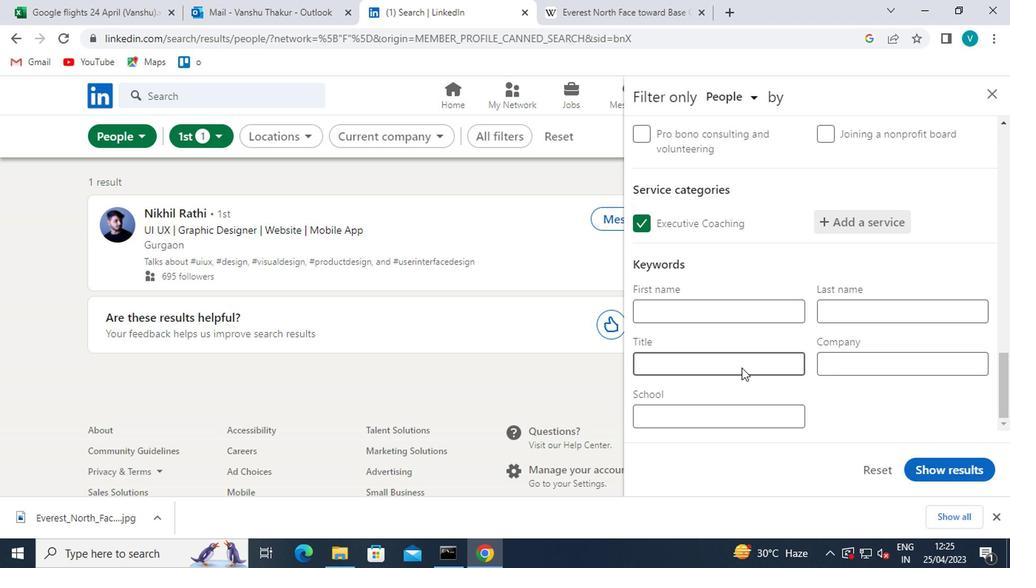 
Action: Mouse pressed left at (741, 359)
Screenshot: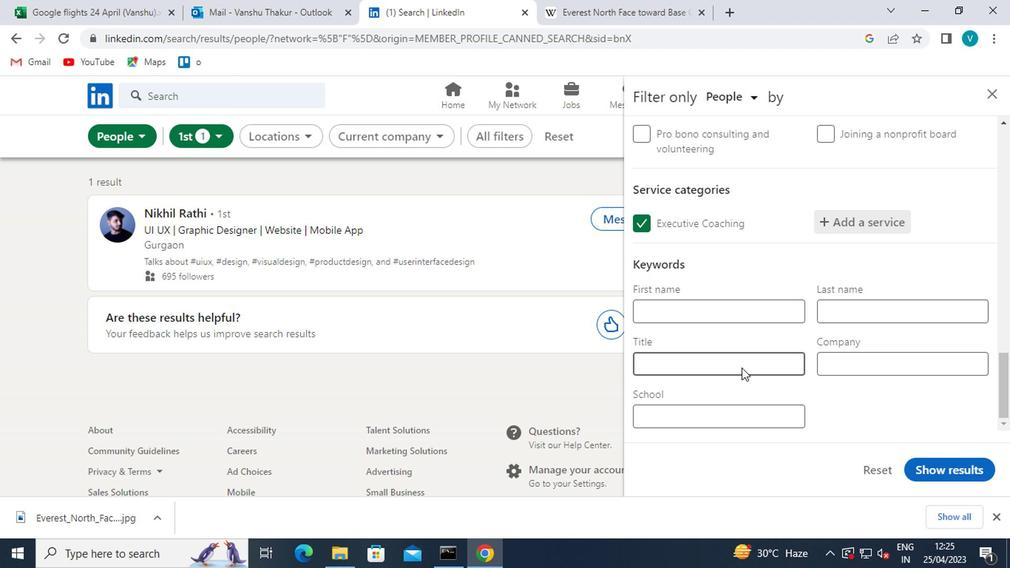 
Action: Mouse moved to (738, 359)
Screenshot: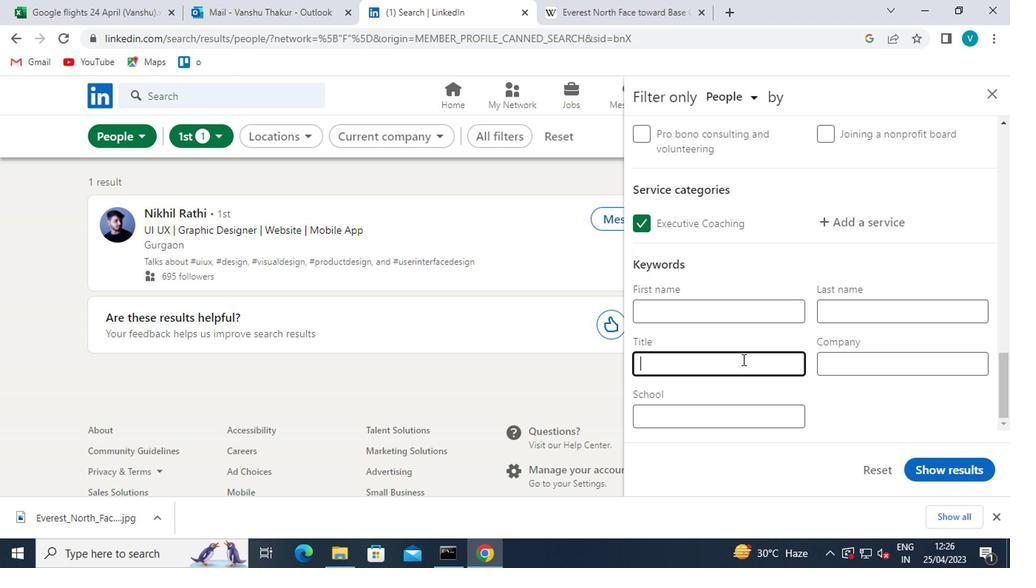 
Action: Key pressed <Key.shift>WA
Screenshot: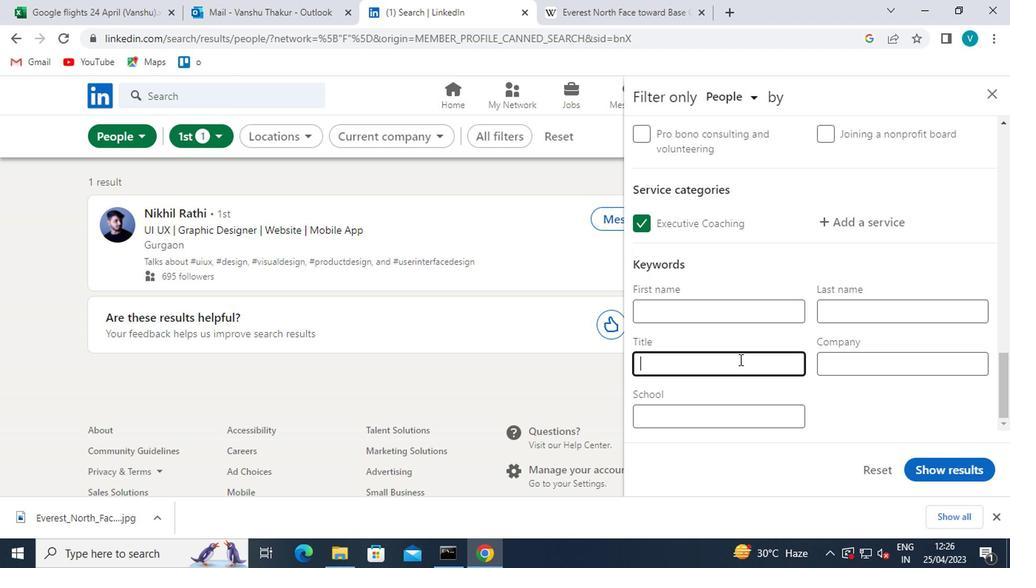 
Action: Mouse moved to (738, 360)
Screenshot: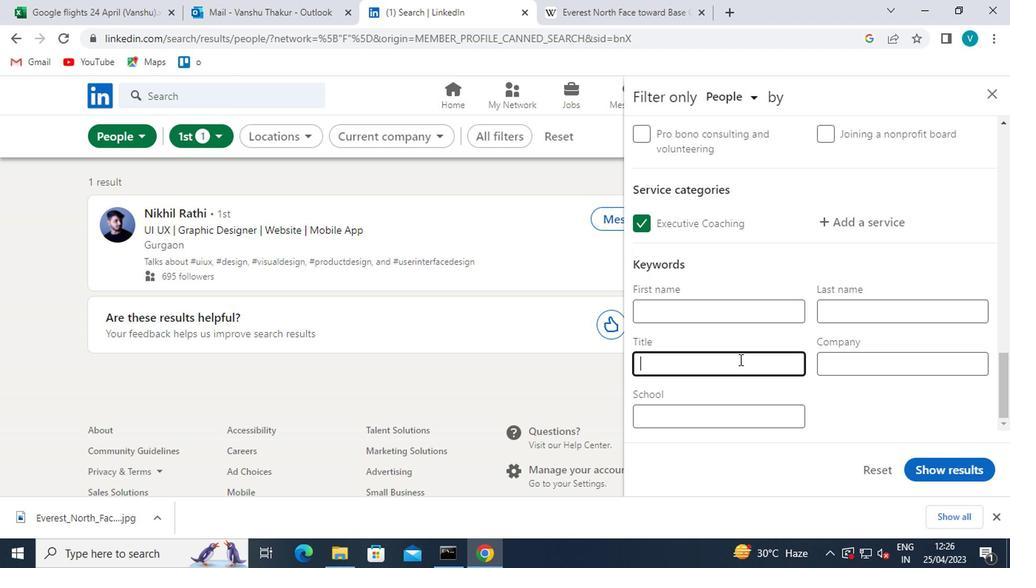 
Action: Key pressed ITER<Key.left><Key.left><Key.left><Key.left><Key.left><Key.backspace><Key.shift>W<Key.right><Key.right><Key.right><Key.right><Key.right><Key.right><Key.right><Key.shift>?
Screenshot: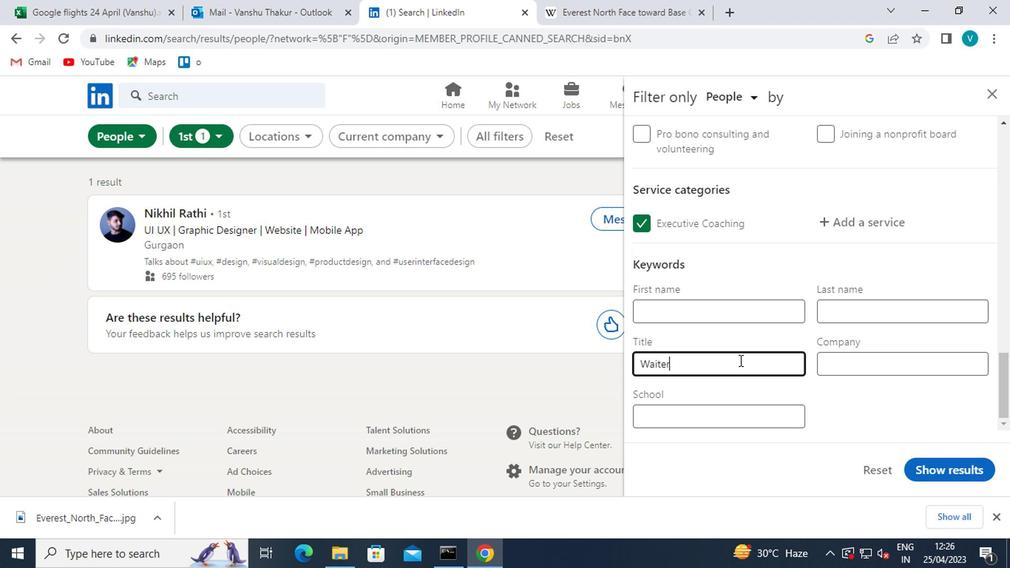 
Action: Mouse moved to (738, 360)
Screenshot: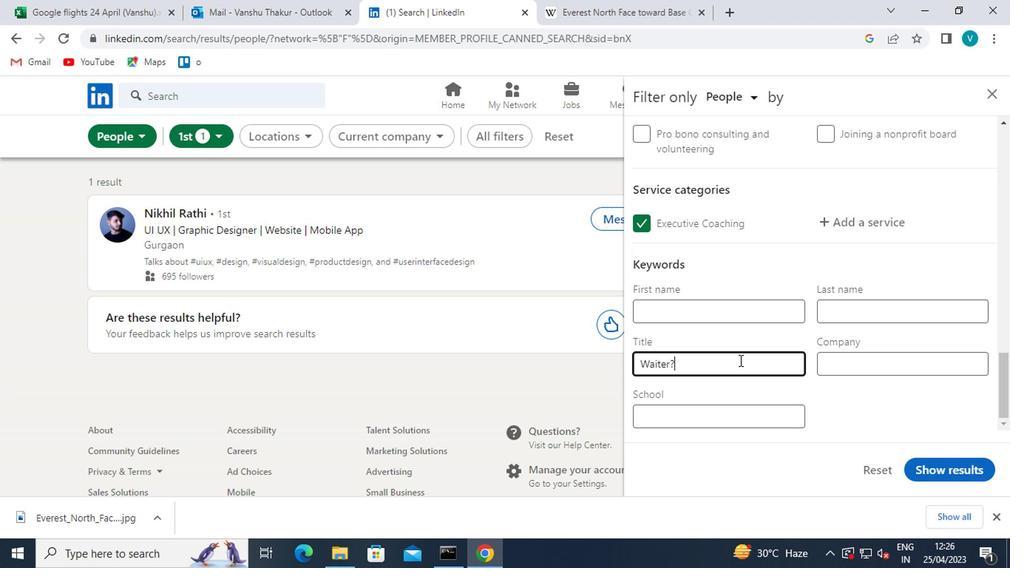 
Action: Key pressed <Key.backspace>/<Key.shift>WAI
Screenshot: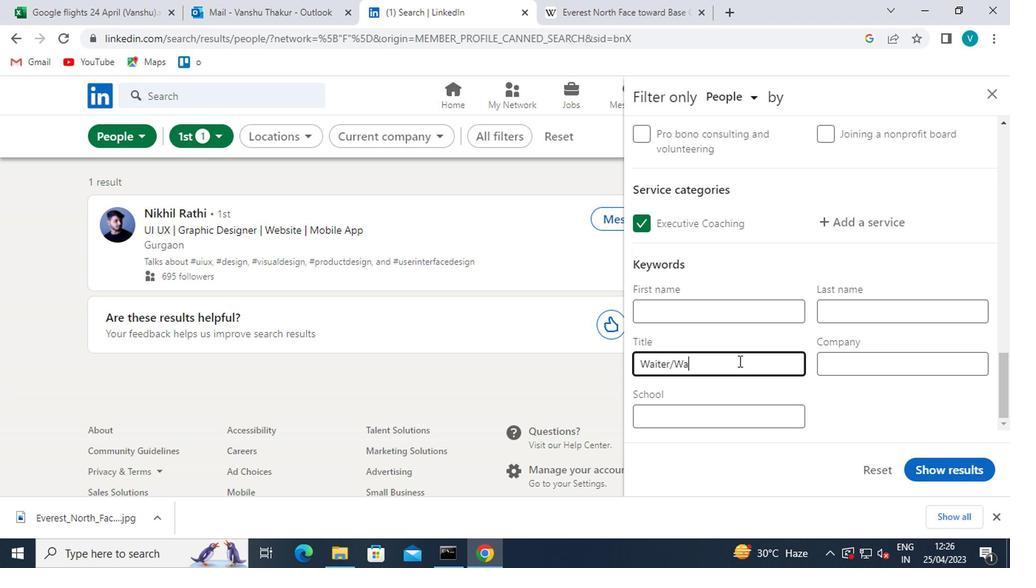 
Action: Mouse moved to (737, 360)
Screenshot: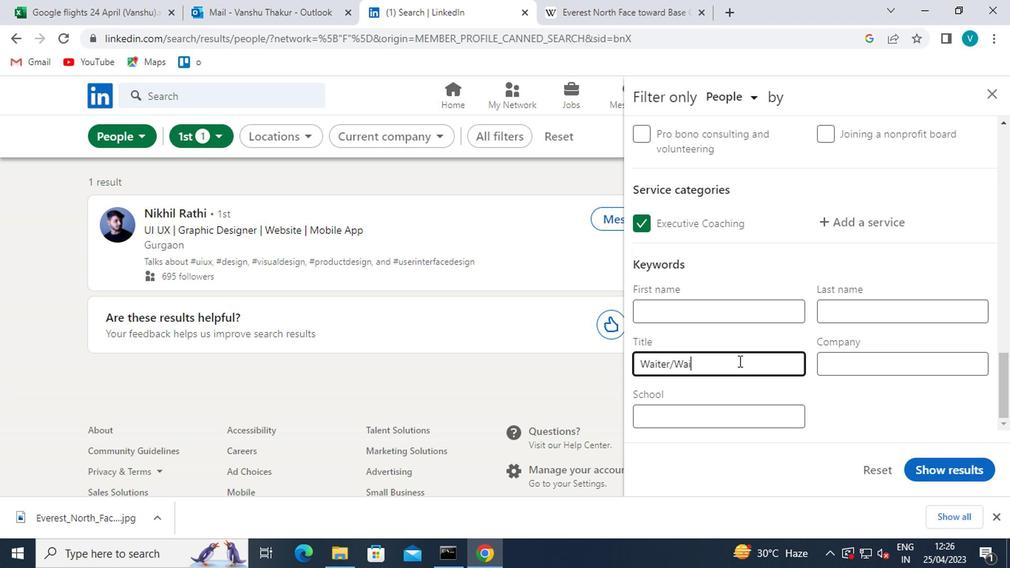 
Action: Key pressed TERE
Screenshot: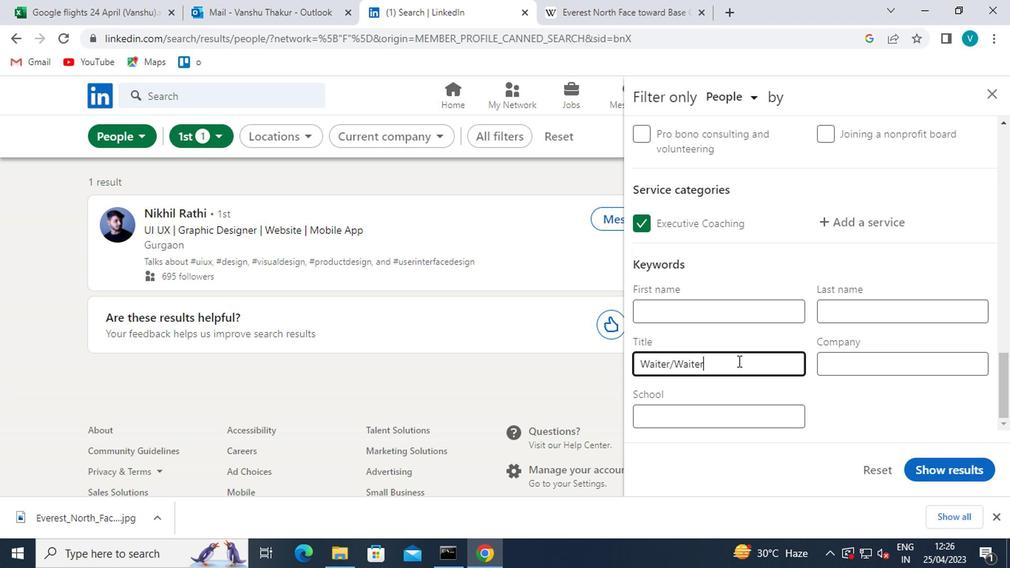 
Action: Mouse moved to (732, 364)
Screenshot: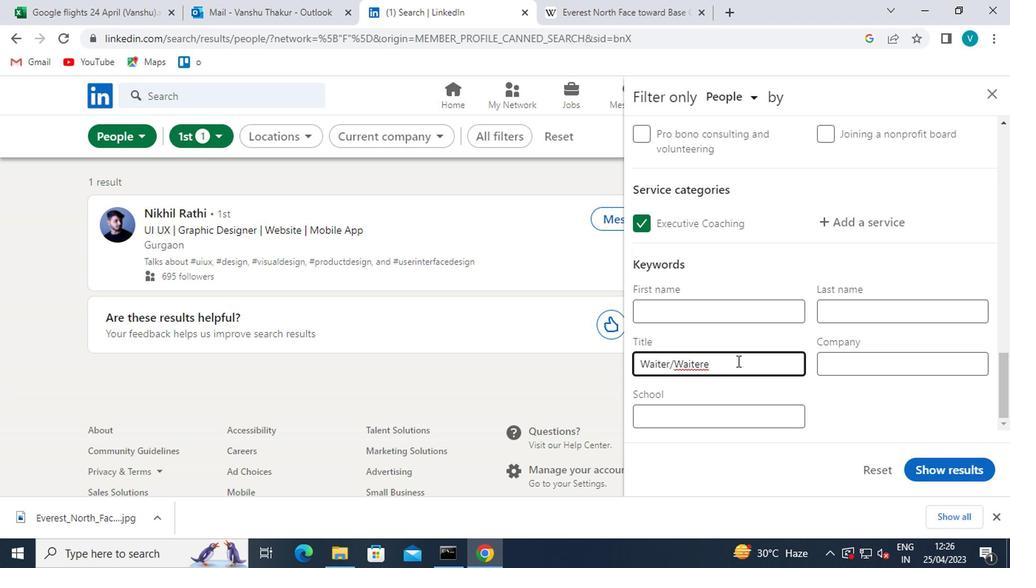 
Action: Key pressed SS
Screenshot: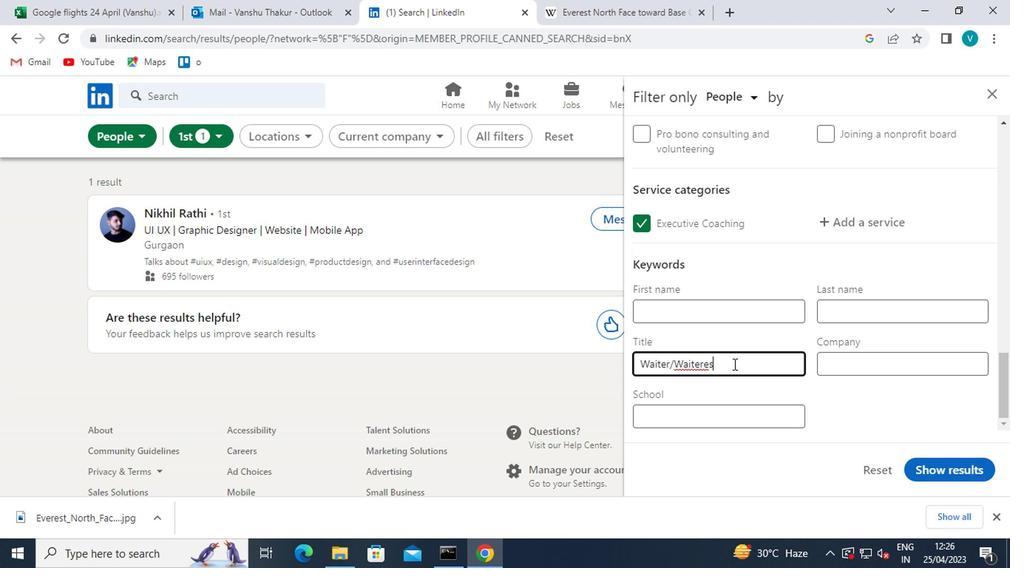 
Action: Mouse moved to (698, 366)
Screenshot: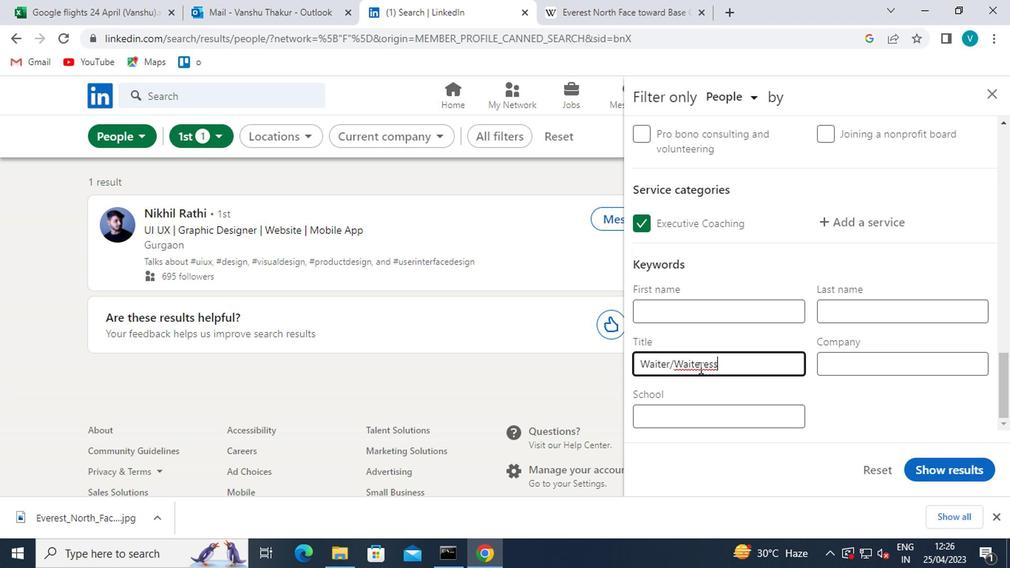 
Action: Mouse pressed left at (698, 366)
Screenshot: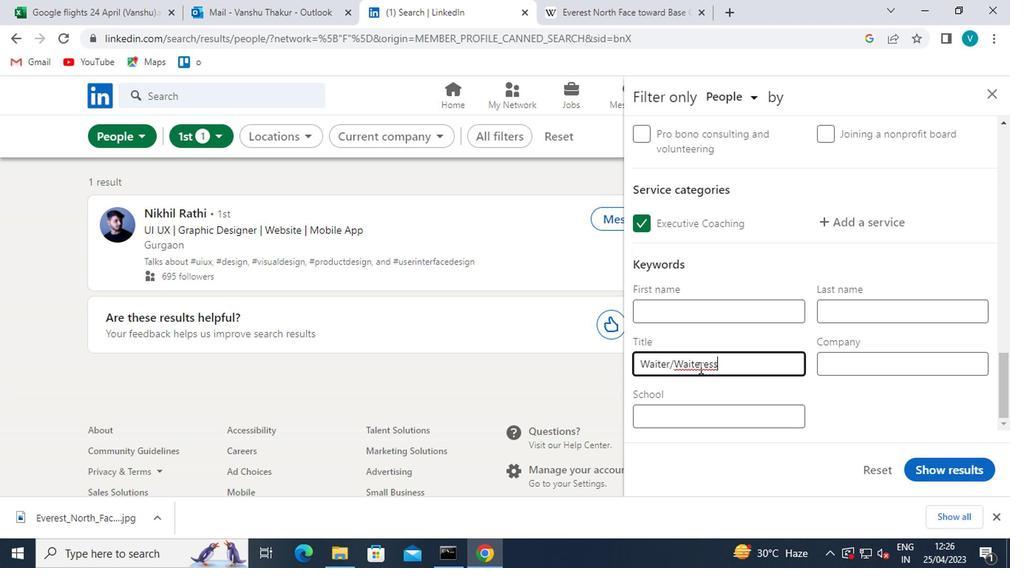 
Action: Mouse moved to (718, 399)
Screenshot: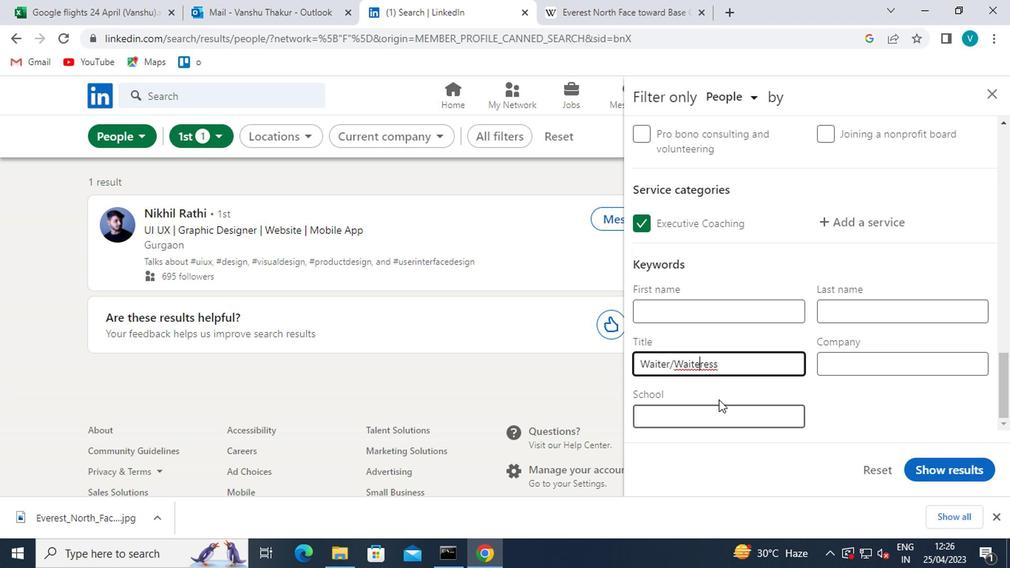 
Action: Key pressed <Key.backspace>
Screenshot: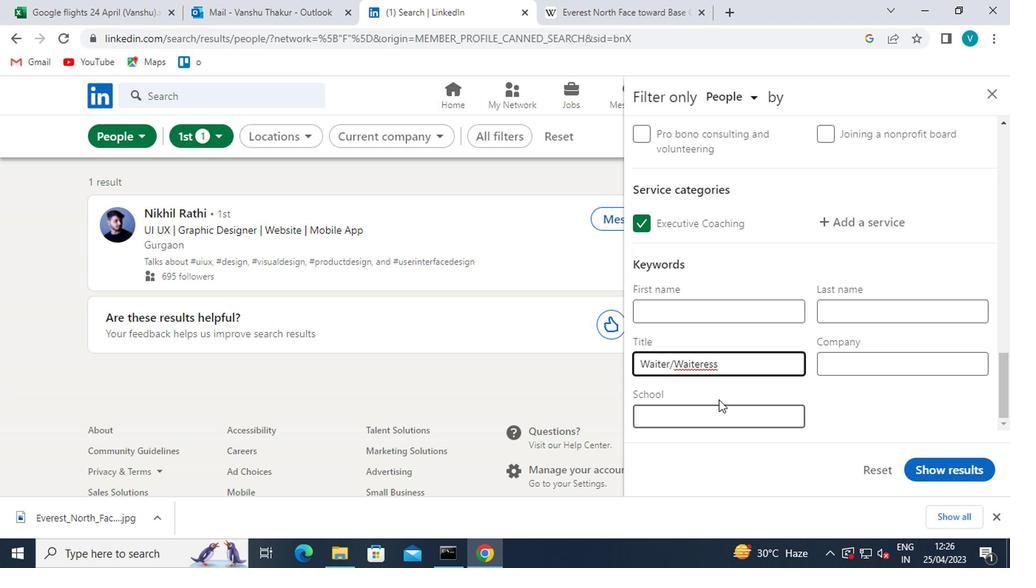 
Action: Mouse moved to (932, 458)
Screenshot: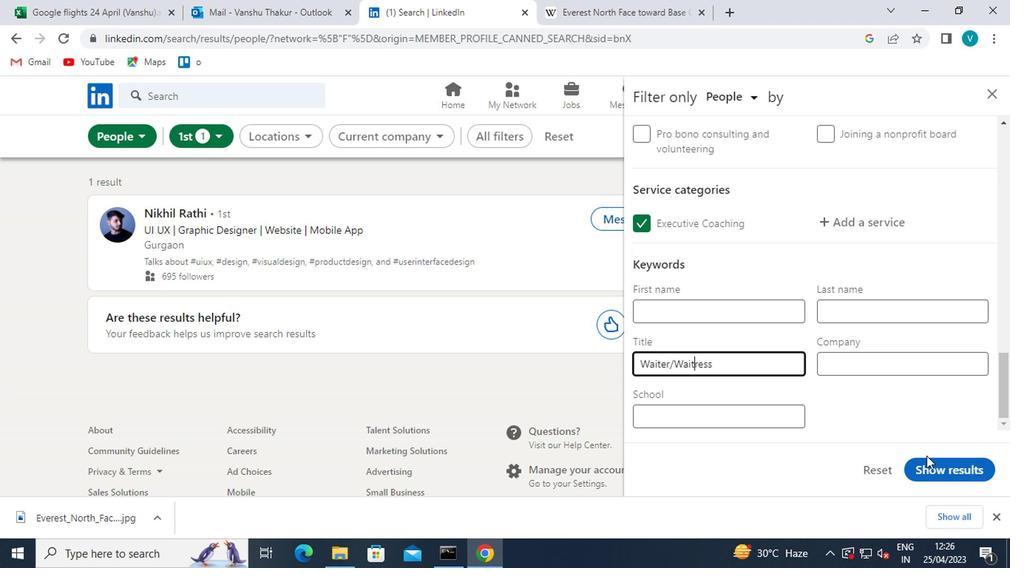 
Action: Mouse pressed left at (932, 458)
Screenshot: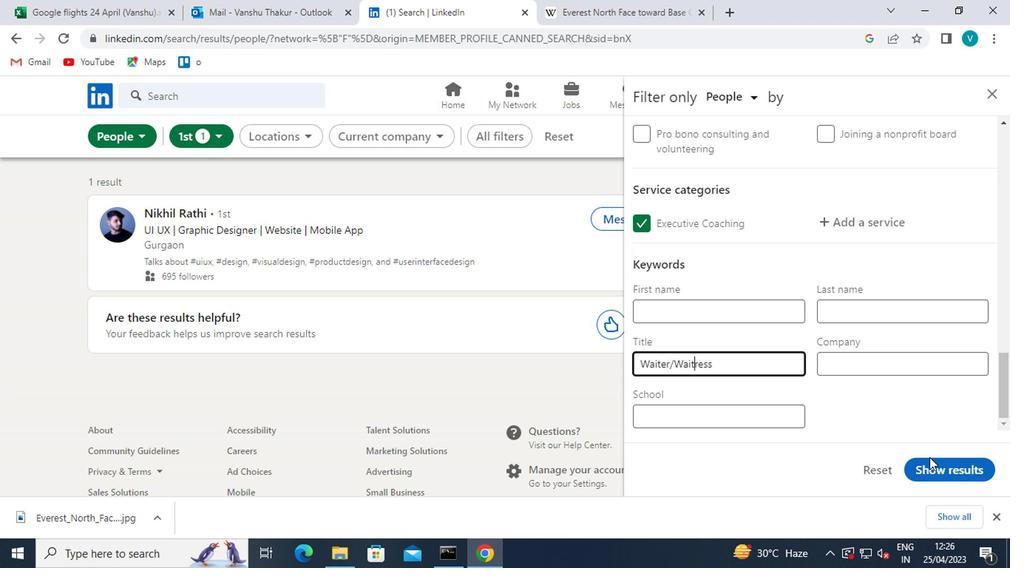
Action: Mouse moved to (935, 460)
Screenshot: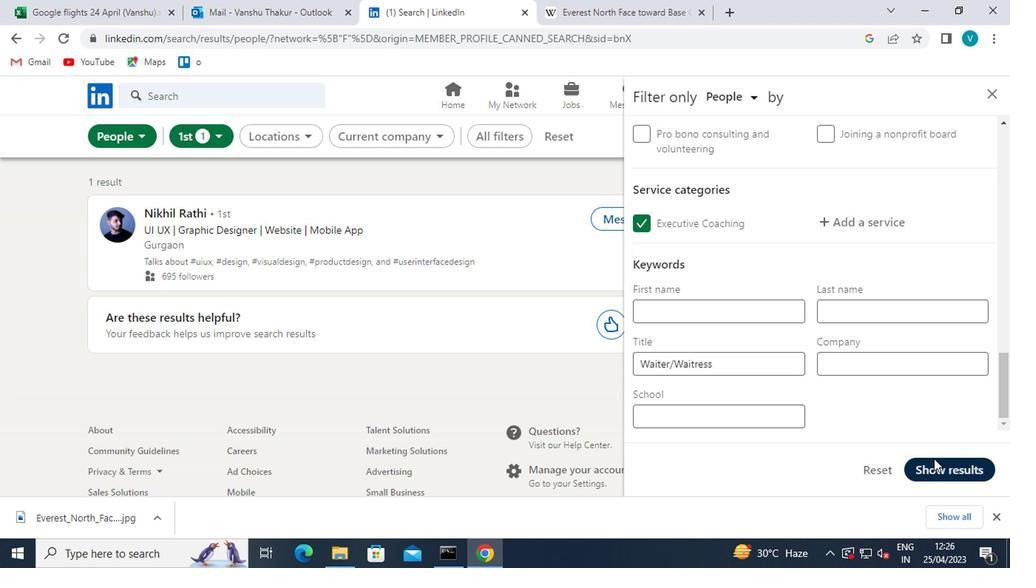 
